 Task: Look for space in Buenaventura Lakes, United States from 8th August, 2023 to 15th August, 2023 for 9 adults in price range Rs.10000 to Rs.14000. Place can be shared room with 5 bedrooms having 9 beds and 5 bathrooms. Property type can be house, flat, guest house. Amenities needed are: wifi, TV, free parkinig on premises, gym, breakfast. Booking option can be shelf check-in. Required host language is English.
Action: Mouse moved to (427, 94)
Screenshot: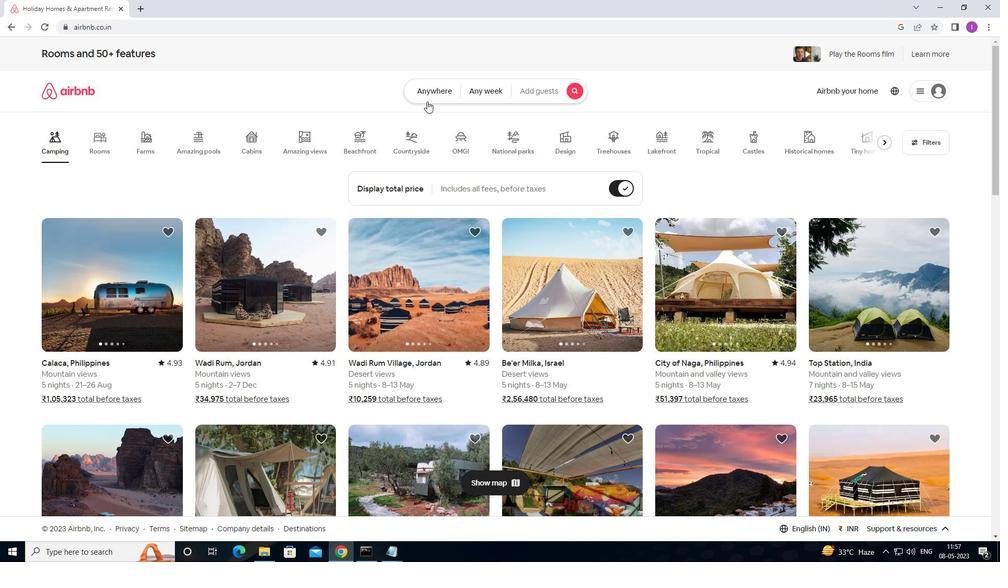 
Action: Mouse pressed left at (427, 94)
Screenshot: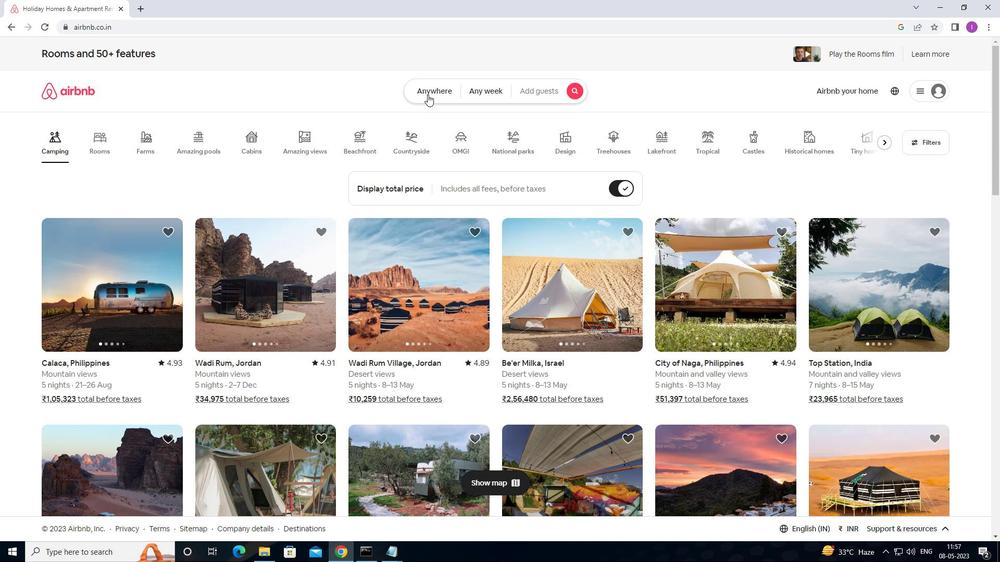 
Action: Mouse moved to (302, 127)
Screenshot: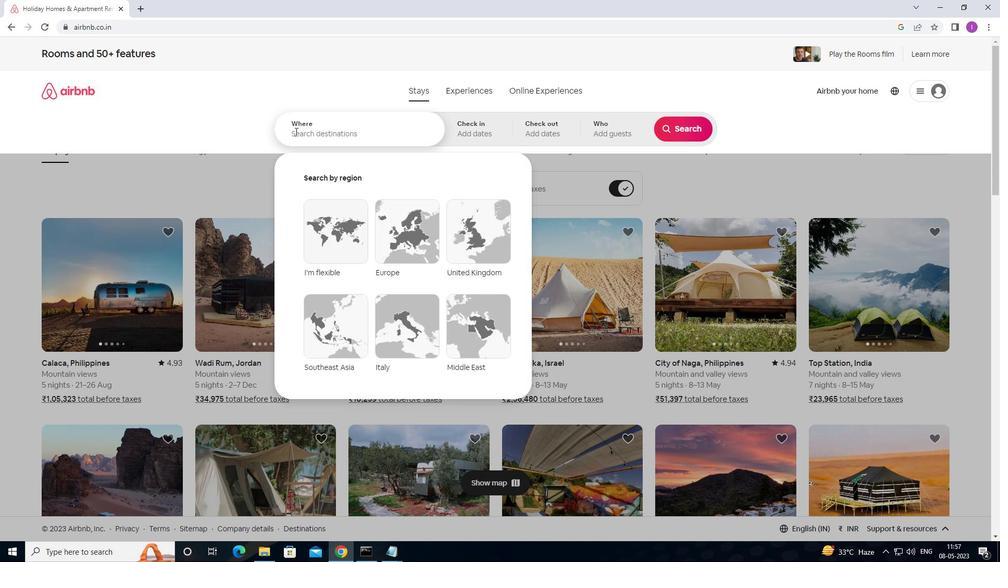 
Action: Mouse pressed left at (302, 127)
Screenshot: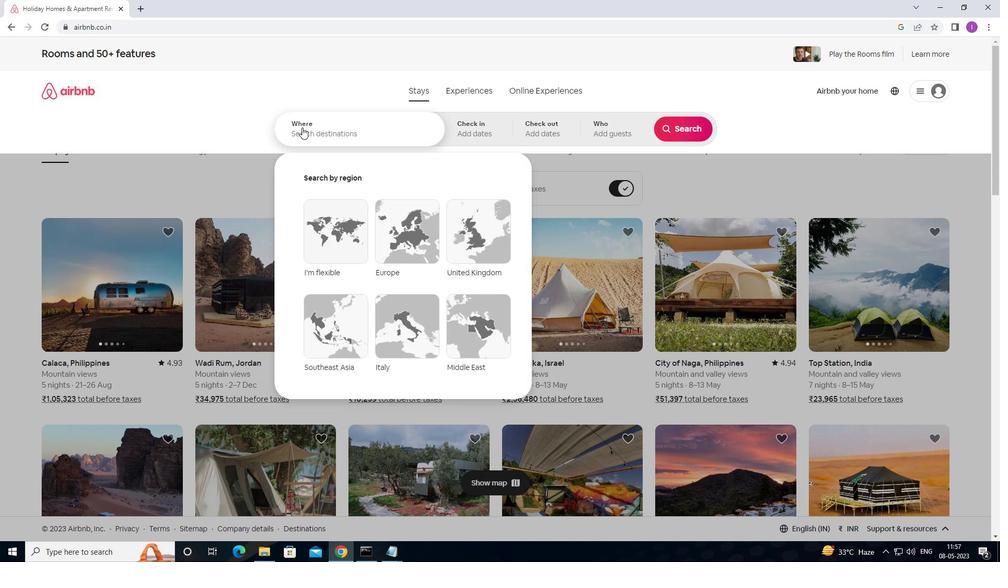 
Action: Mouse moved to (301, 151)
Screenshot: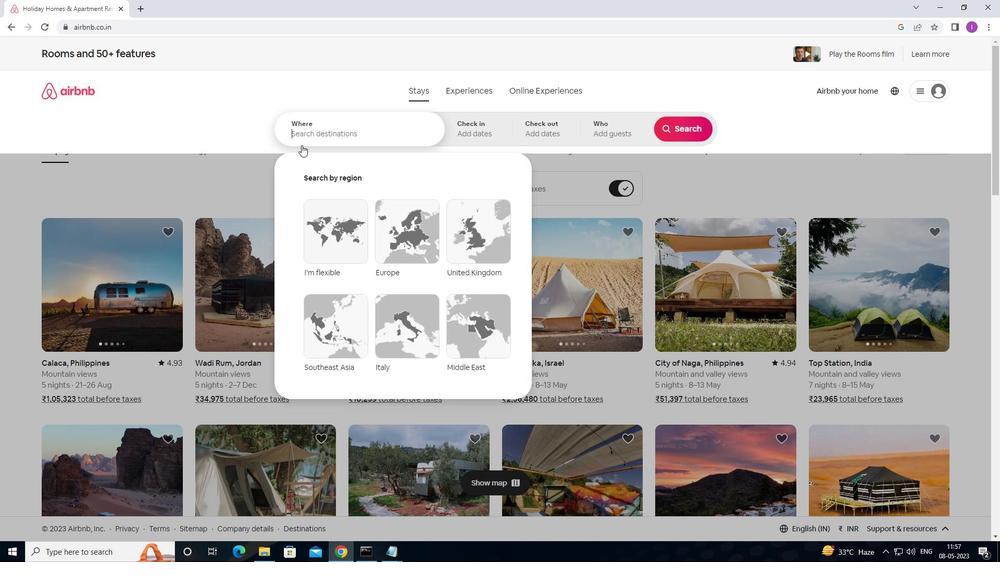 
Action: Key pressed <Key.shift><Key.shift><Key.shift><Key.shift><Key.shift>BUENAVENTURA,<Key.shift>UNITED<Key.space>STATES
Screenshot: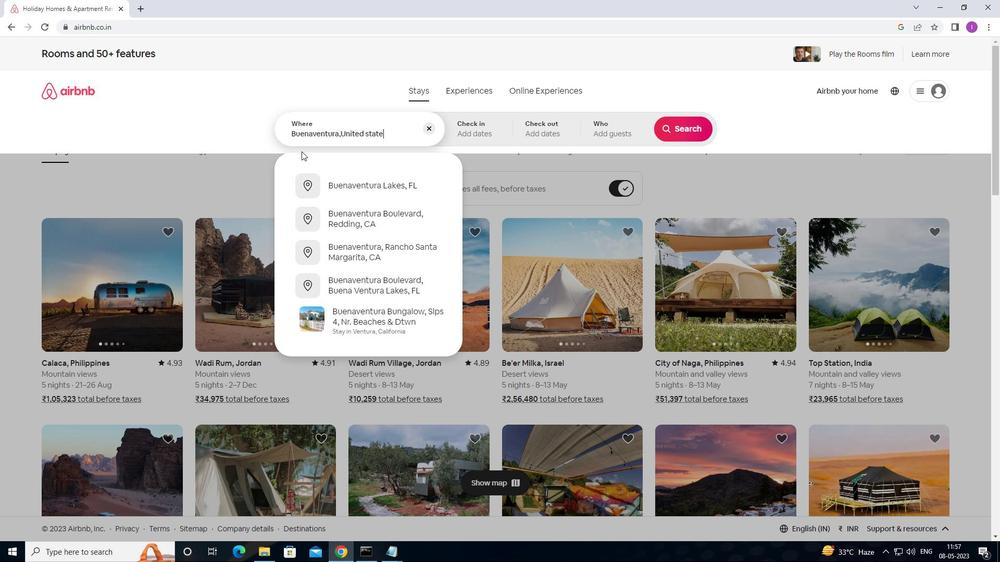 
Action: Mouse moved to (474, 123)
Screenshot: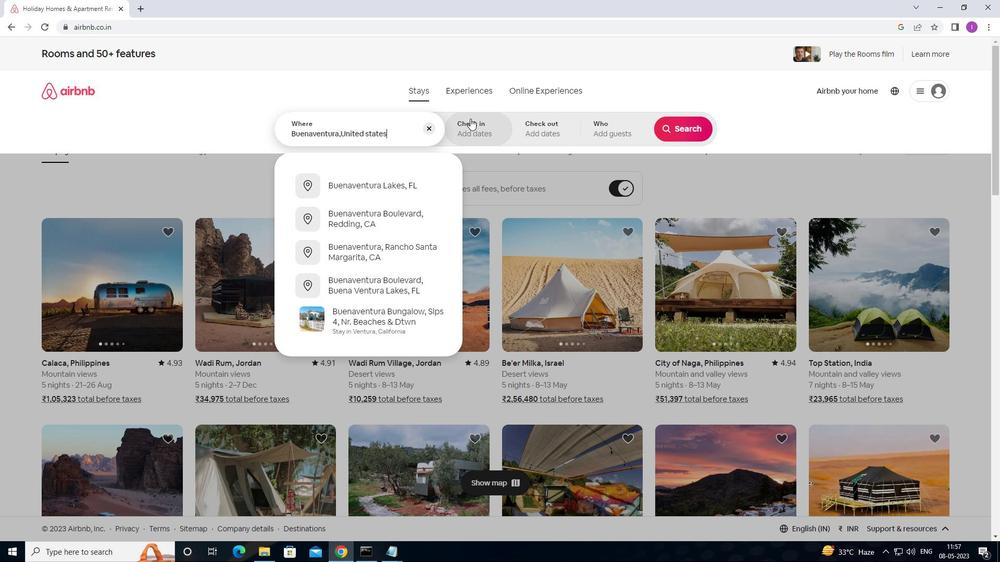 
Action: Mouse pressed left at (474, 123)
Screenshot: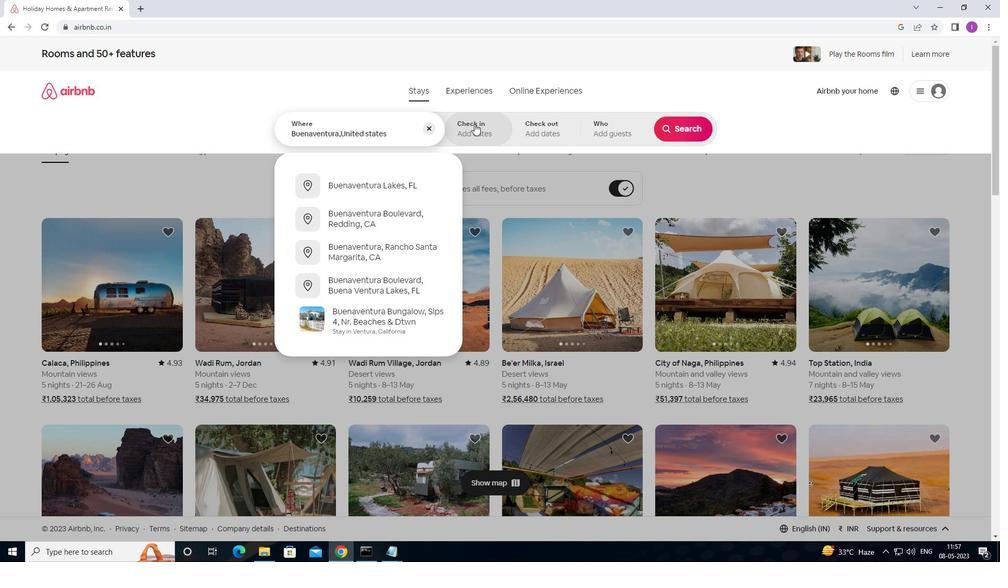 
Action: Mouse moved to (684, 208)
Screenshot: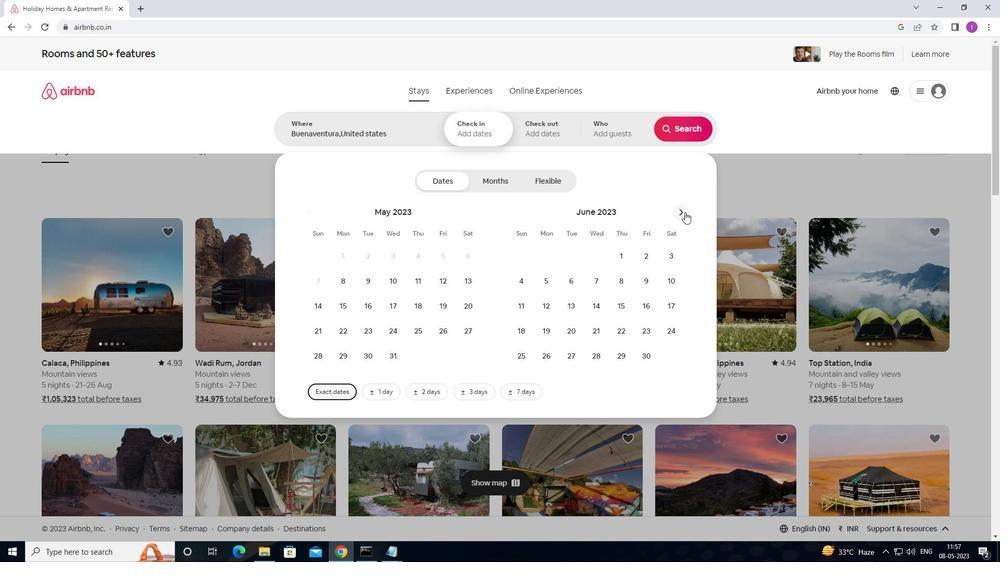 
Action: Mouse pressed left at (684, 208)
Screenshot: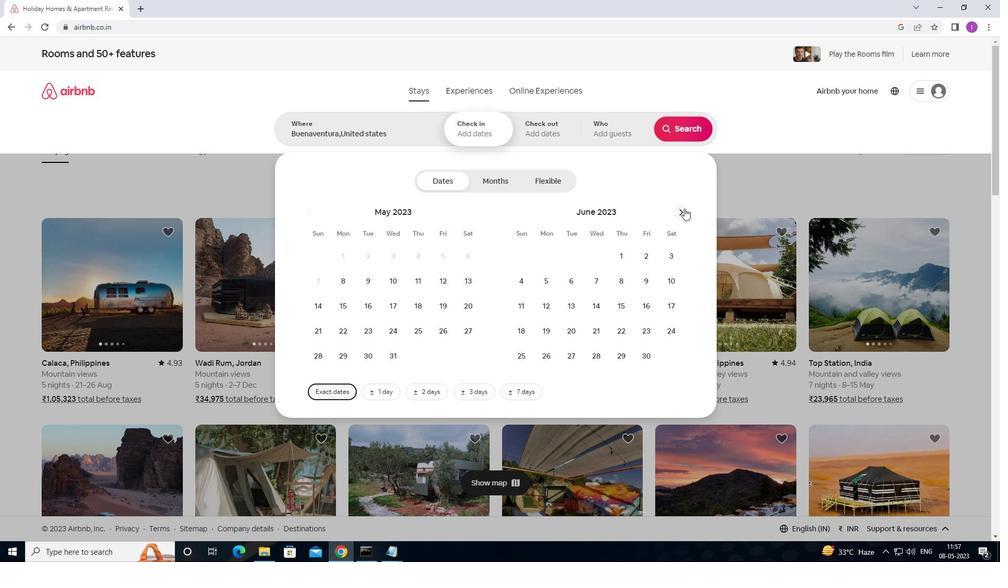 
Action: Mouse pressed left at (684, 208)
Screenshot: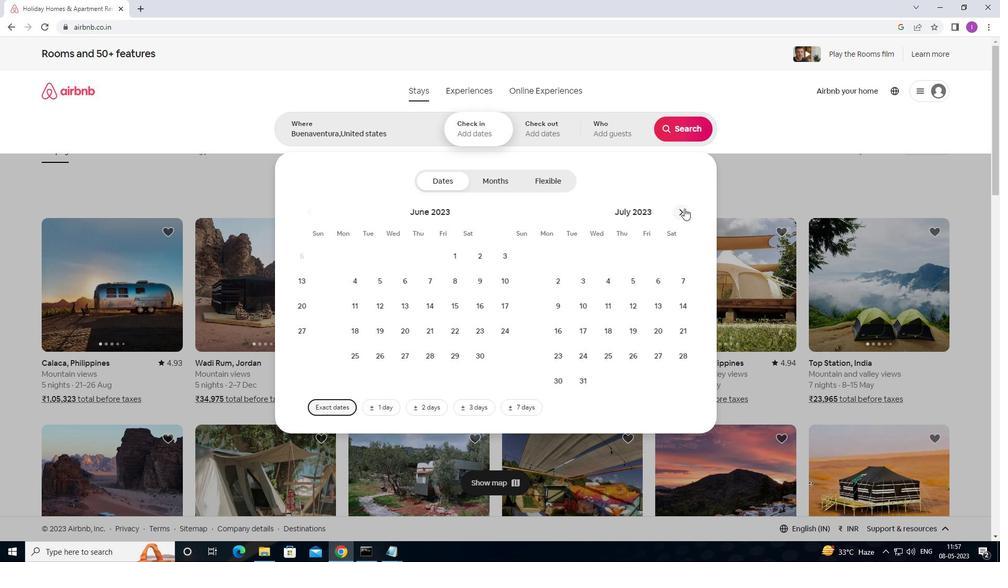 
Action: Mouse moved to (567, 280)
Screenshot: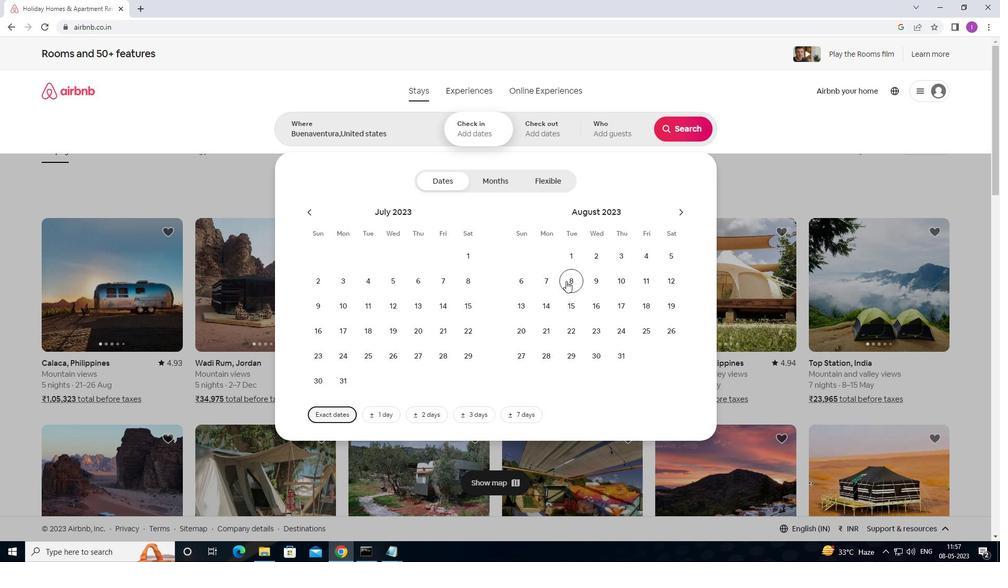 
Action: Mouse pressed left at (567, 280)
Screenshot: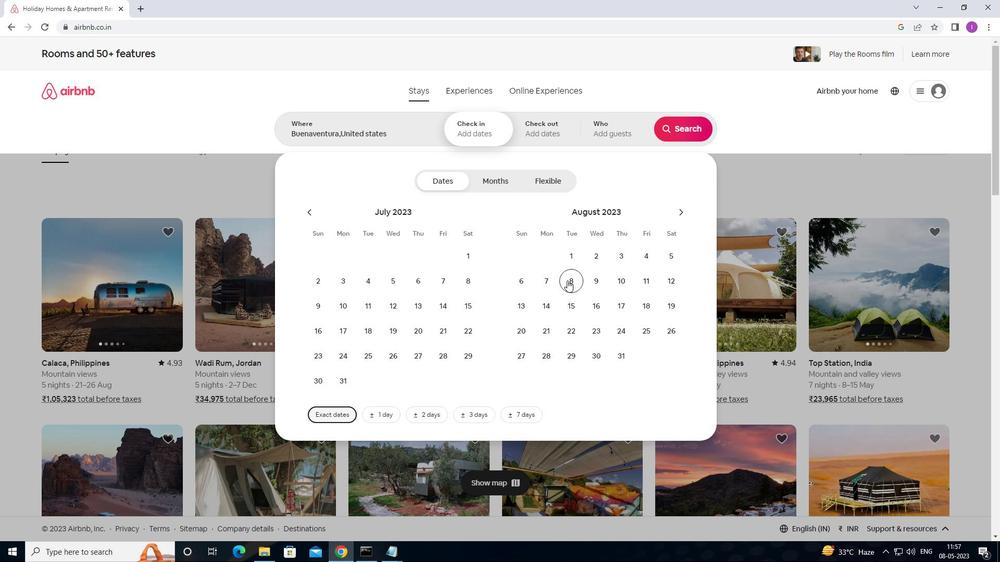
Action: Mouse moved to (571, 300)
Screenshot: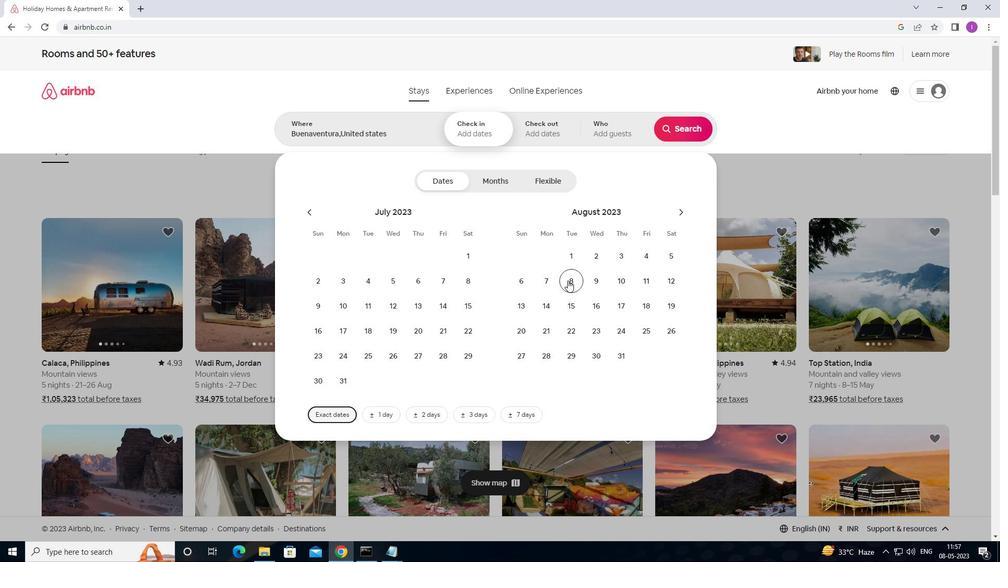 
Action: Mouse pressed left at (571, 300)
Screenshot: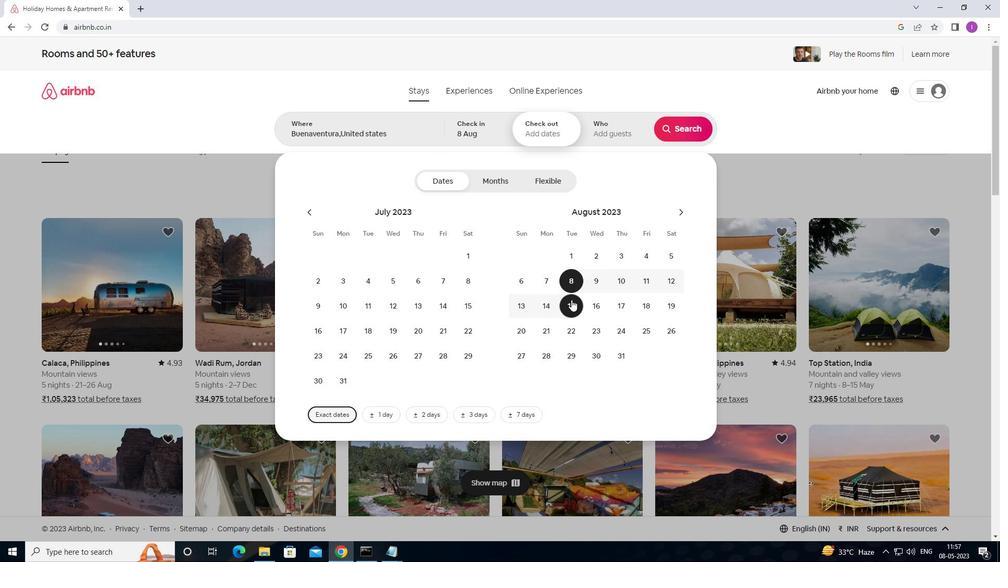 
Action: Mouse moved to (597, 131)
Screenshot: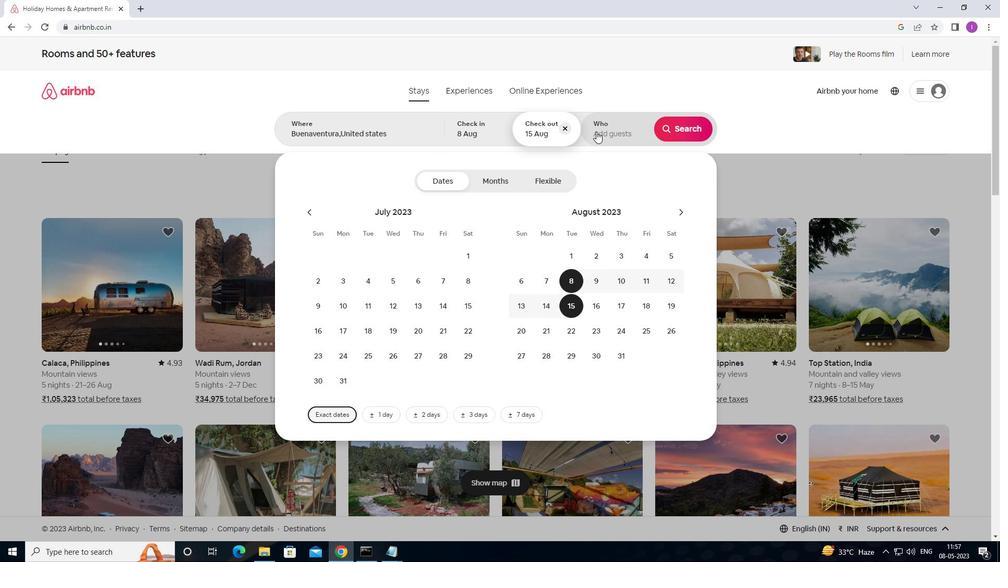 
Action: Mouse pressed left at (597, 131)
Screenshot: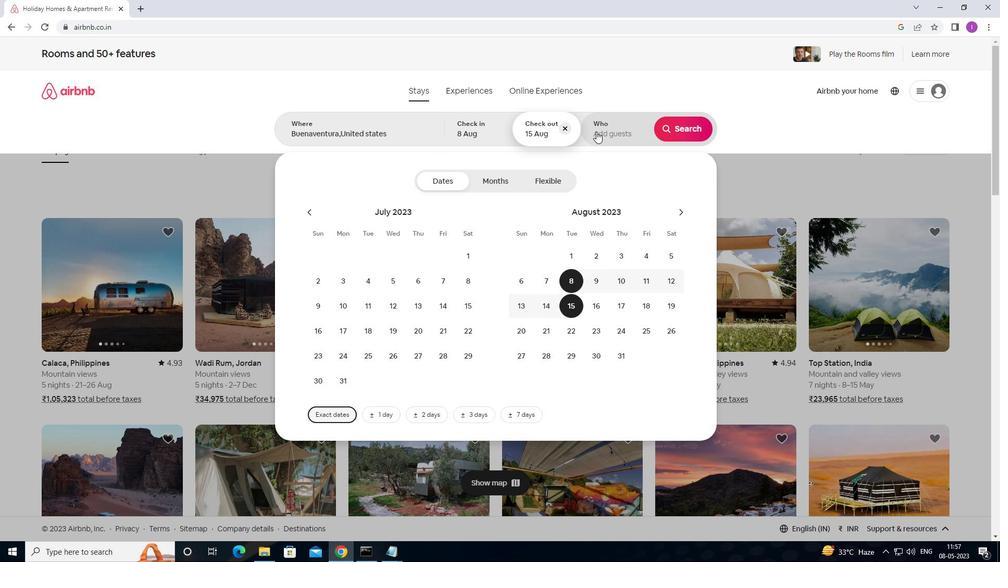 
Action: Mouse moved to (687, 178)
Screenshot: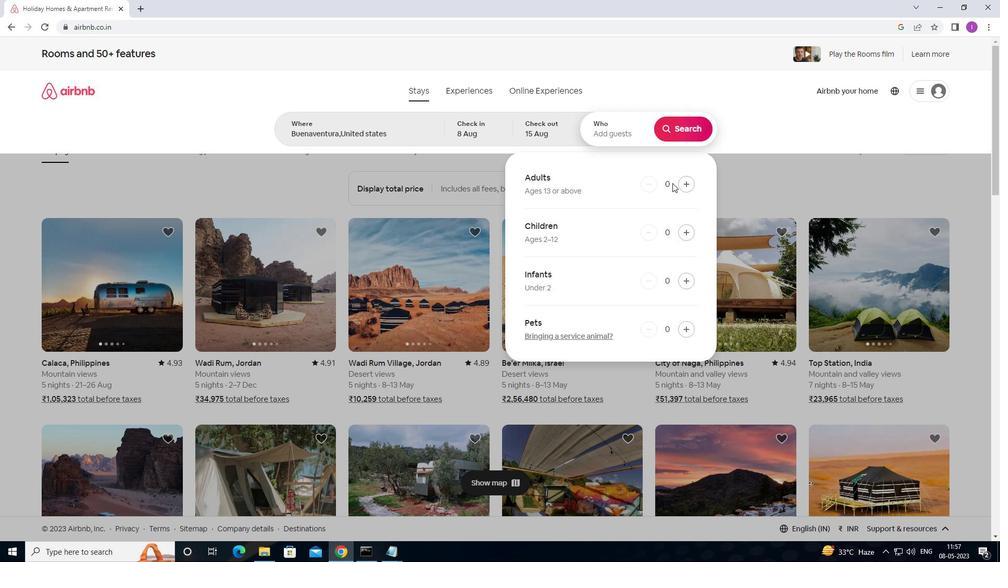 
Action: Mouse pressed left at (687, 178)
Screenshot: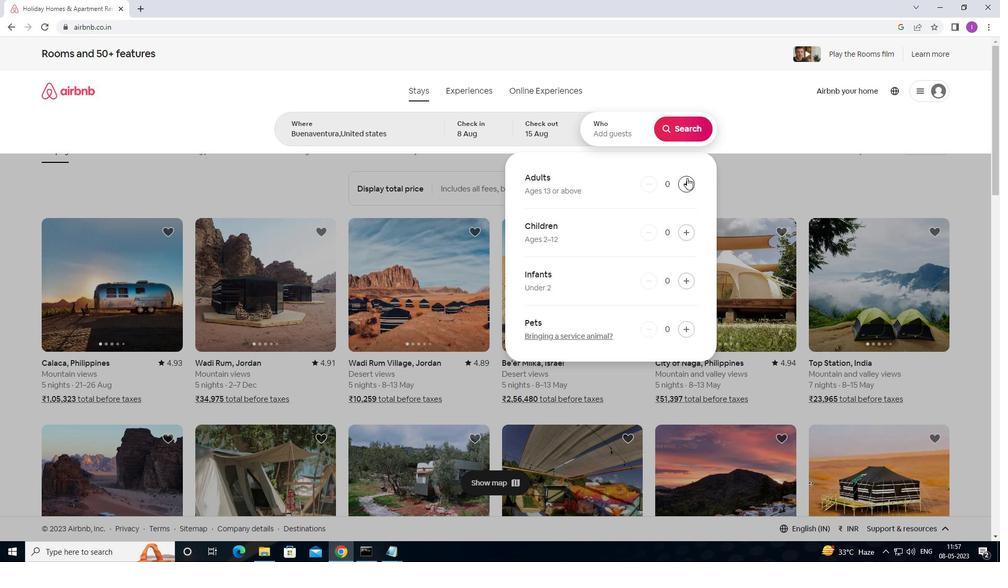
Action: Mouse pressed left at (687, 178)
Screenshot: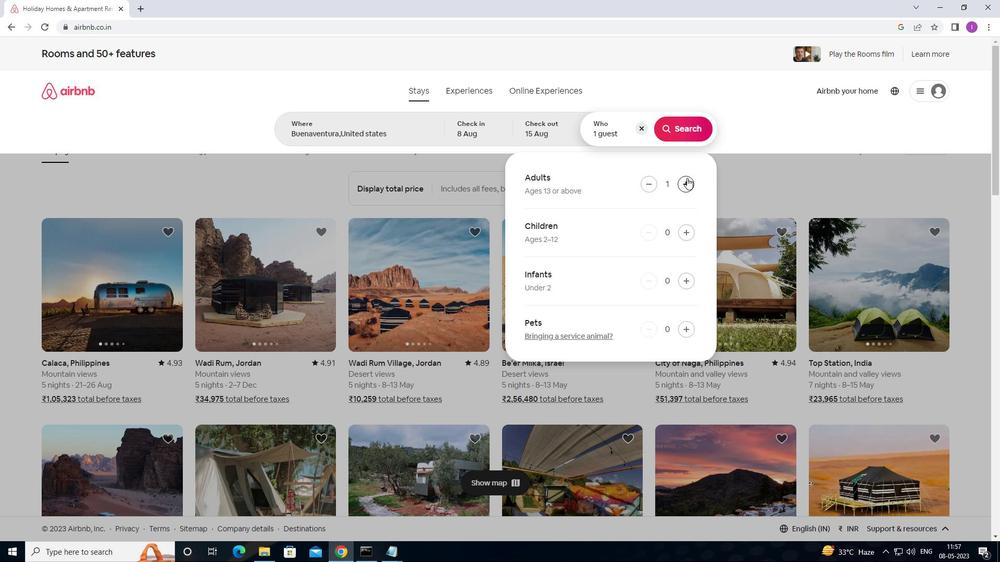 
Action: Mouse moved to (687, 178)
Screenshot: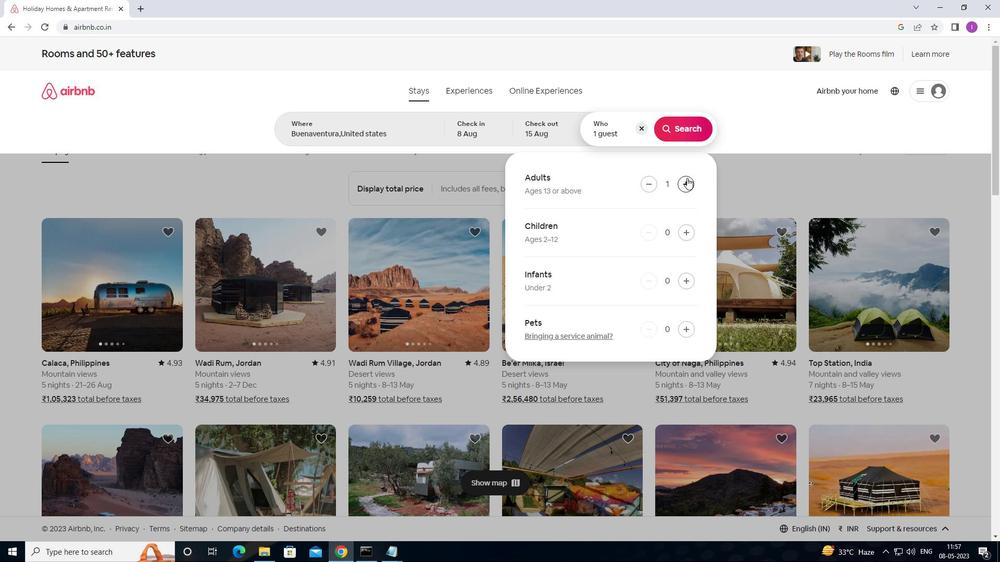 
Action: Mouse pressed left at (687, 178)
Screenshot: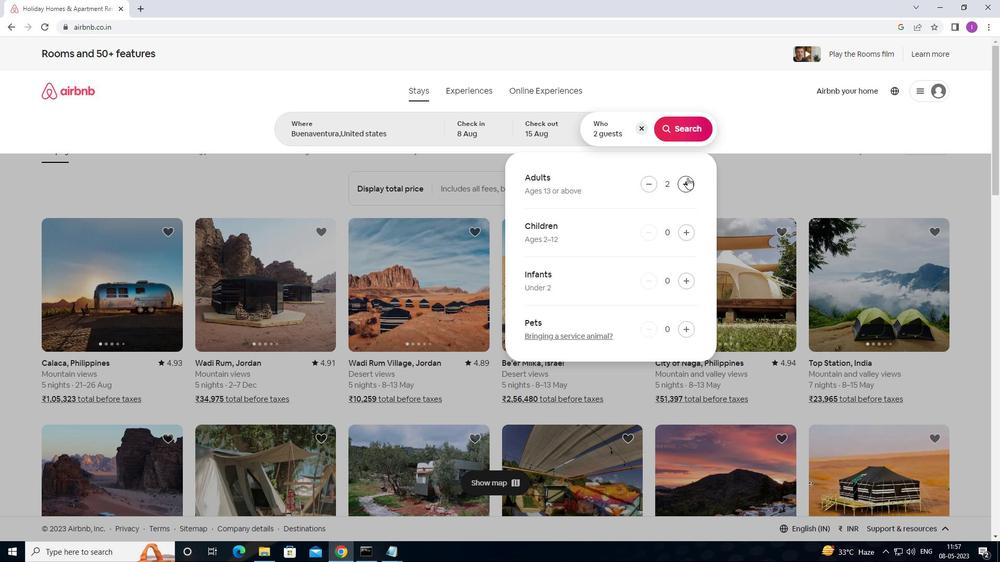 
Action: Mouse pressed left at (687, 178)
Screenshot: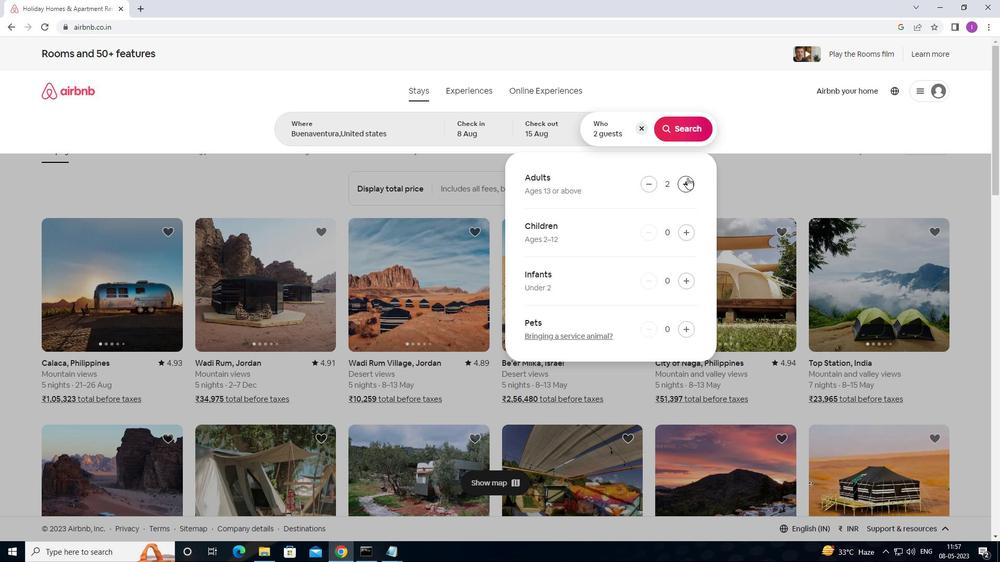 
Action: Mouse pressed left at (687, 178)
Screenshot: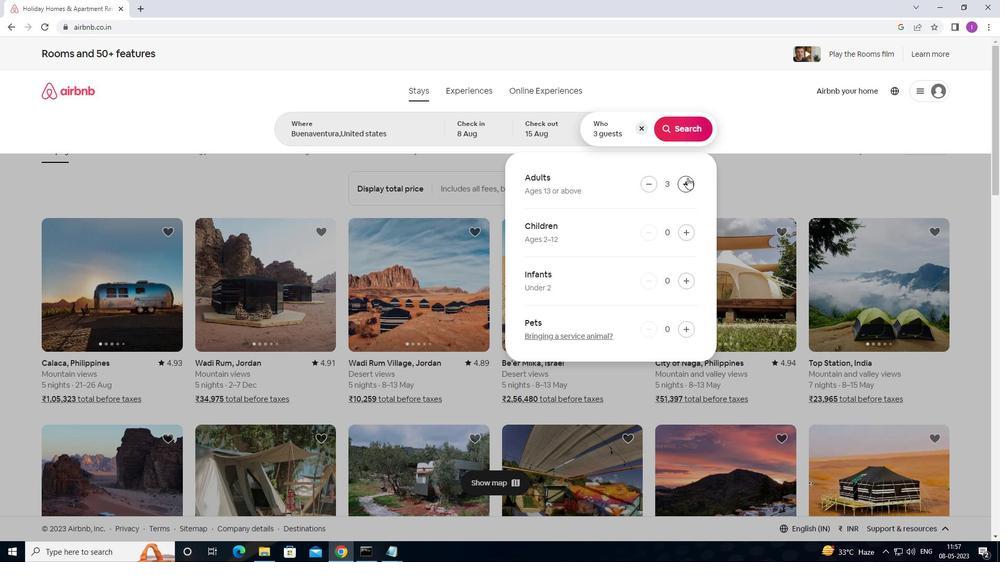 
Action: Mouse pressed left at (687, 178)
Screenshot: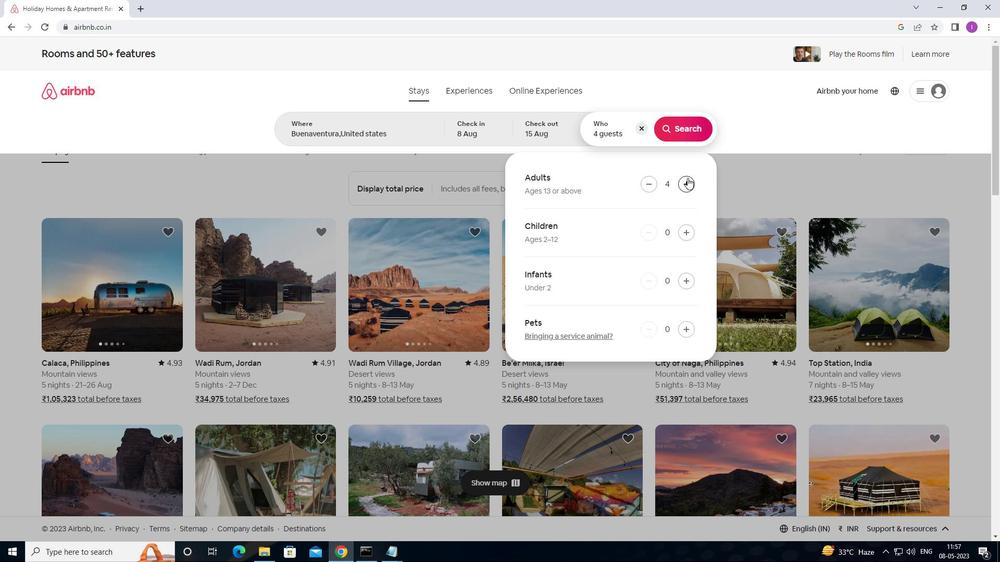 
Action: Mouse pressed left at (687, 178)
Screenshot: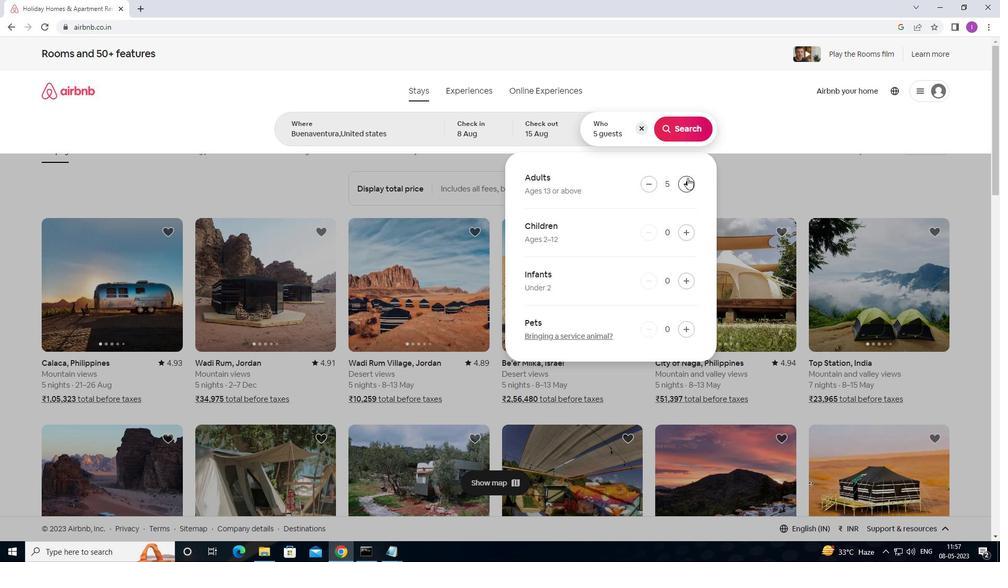 
Action: Mouse pressed left at (687, 178)
Screenshot: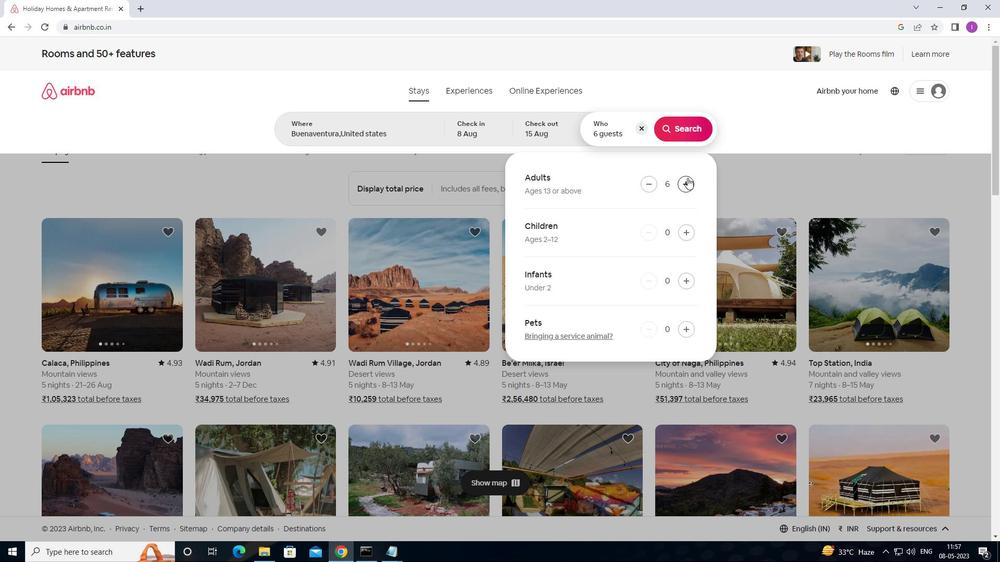 
Action: Mouse pressed left at (687, 178)
Screenshot: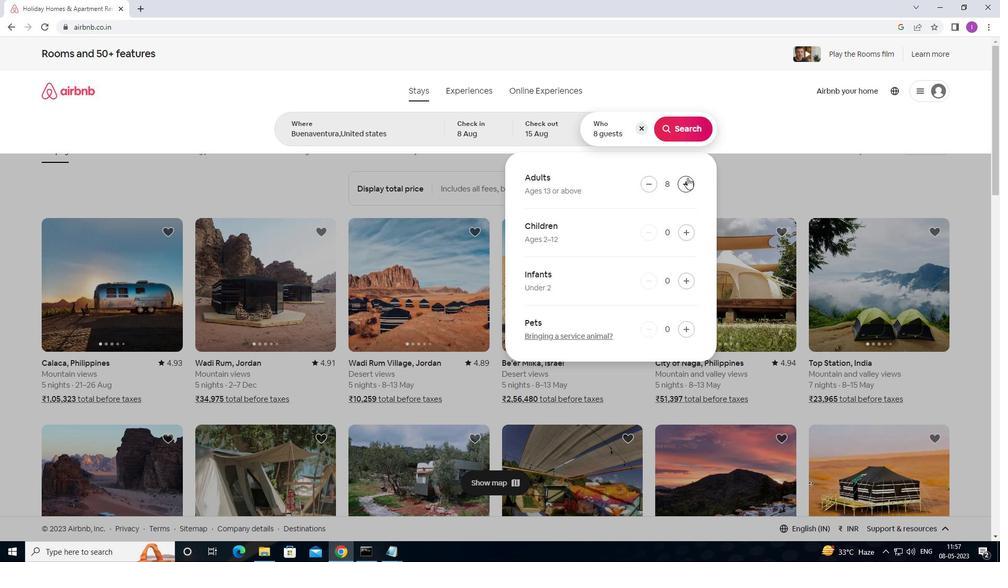 
Action: Mouse moved to (690, 130)
Screenshot: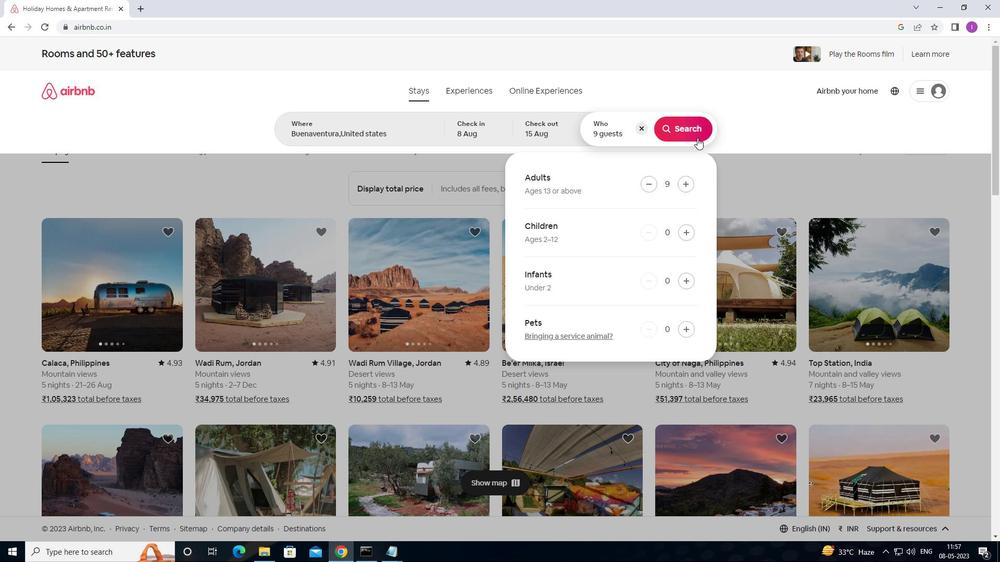 
Action: Mouse pressed left at (690, 130)
Screenshot: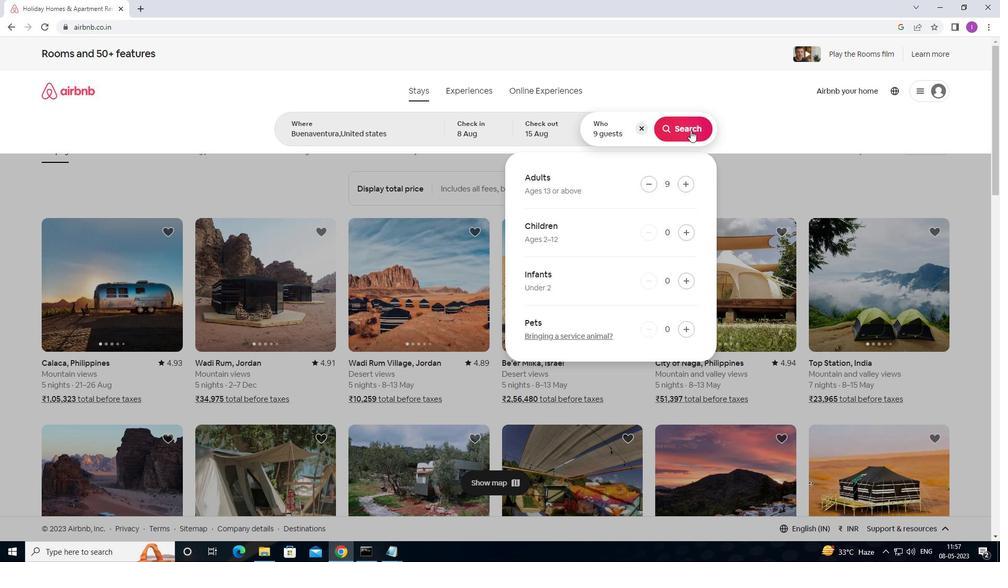 
Action: Mouse moved to (946, 102)
Screenshot: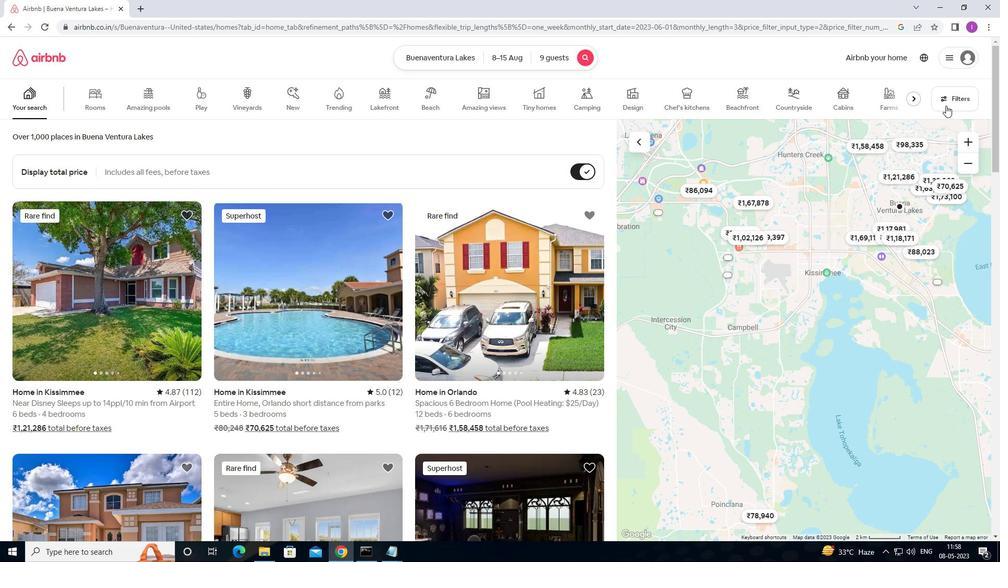 
Action: Mouse pressed left at (946, 102)
Screenshot: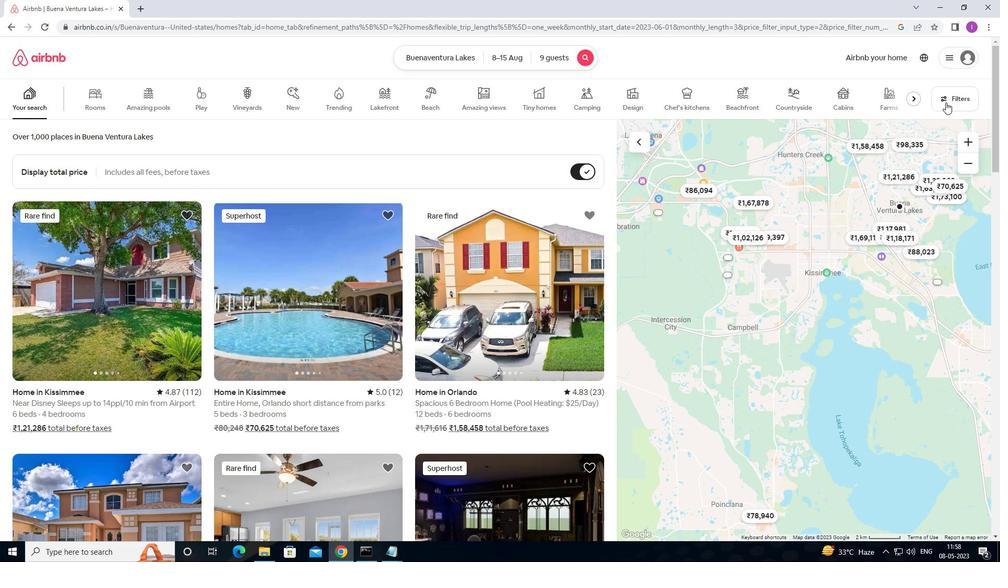
Action: Mouse moved to (374, 354)
Screenshot: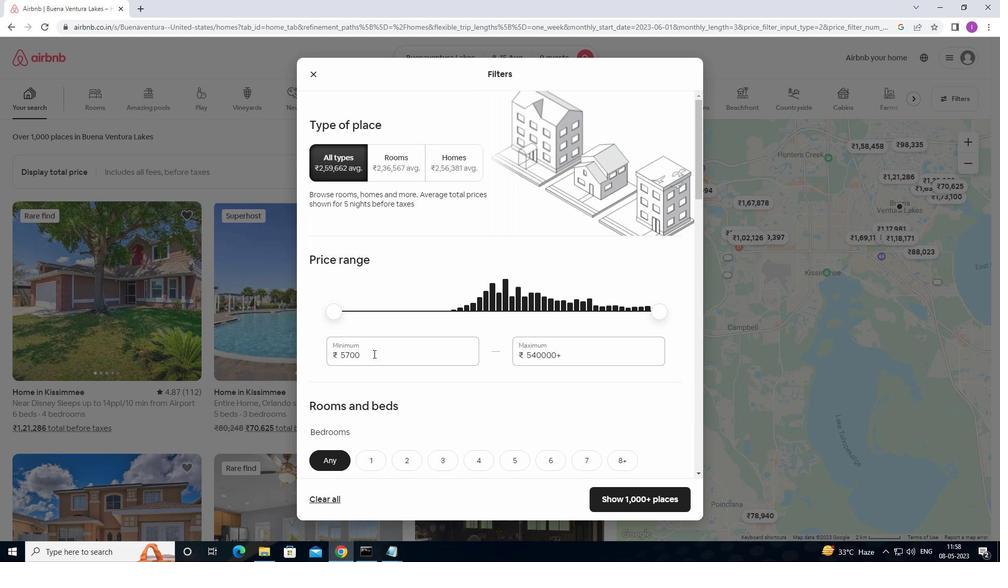 
Action: Mouse pressed left at (374, 354)
Screenshot: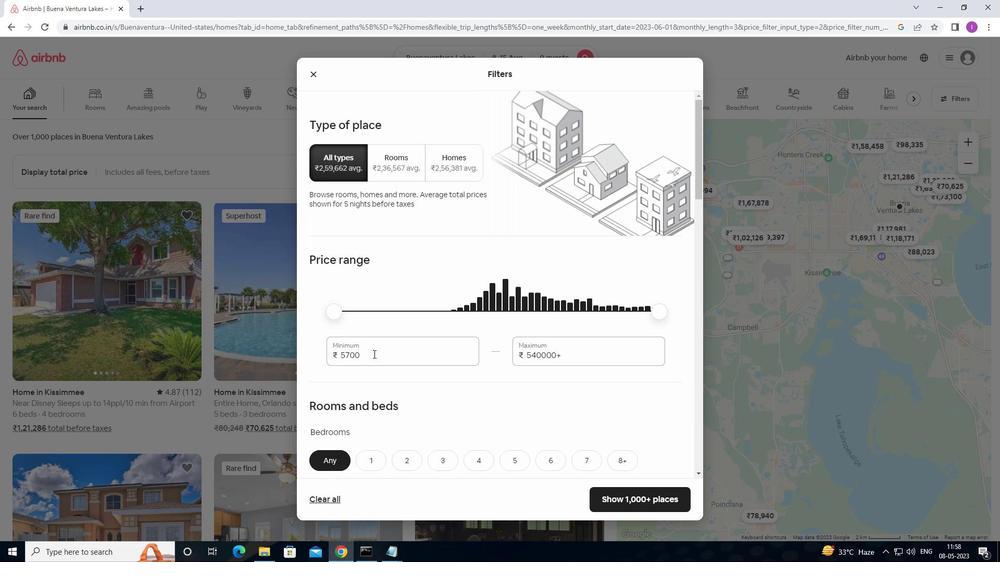 
Action: Mouse moved to (324, 362)
Screenshot: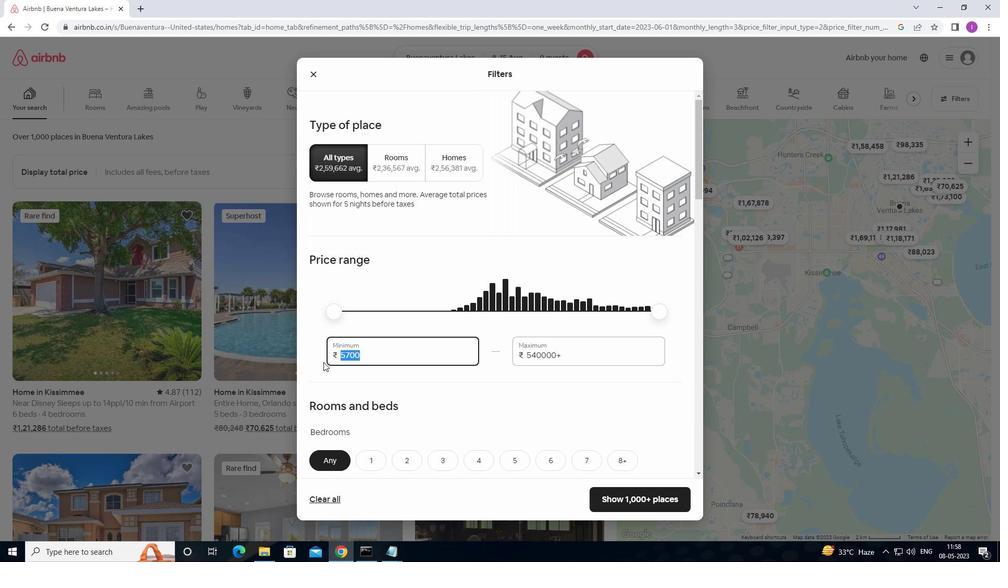 
Action: Key pressed 1
Screenshot: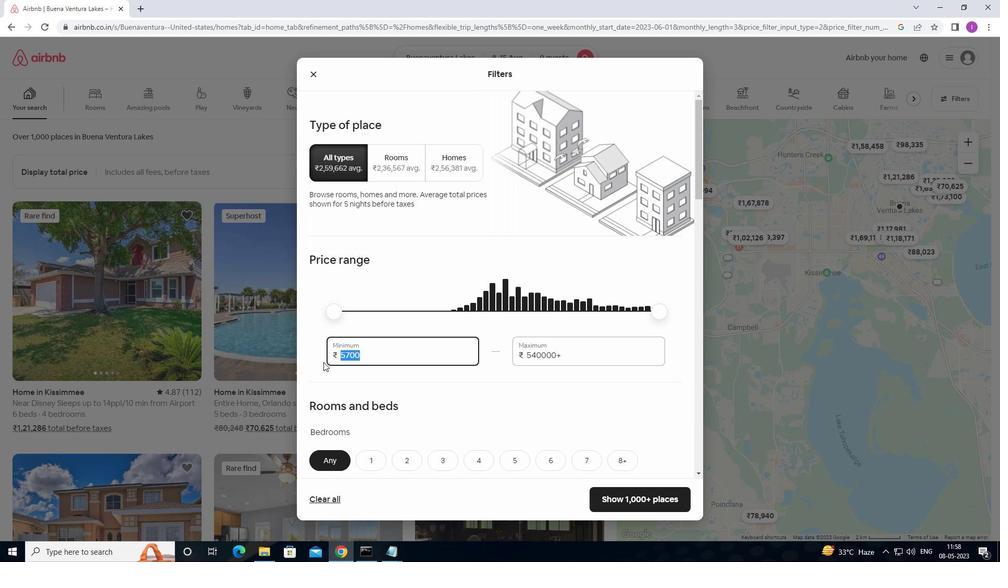 
Action: Mouse moved to (324, 362)
Screenshot: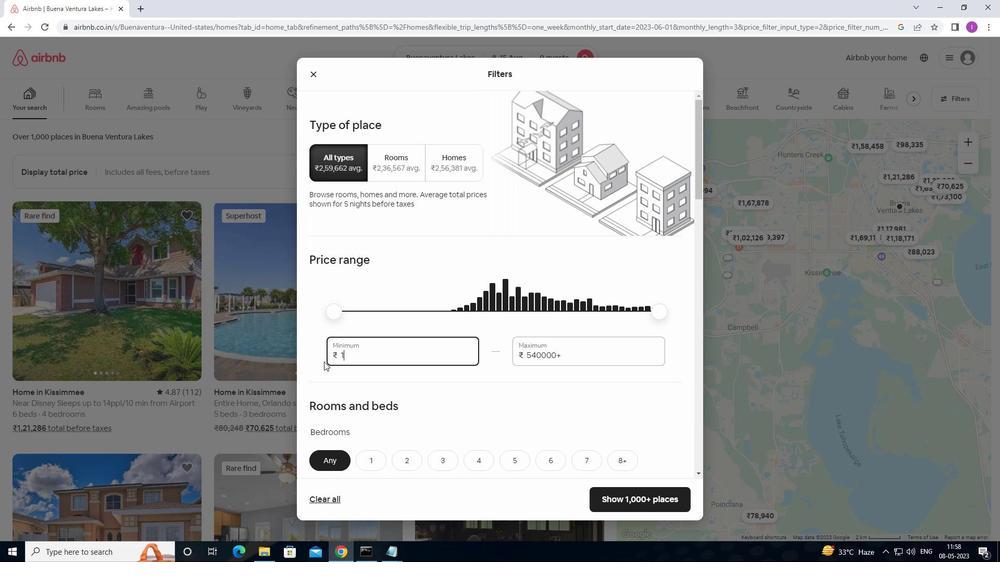 
Action: Key pressed 0
Screenshot: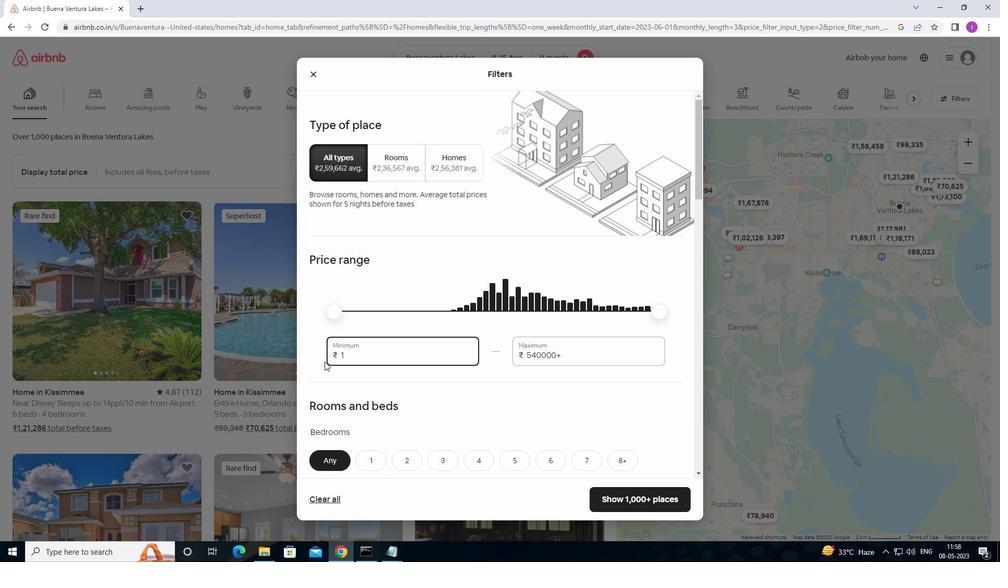 
Action: Mouse moved to (324, 361)
Screenshot: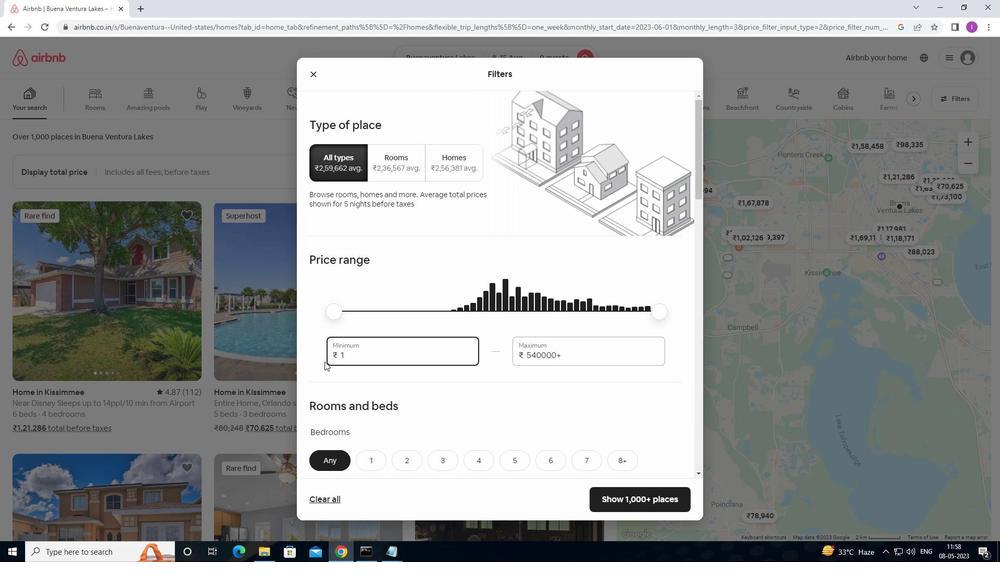 
Action: Key pressed 0
Screenshot: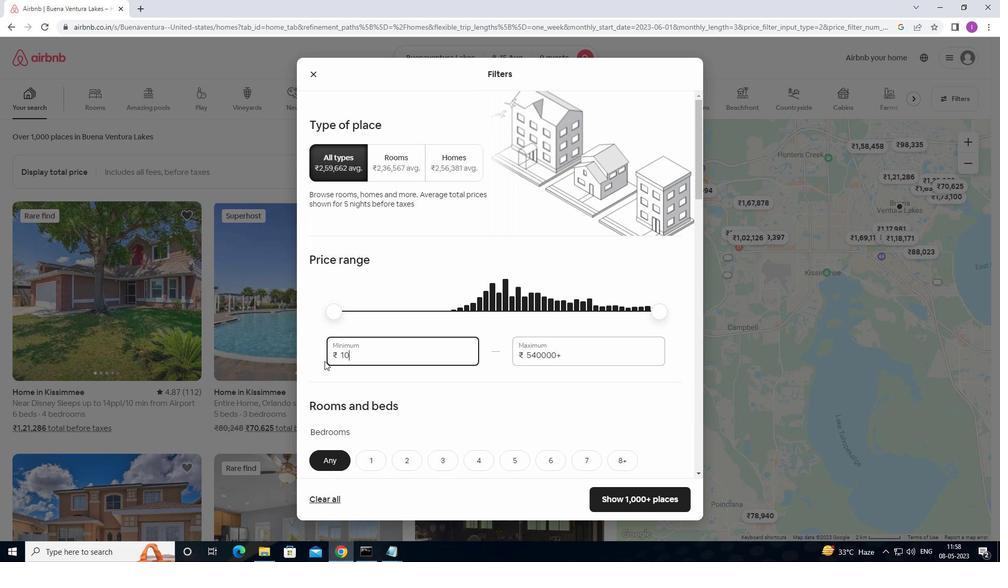 
Action: Mouse moved to (325, 361)
Screenshot: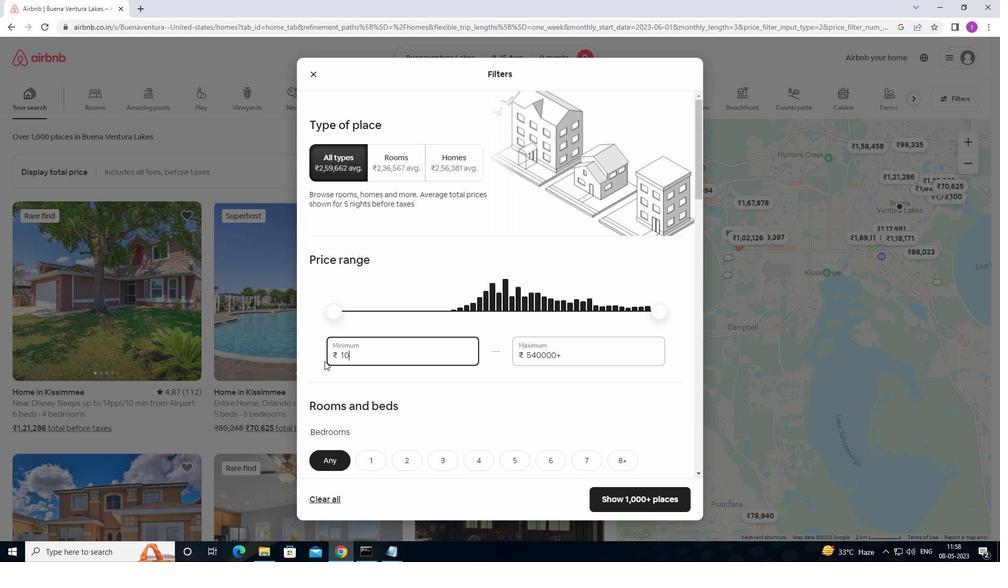 
Action: Key pressed 0
Screenshot: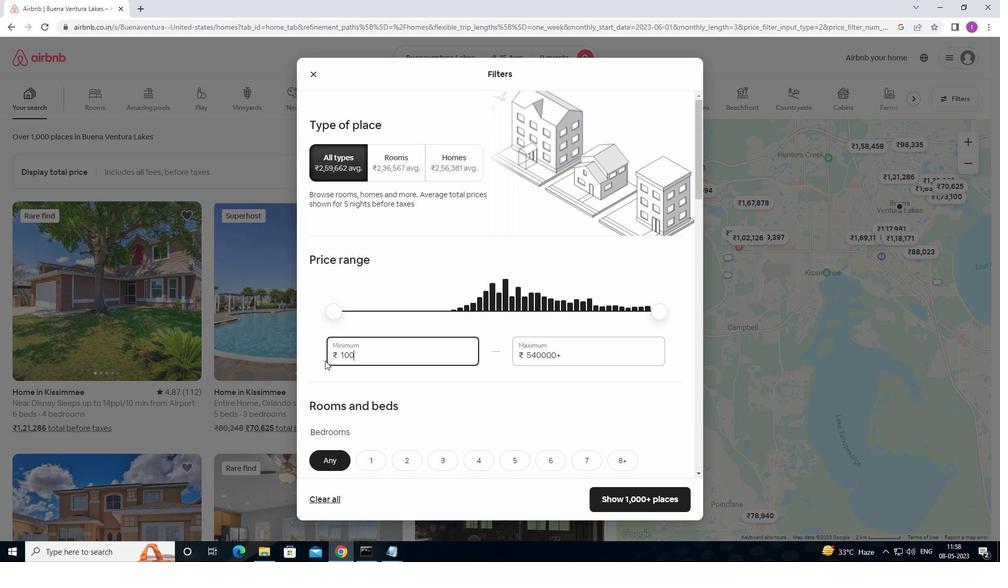 
Action: Mouse moved to (325, 360)
Screenshot: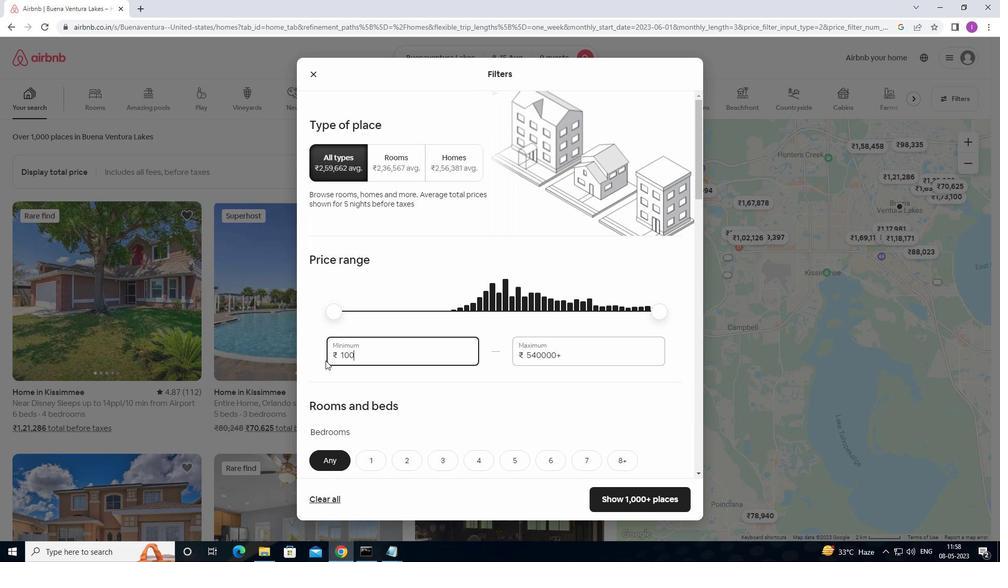 
Action: Key pressed 0
Screenshot: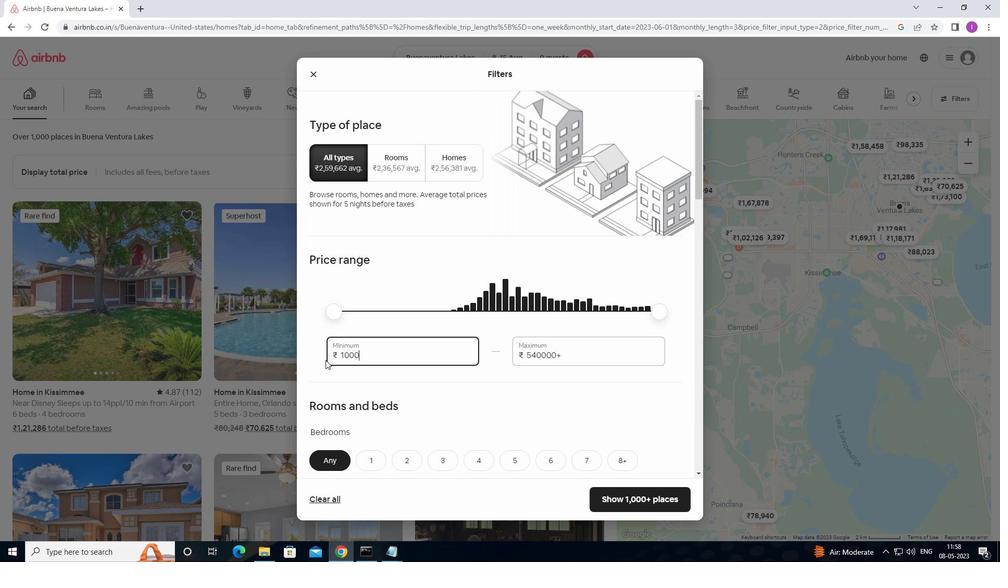 
Action: Mouse moved to (592, 355)
Screenshot: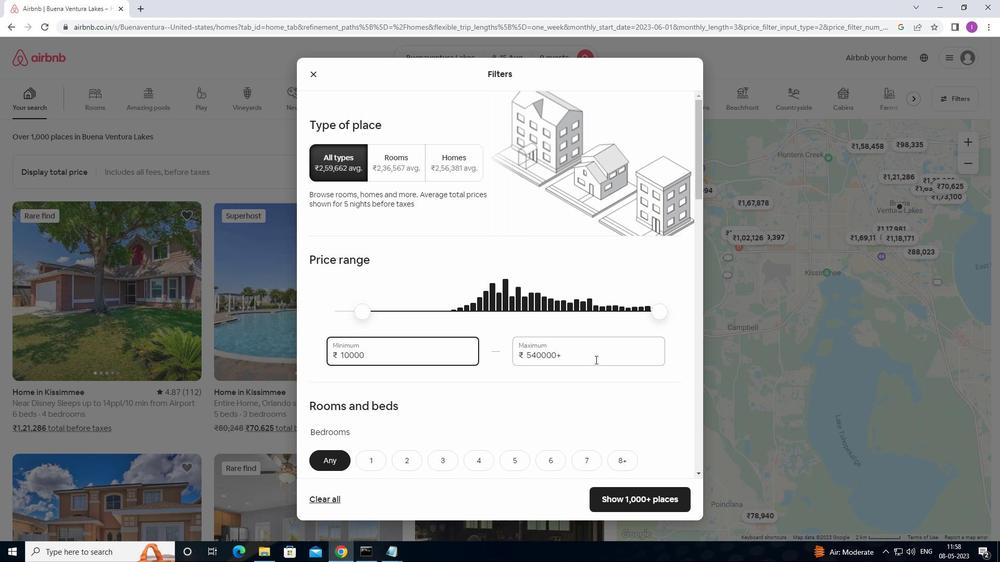 
Action: Mouse pressed left at (592, 355)
Screenshot: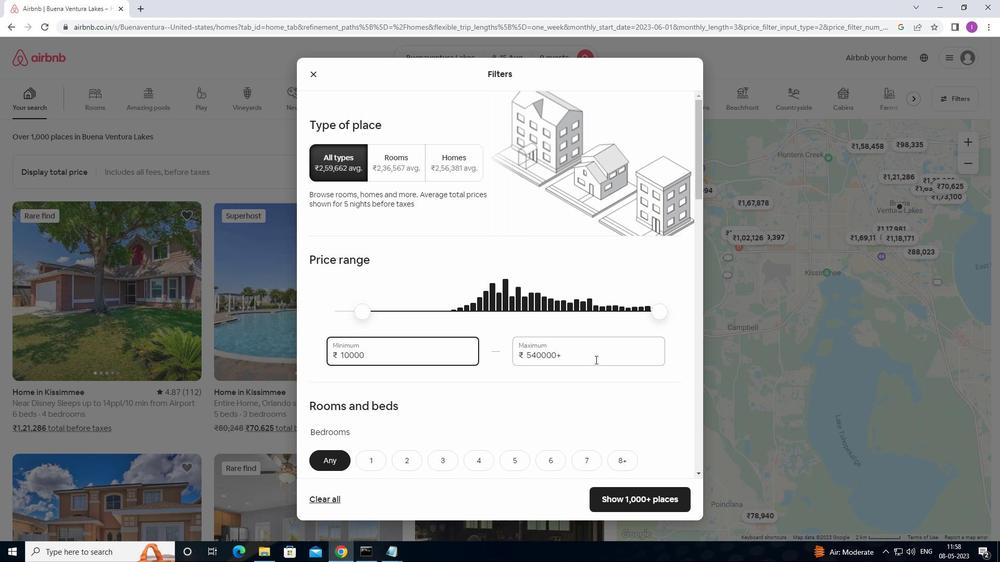 
Action: Mouse moved to (507, 367)
Screenshot: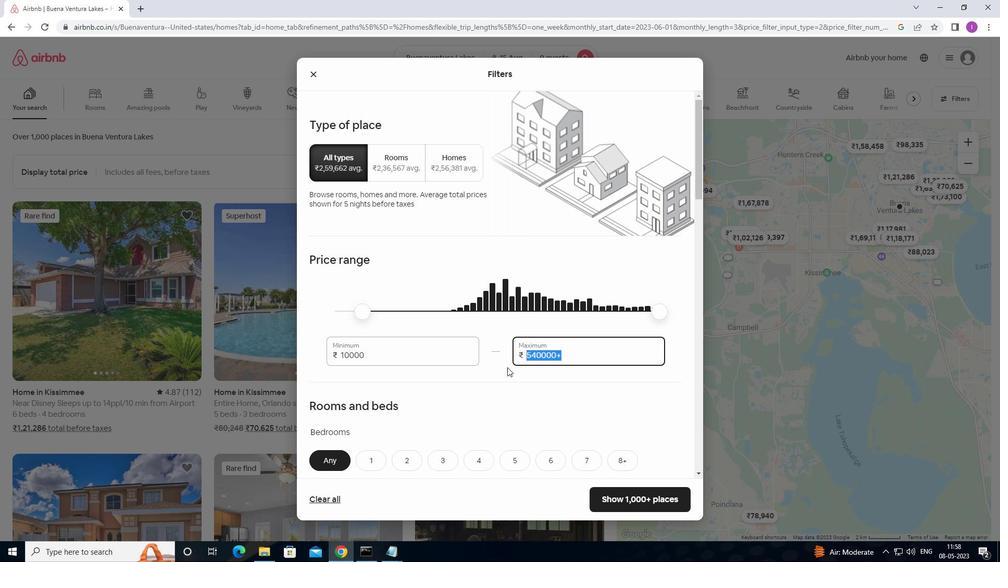 
Action: Key pressed 14000
Screenshot: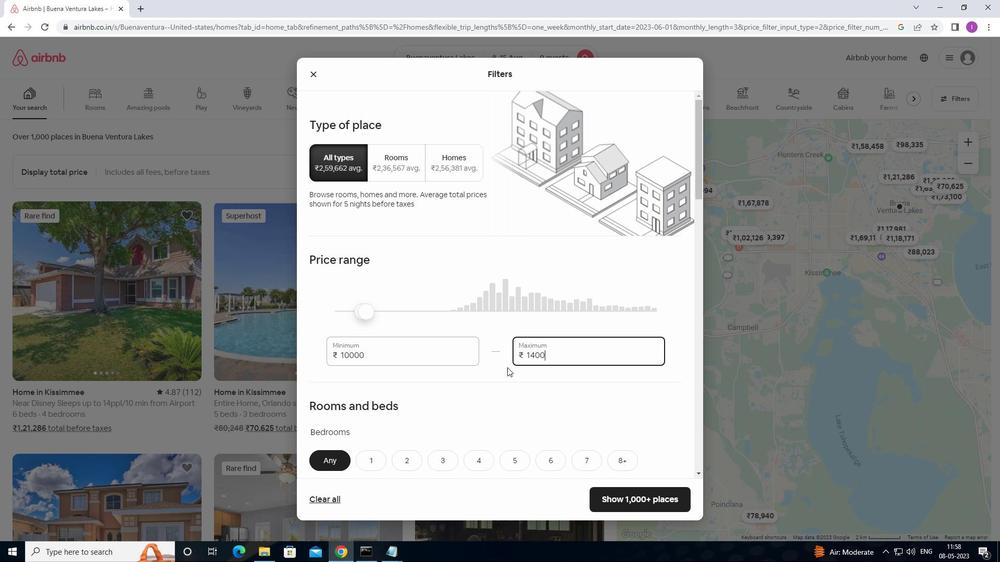 
Action: Mouse moved to (501, 371)
Screenshot: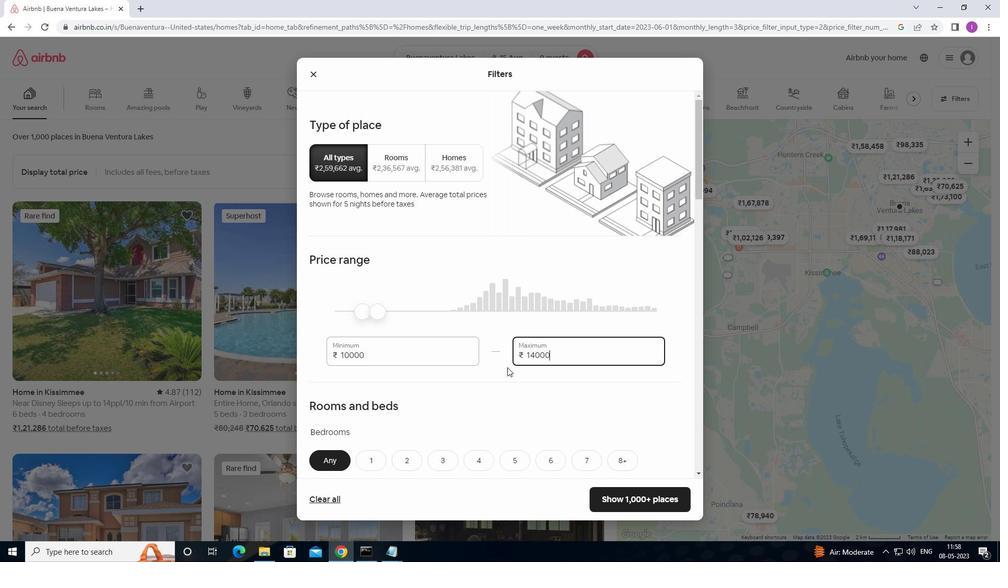
Action: Mouse scrolled (501, 370) with delta (0, 0)
Screenshot: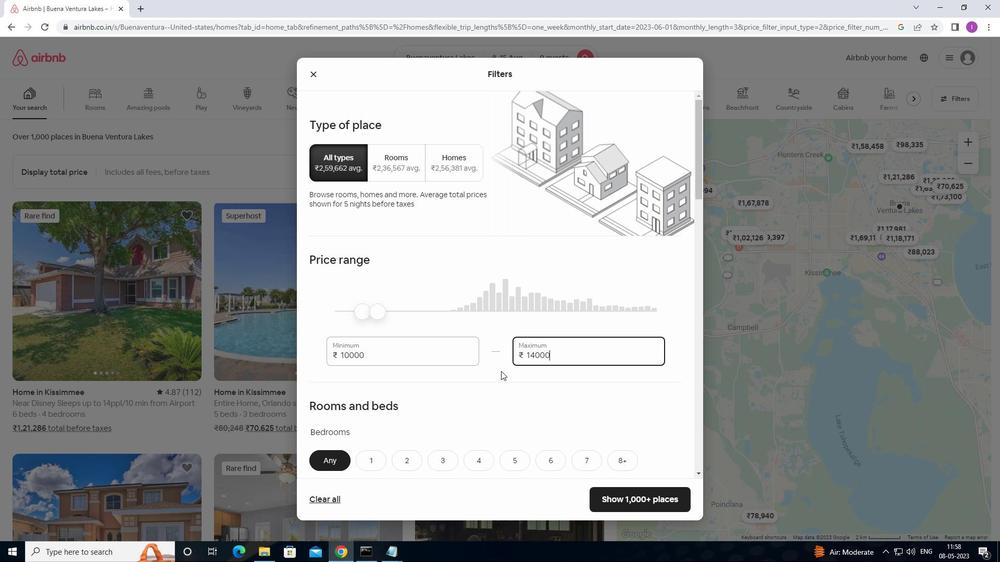 
Action: Mouse scrolled (501, 370) with delta (0, 0)
Screenshot: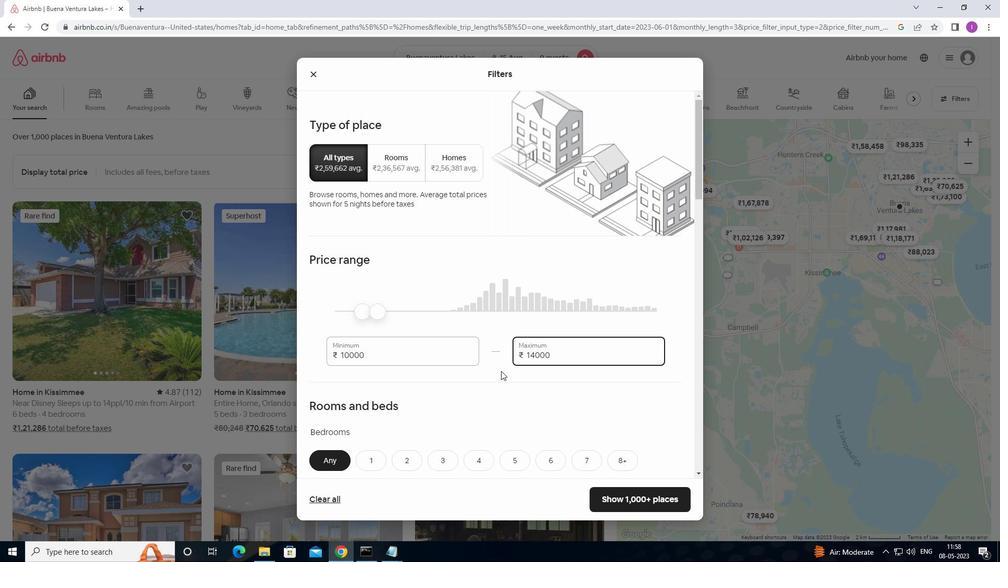 
Action: Mouse scrolled (501, 370) with delta (0, 0)
Screenshot: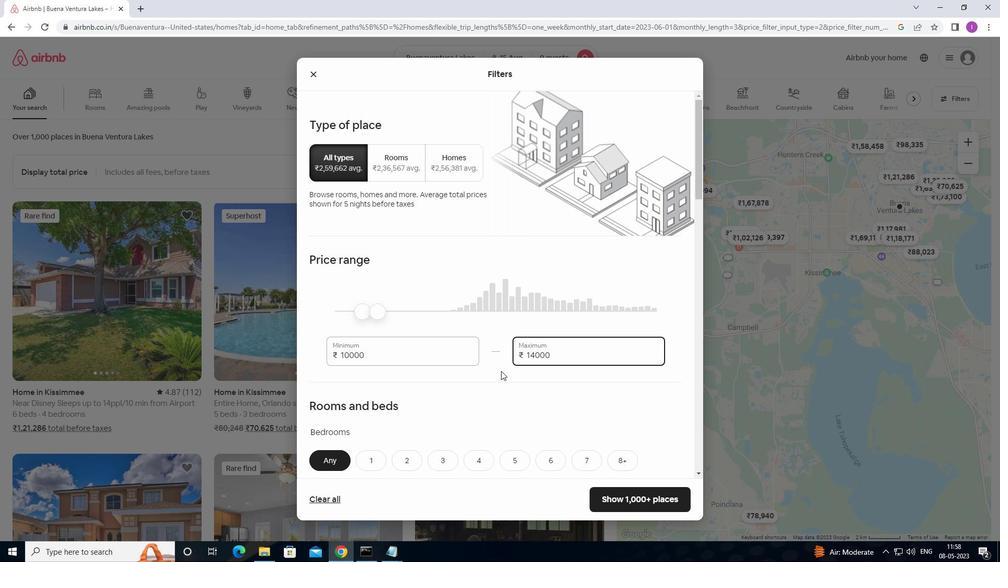
Action: Mouse moved to (500, 371)
Screenshot: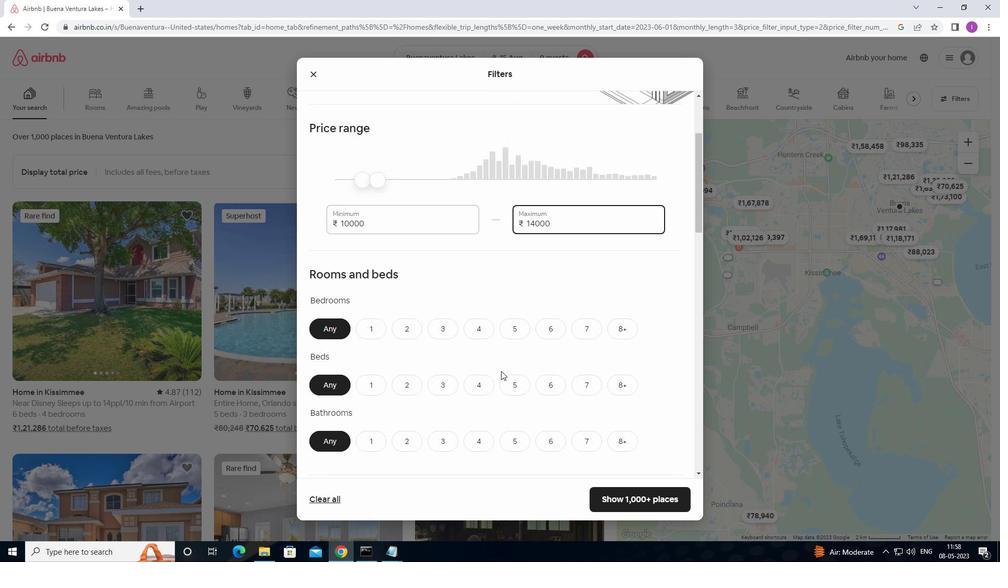 
Action: Mouse scrolled (500, 371) with delta (0, 0)
Screenshot: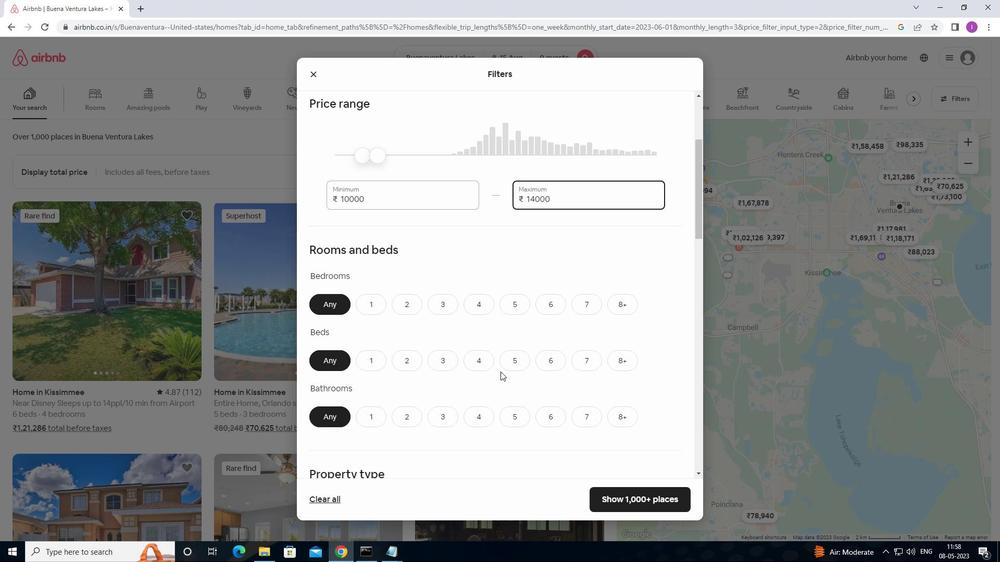 
Action: Mouse moved to (513, 253)
Screenshot: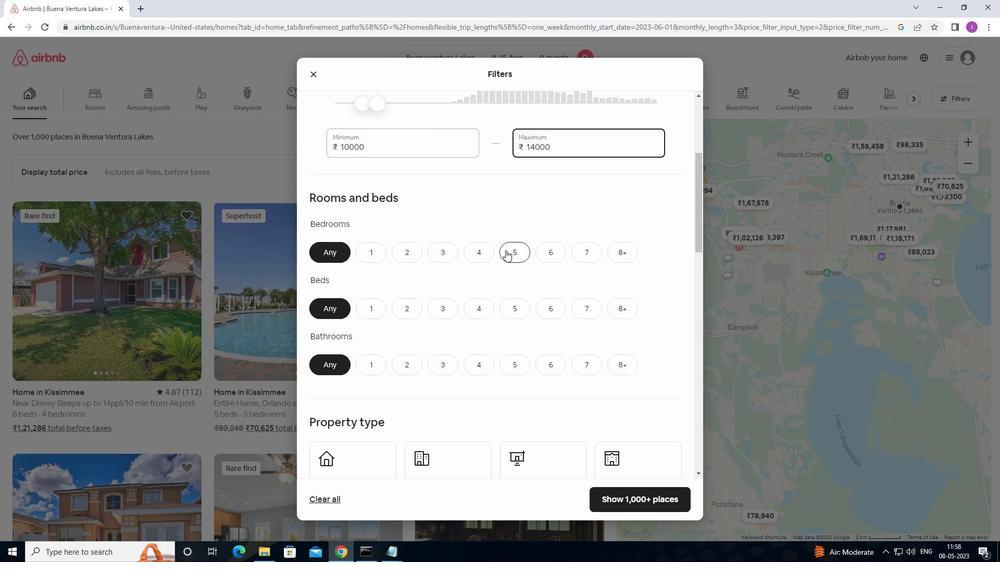 
Action: Mouse pressed left at (513, 253)
Screenshot: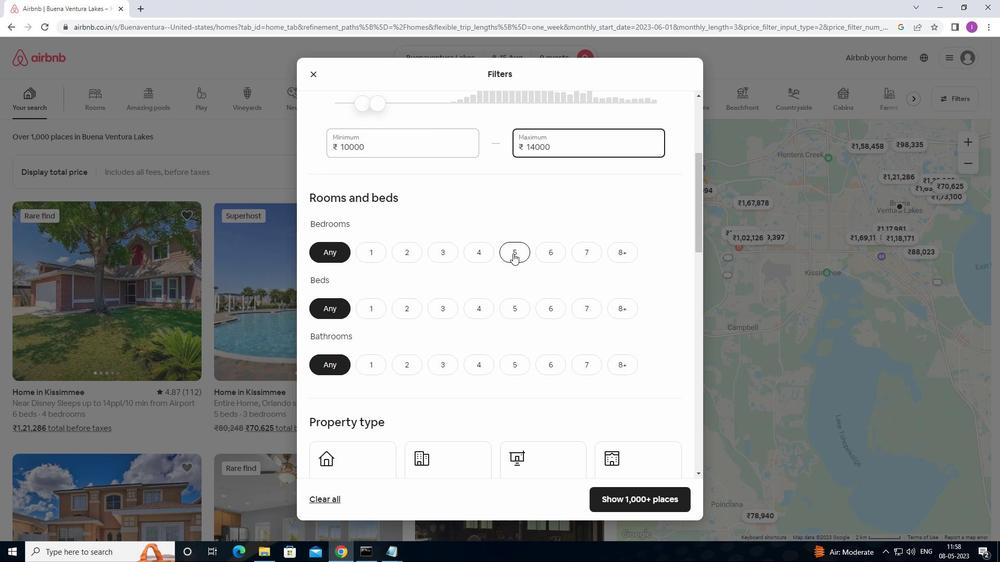 
Action: Mouse moved to (631, 310)
Screenshot: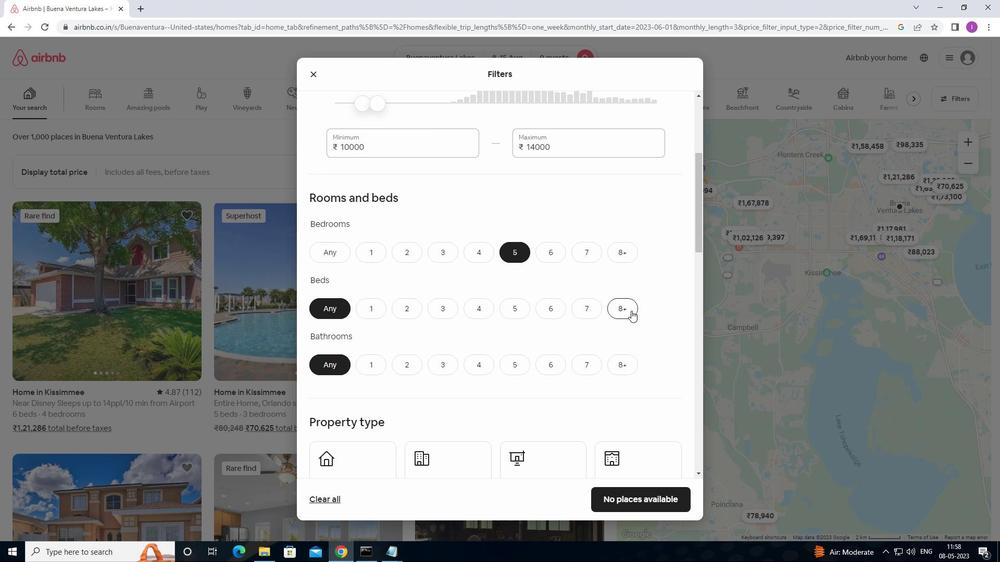 
Action: Mouse pressed left at (631, 310)
Screenshot: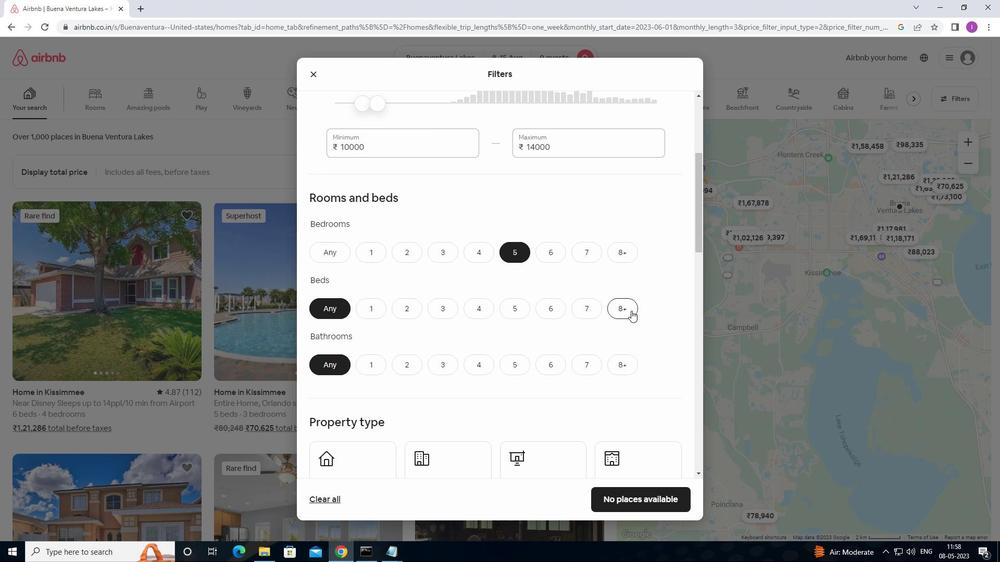 
Action: Mouse moved to (512, 366)
Screenshot: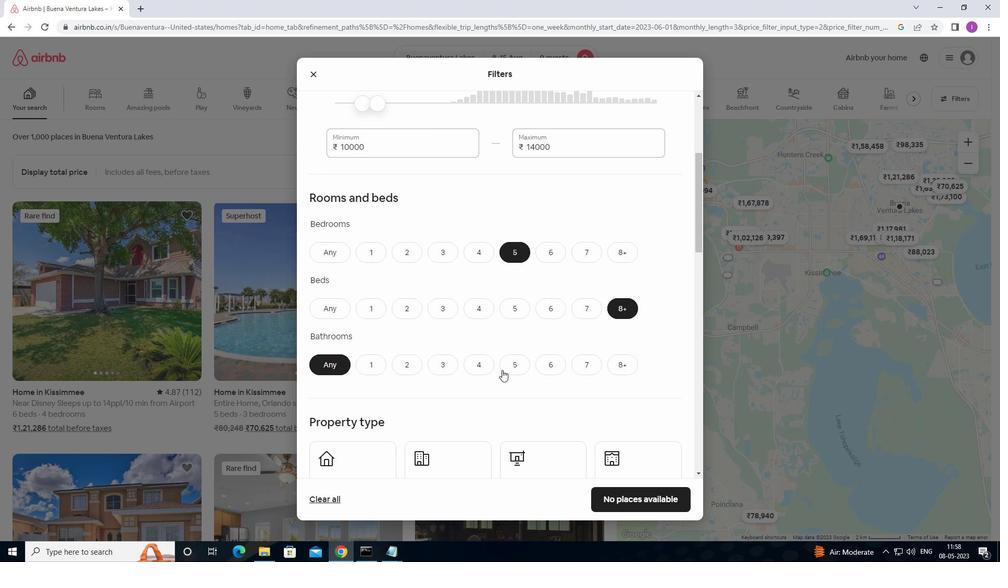 
Action: Mouse pressed left at (512, 366)
Screenshot: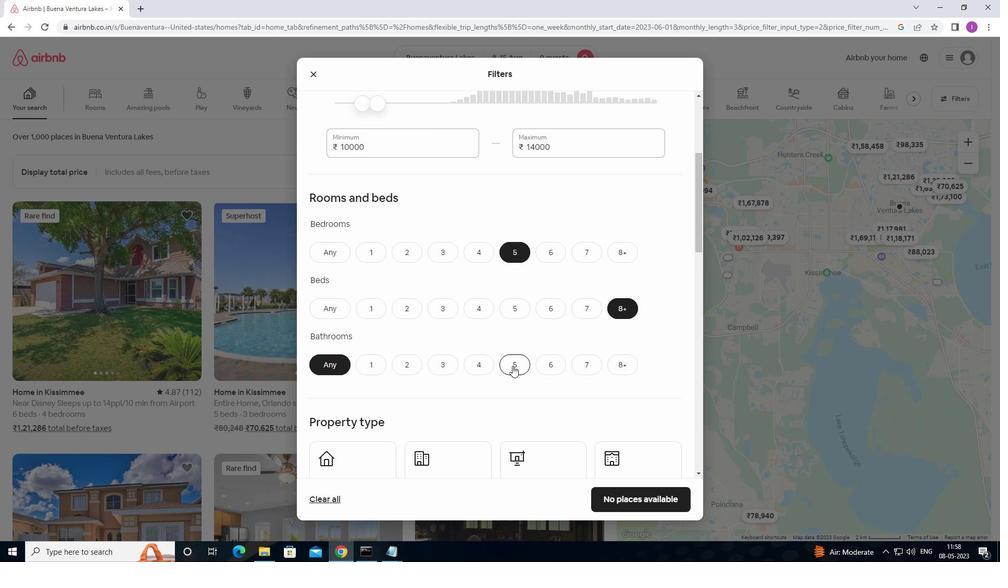 
Action: Mouse scrolled (512, 365) with delta (0, 0)
Screenshot: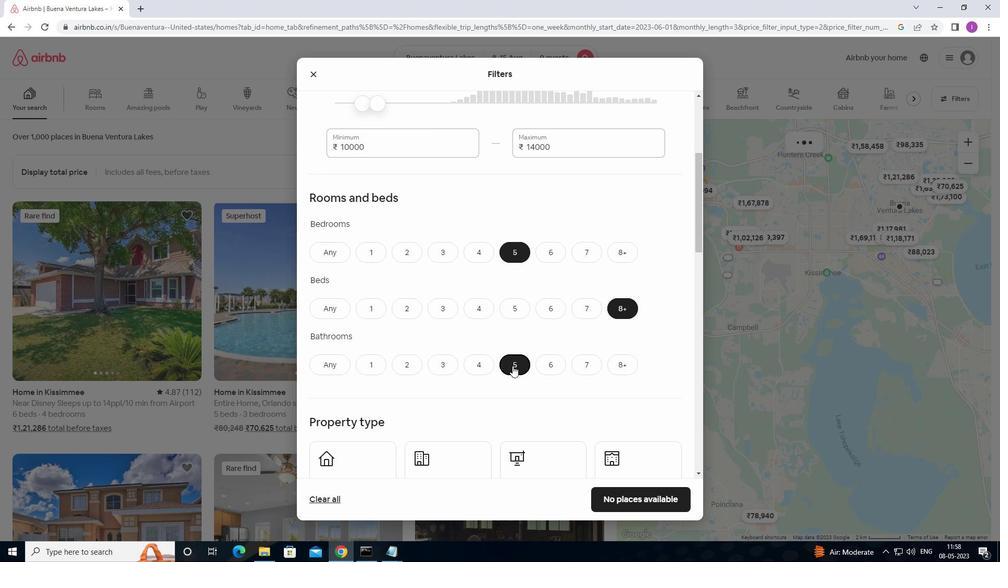 
Action: Mouse scrolled (512, 365) with delta (0, 0)
Screenshot: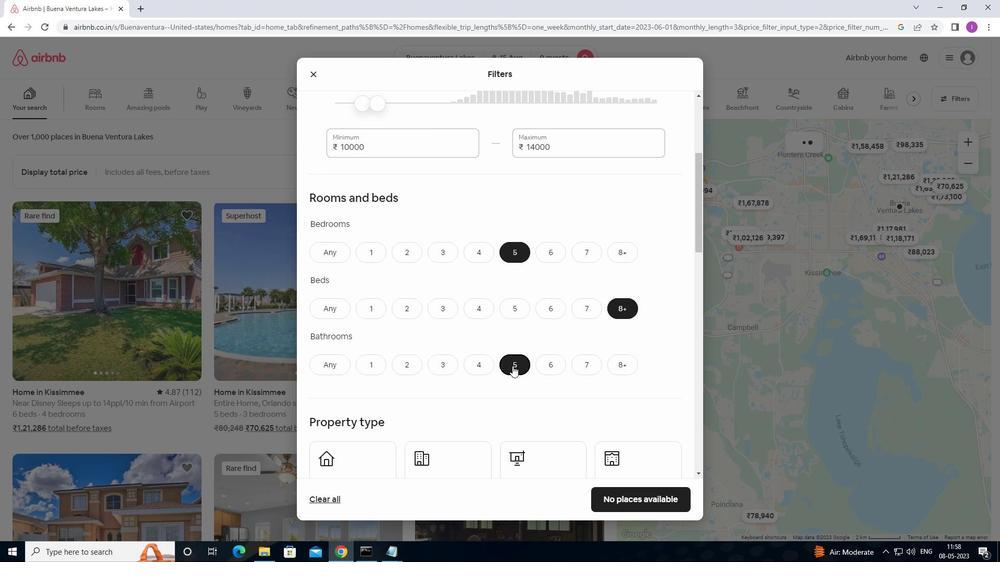 
Action: Mouse scrolled (512, 365) with delta (0, 0)
Screenshot: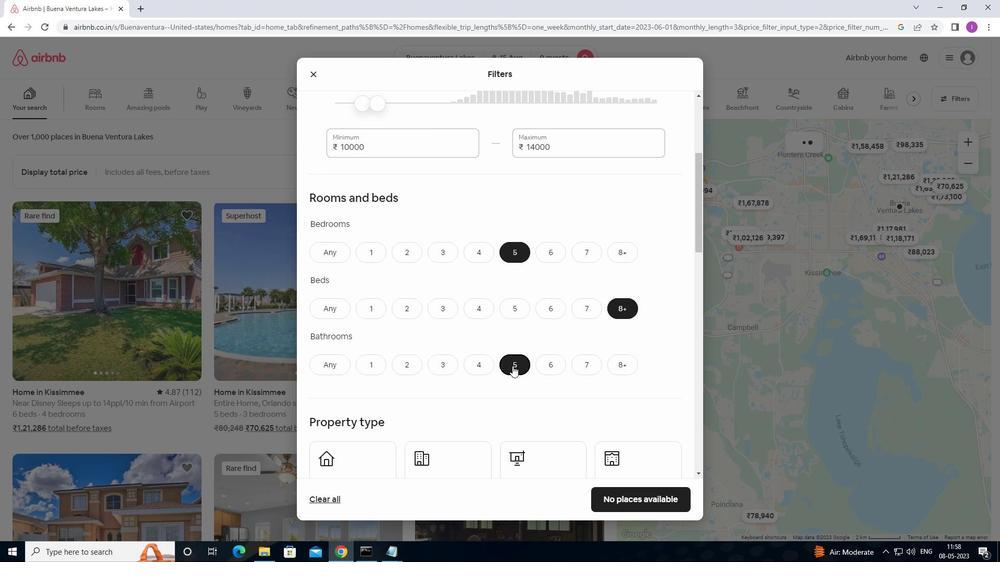 
Action: Mouse moved to (350, 328)
Screenshot: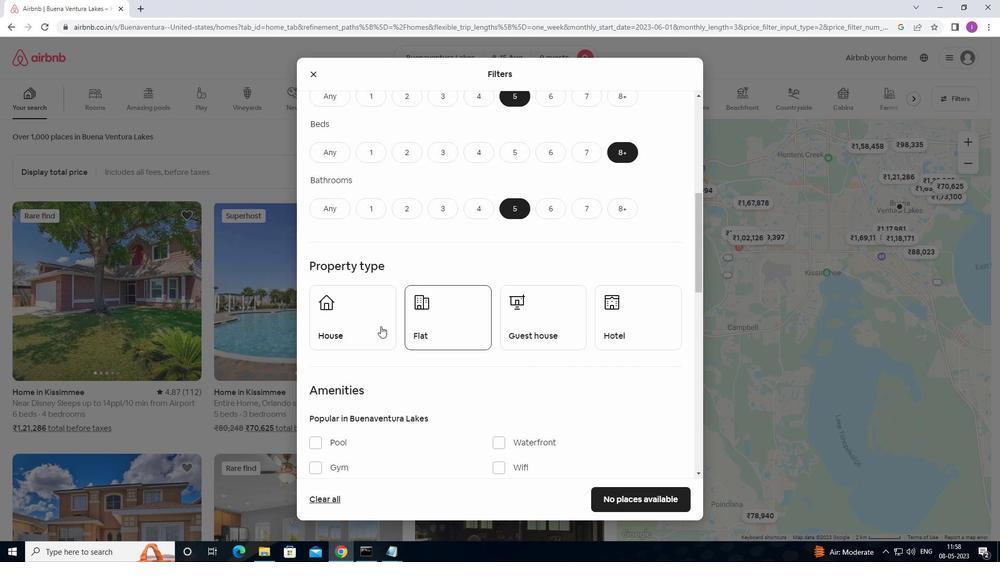 
Action: Mouse pressed left at (350, 328)
Screenshot: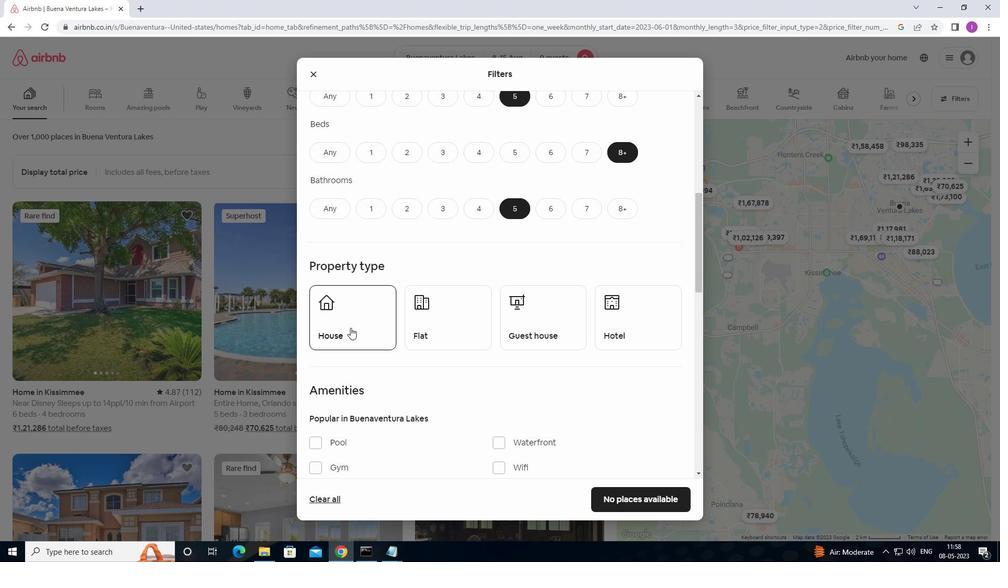 
Action: Mouse moved to (447, 328)
Screenshot: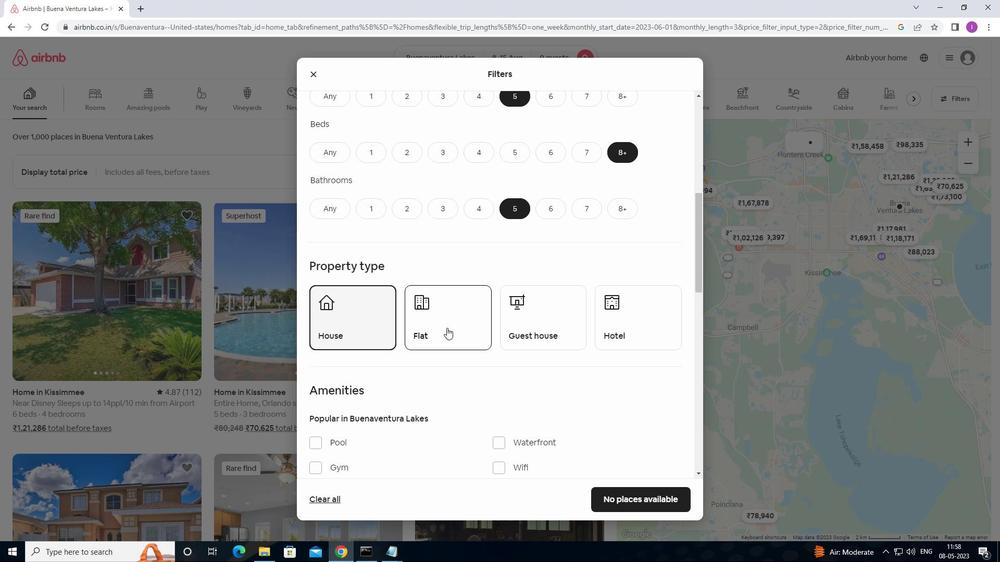 
Action: Mouse pressed left at (447, 328)
Screenshot: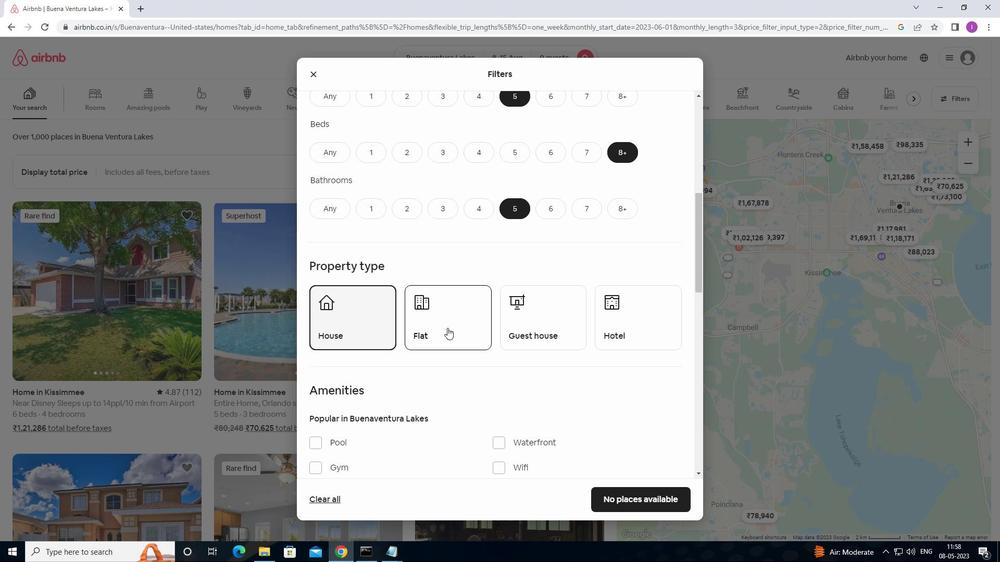 
Action: Mouse moved to (552, 324)
Screenshot: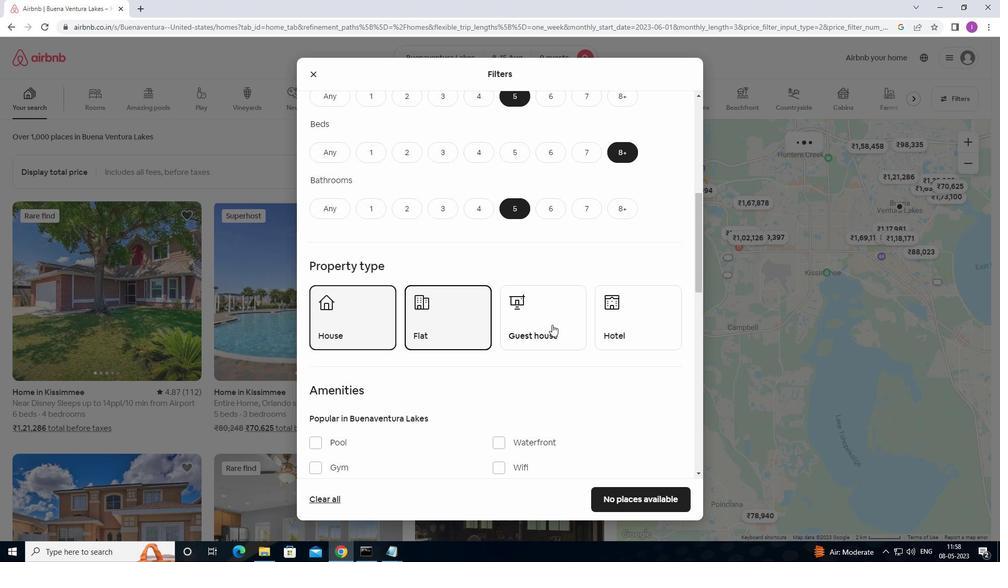 
Action: Mouse pressed left at (552, 324)
Screenshot: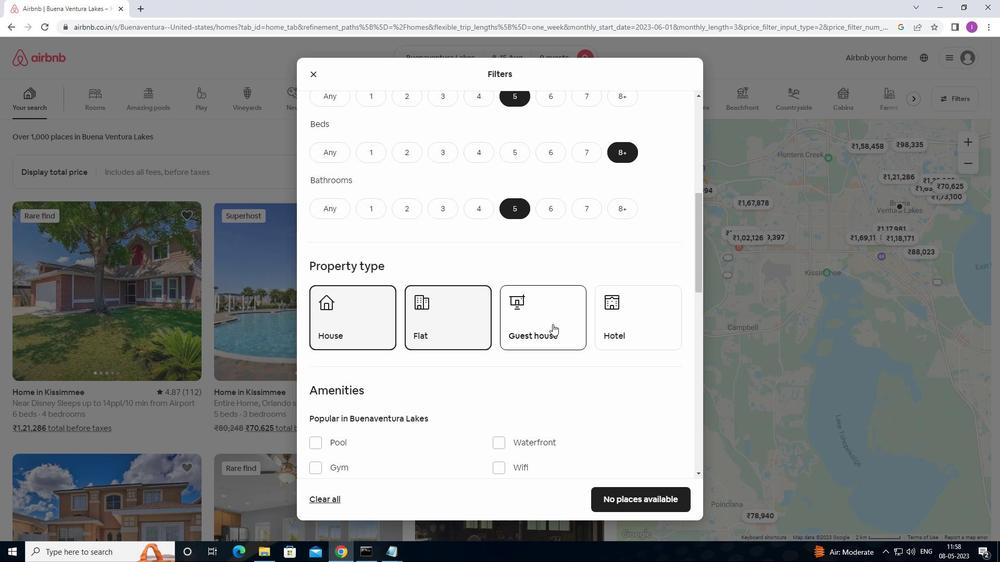 
Action: Mouse moved to (417, 429)
Screenshot: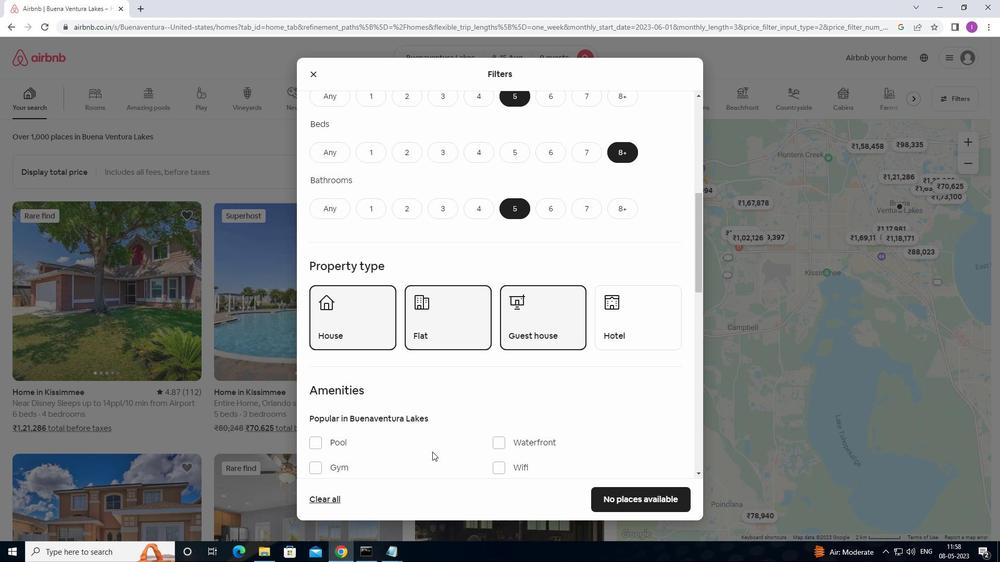 
Action: Mouse scrolled (417, 429) with delta (0, 0)
Screenshot: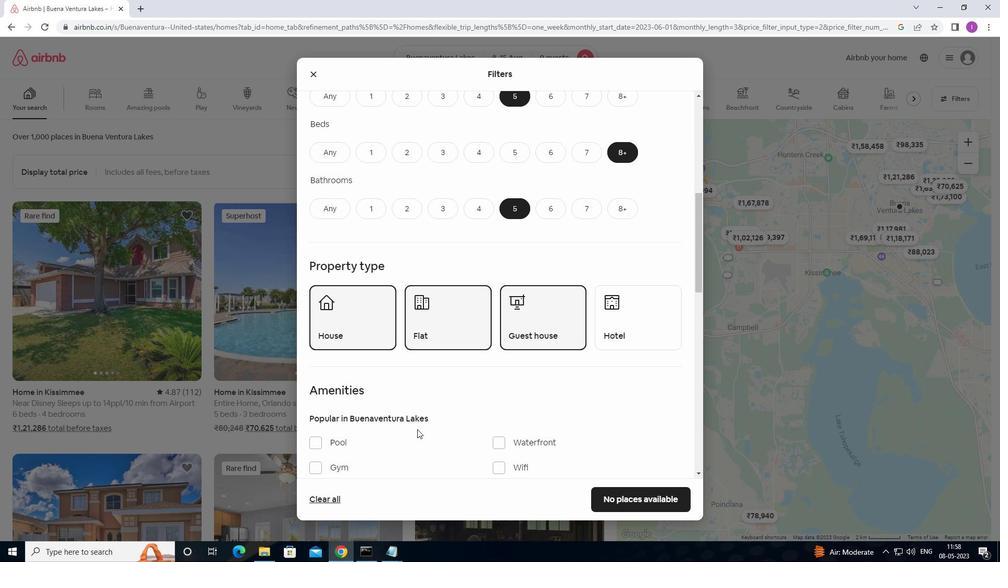 
Action: Mouse scrolled (417, 429) with delta (0, 0)
Screenshot: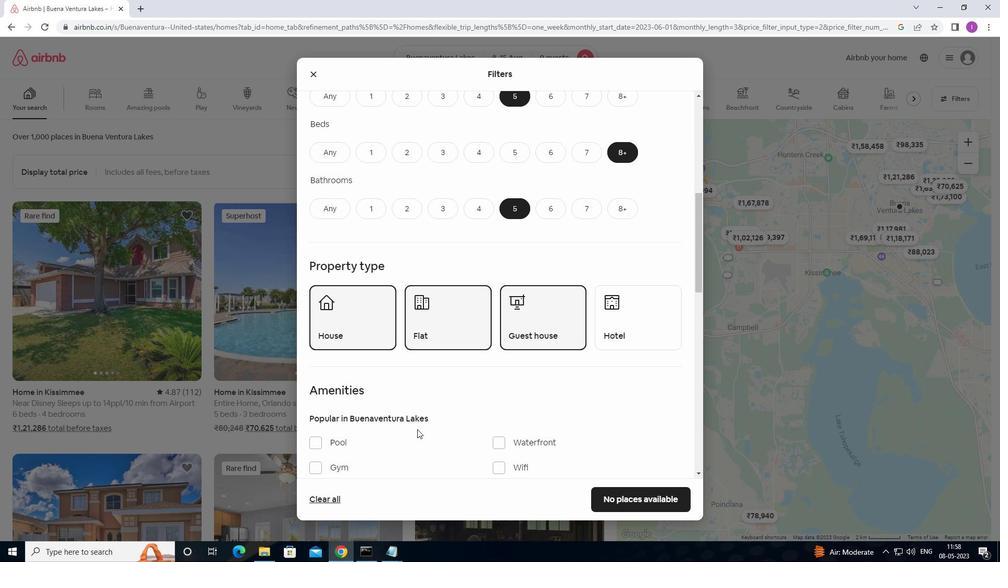 
Action: Mouse moved to (319, 366)
Screenshot: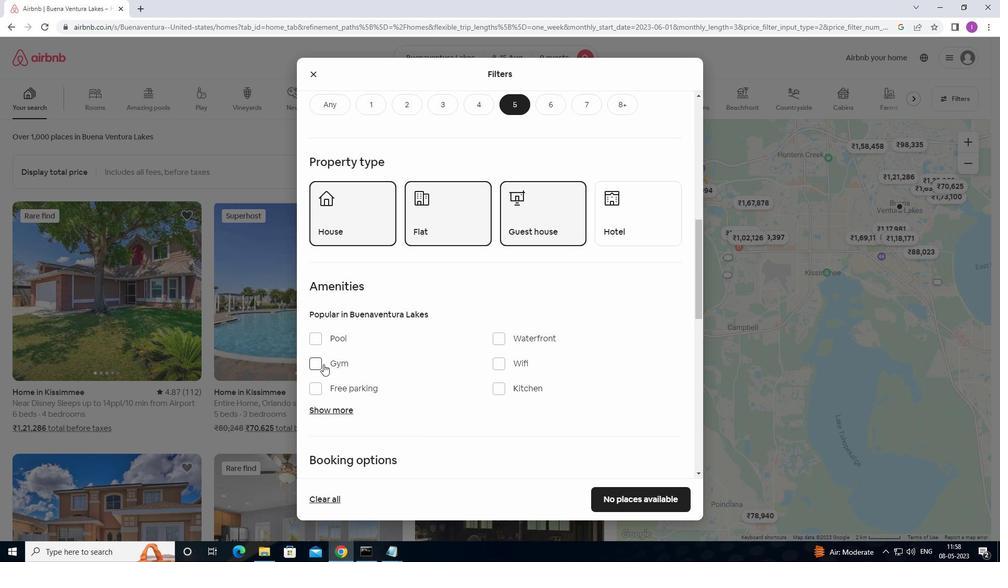 
Action: Mouse pressed left at (319, 366)
Screenshot: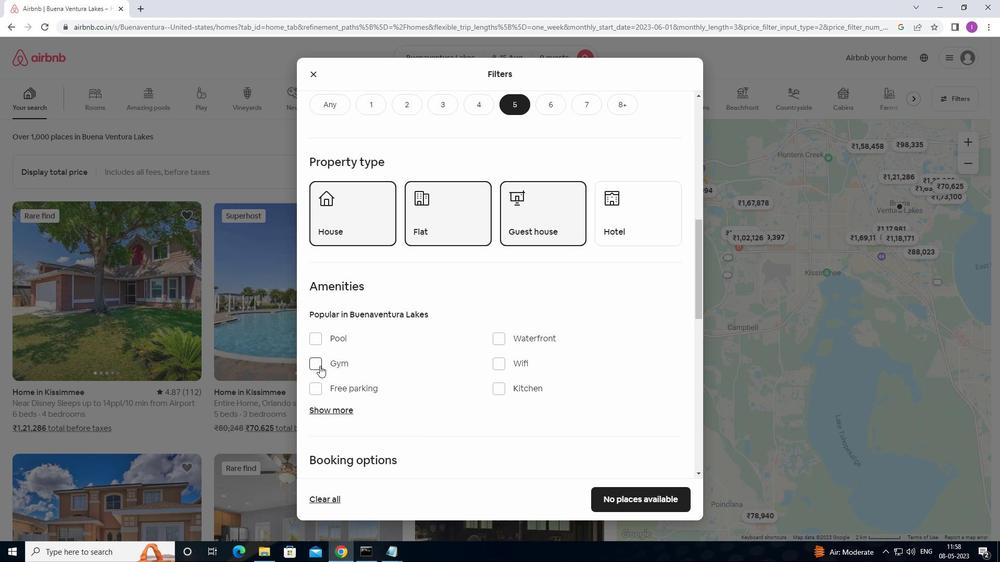 
Action: Mouse moved to (503, 363)
Screenshot: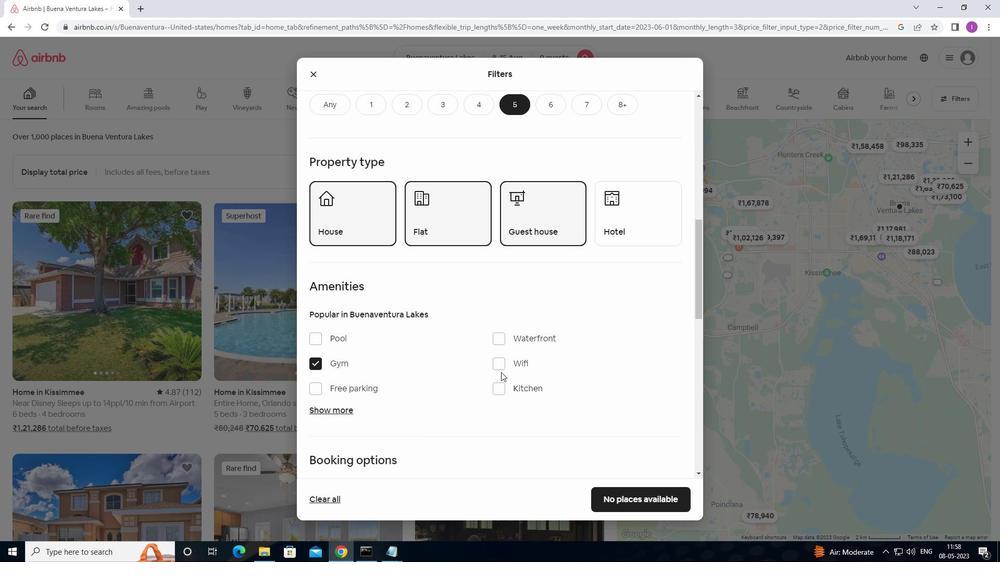 
Action: Mouse pressed left at (503, 363)
Screenshot: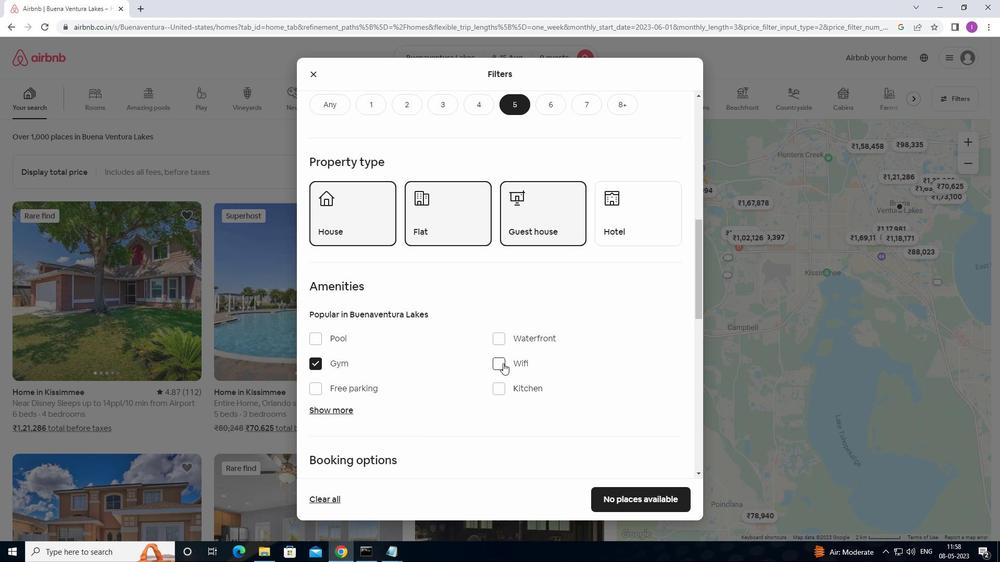 
Action: Mouse moved to (315, 387)
Screenshot: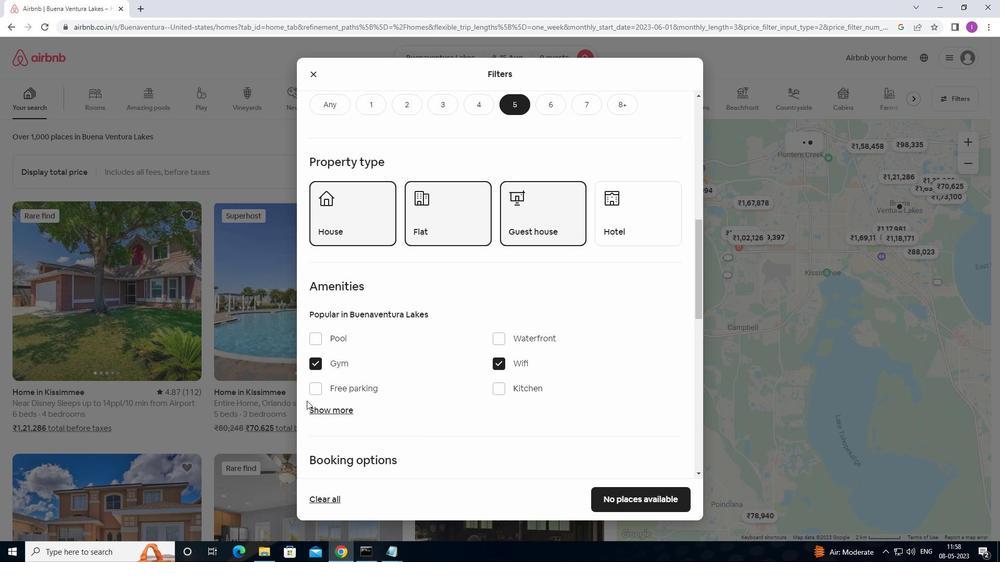 
Action: Mouse pressed left at (315, 387)
Screenshot: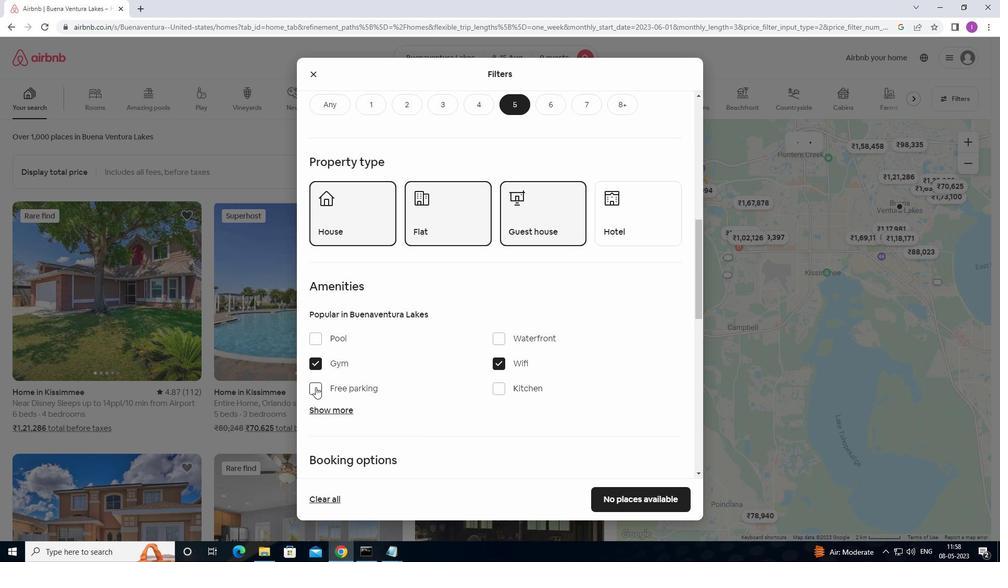 
Action: Mouse moved to (336, 408)
Screenshot: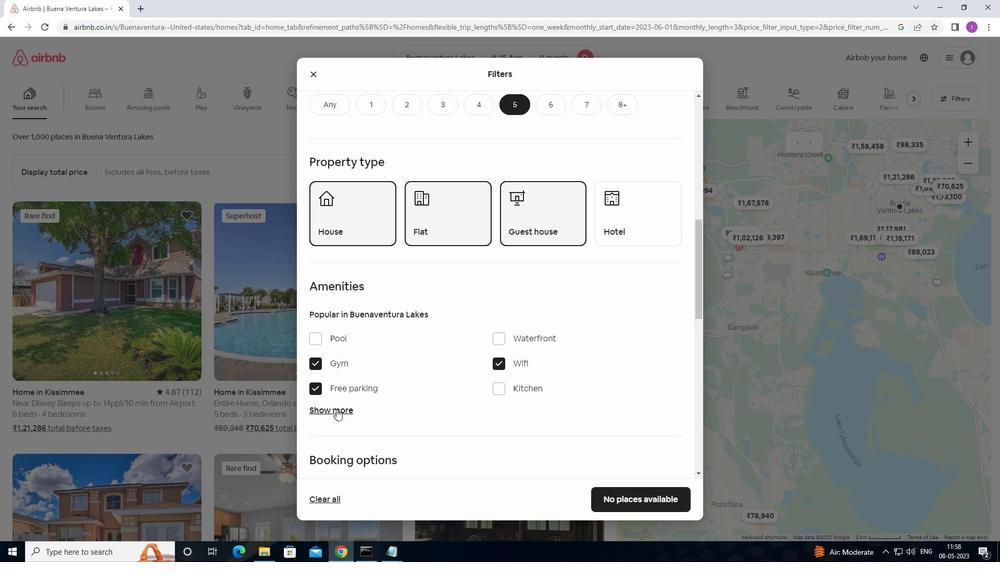 
Action: Mouse pressed left at (336, 408)
Screenshot: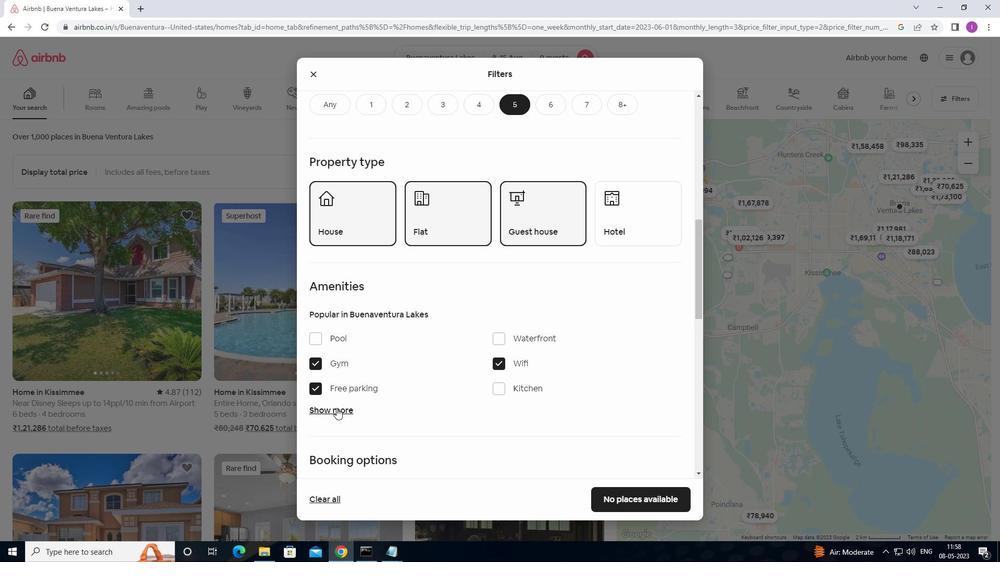 
Action: Mouse moved to (373, 432)
Screenshot: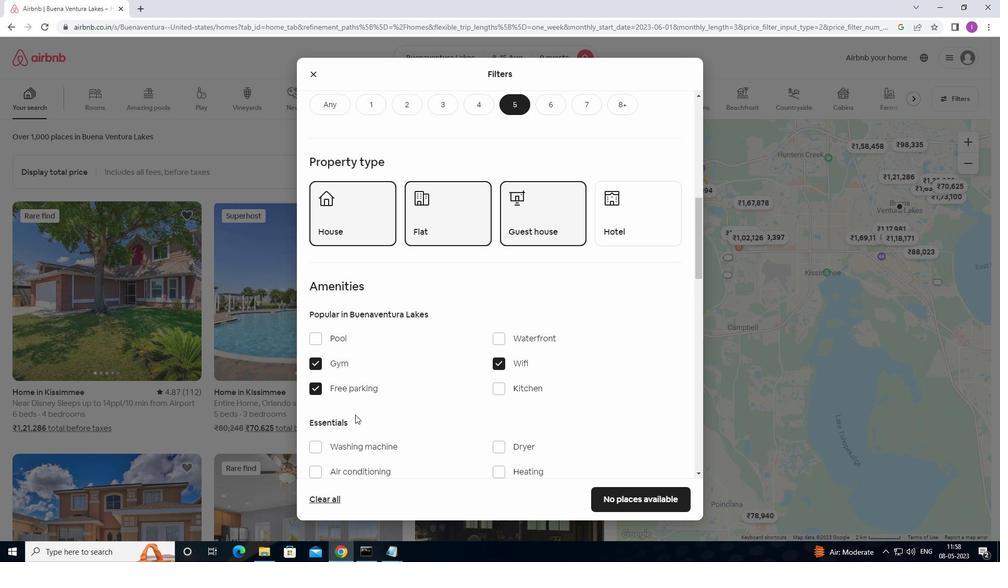 
Action: Mouse scrolled (373, 432) with delta (0, 0)
Screenshot: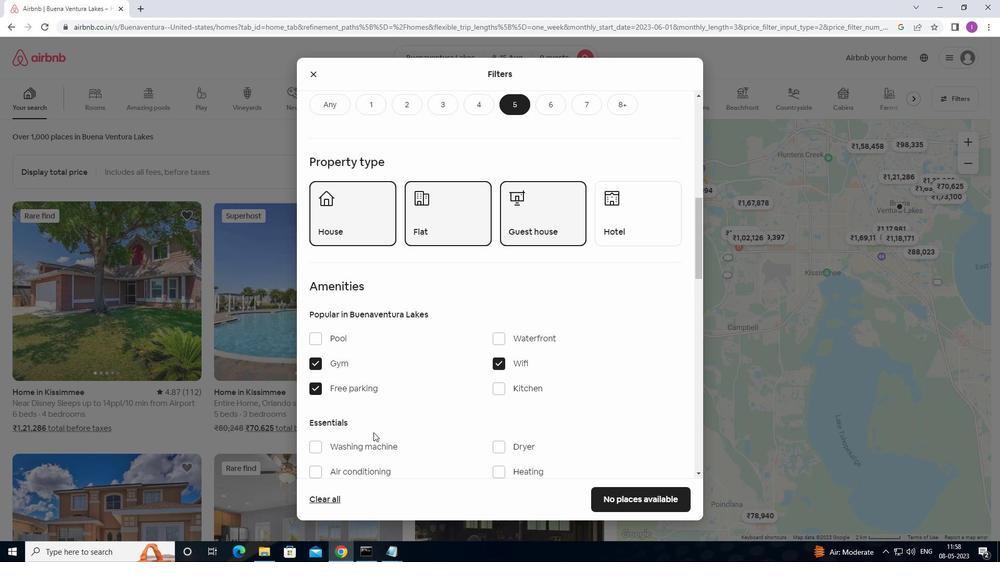 
Action: Mouse scrolled (373, 432) with delta (0, 0)
Screenshot: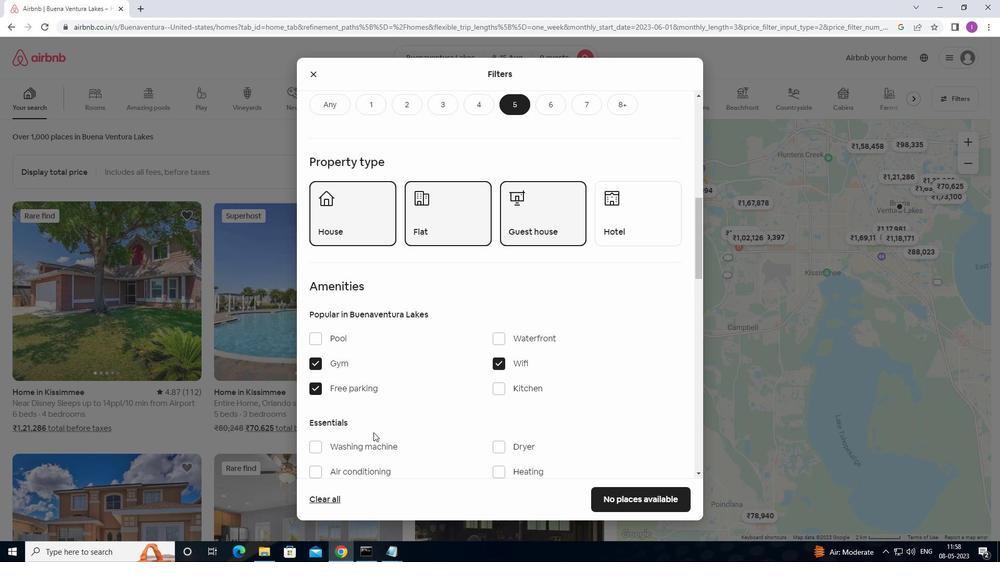 
Action: Mouse moved to (443, 384)
Screenshot: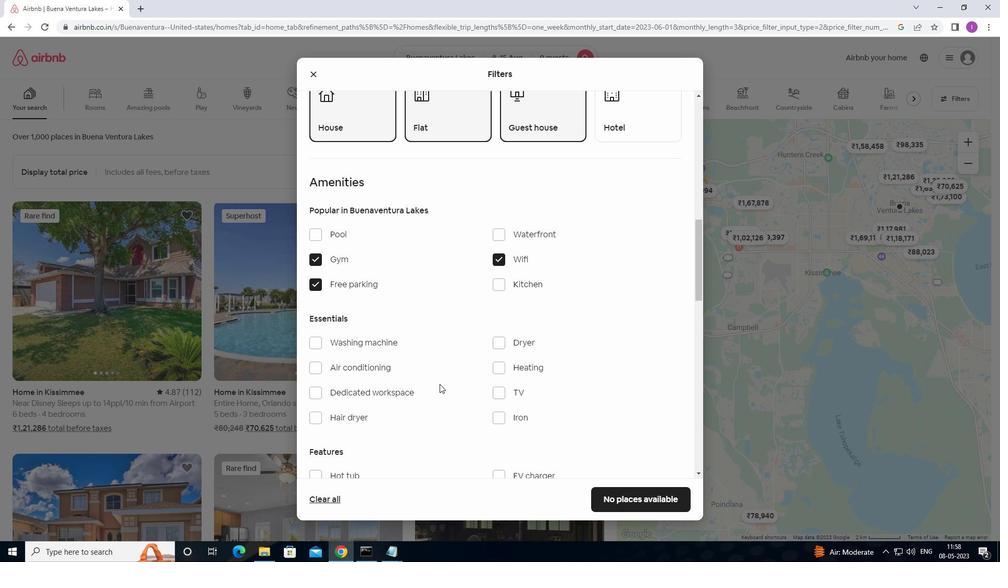 
Action: Mouse scrolled (443, 383) with delta (0, 0)
Screenshot: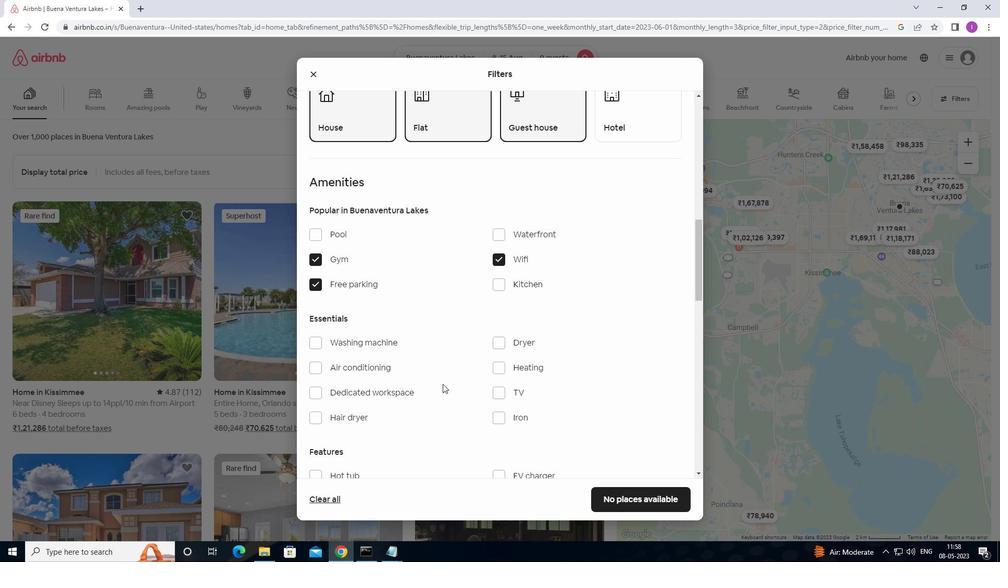 
Action: Mouse moved to (503, 339)
Screenshot: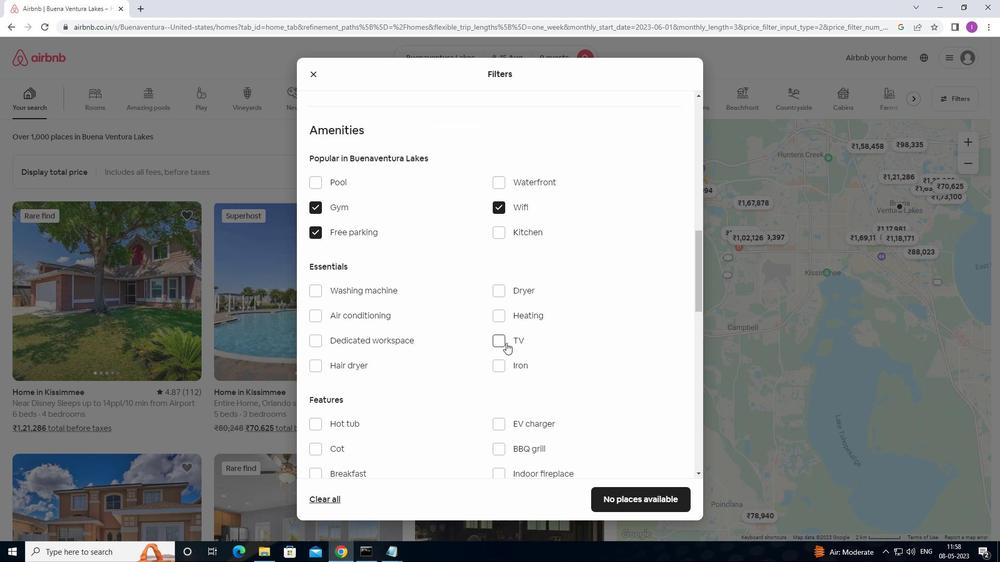 
Action: Mouse pressed left at (503, 339)
Screenshot: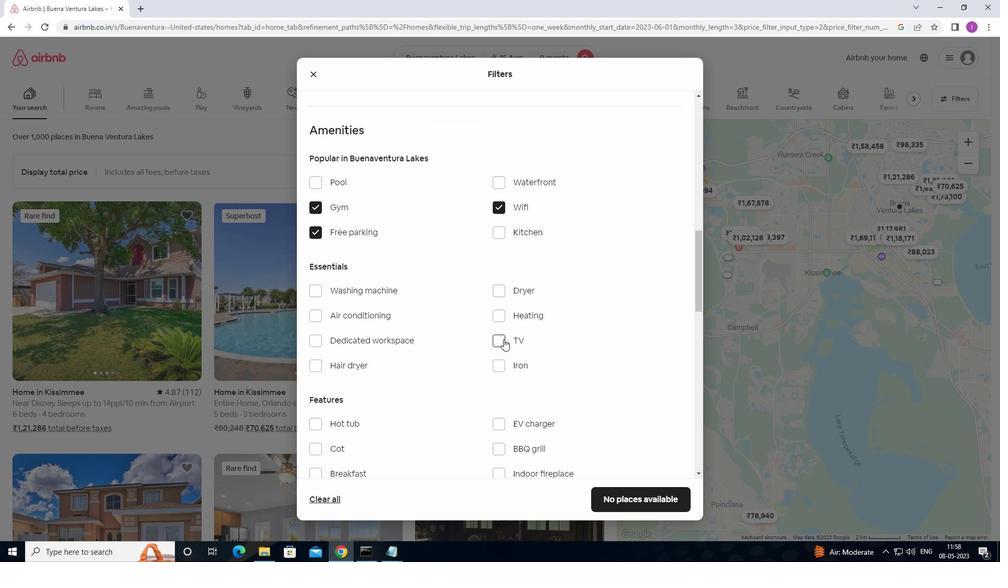 
Action: Mouse moved to (432, 388)
Screenshot: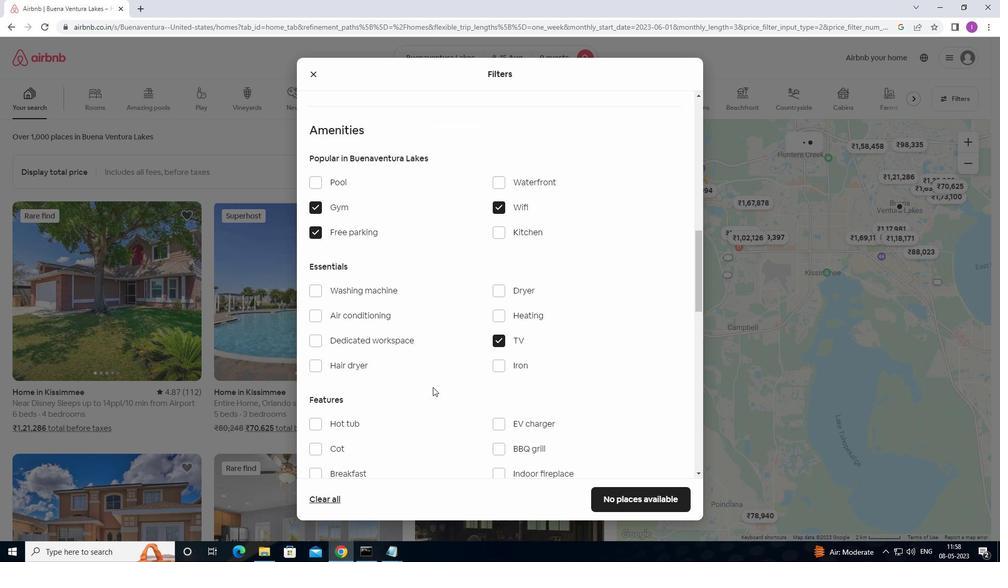 
Action: Mouse scrolled (432, 387) with delta (0, 0)
Screenshot: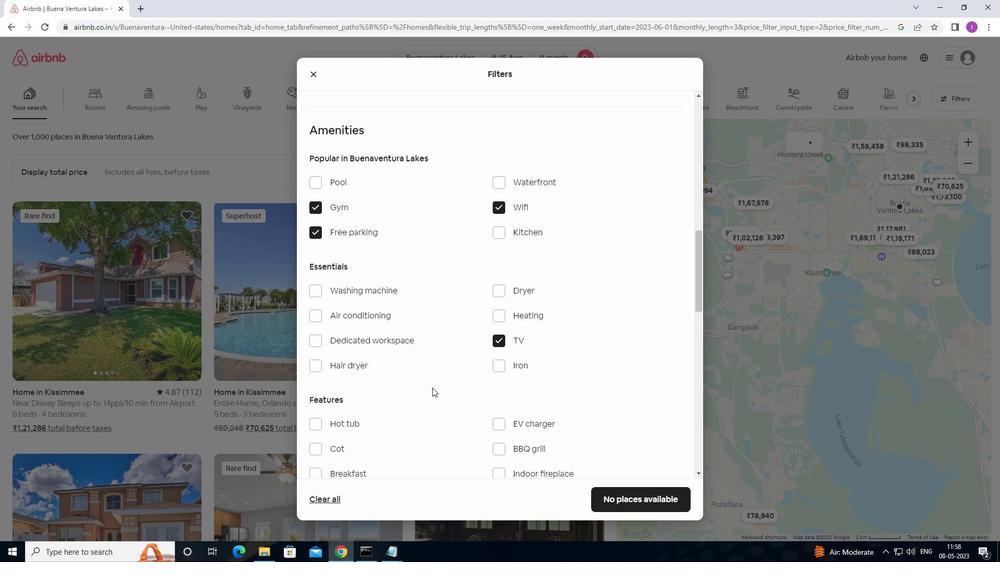 
Action: Mouse moved to (318, 423)
Screenshot: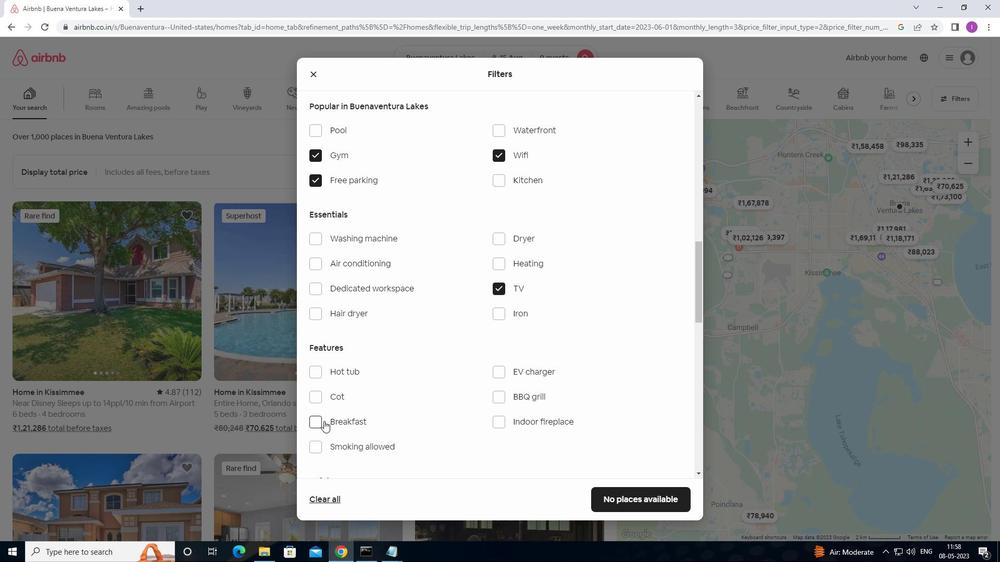
Action: Mouse pressed left at (318, 423)
Screenshot: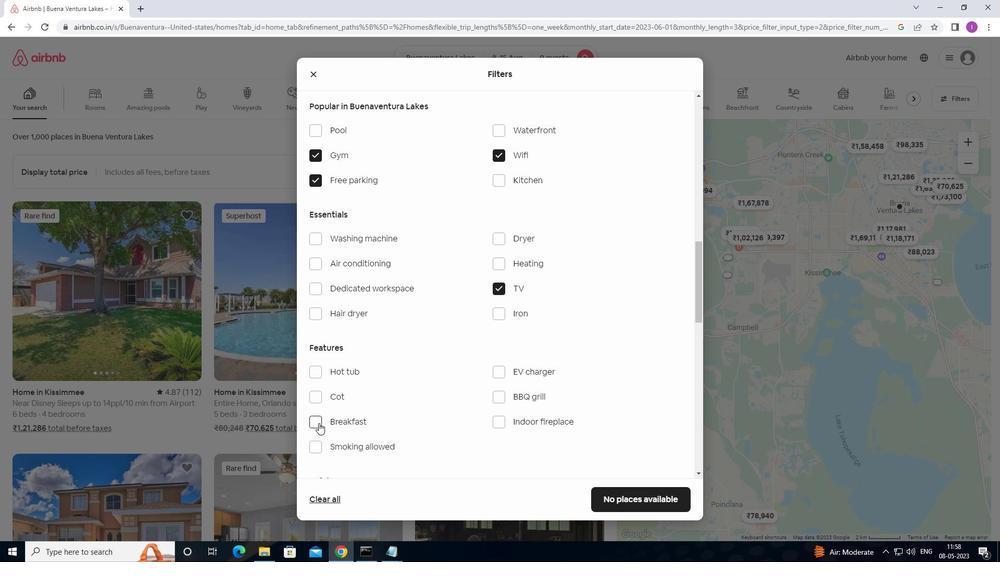 
Action: Mouse moved to (405, 404)
Screenshot: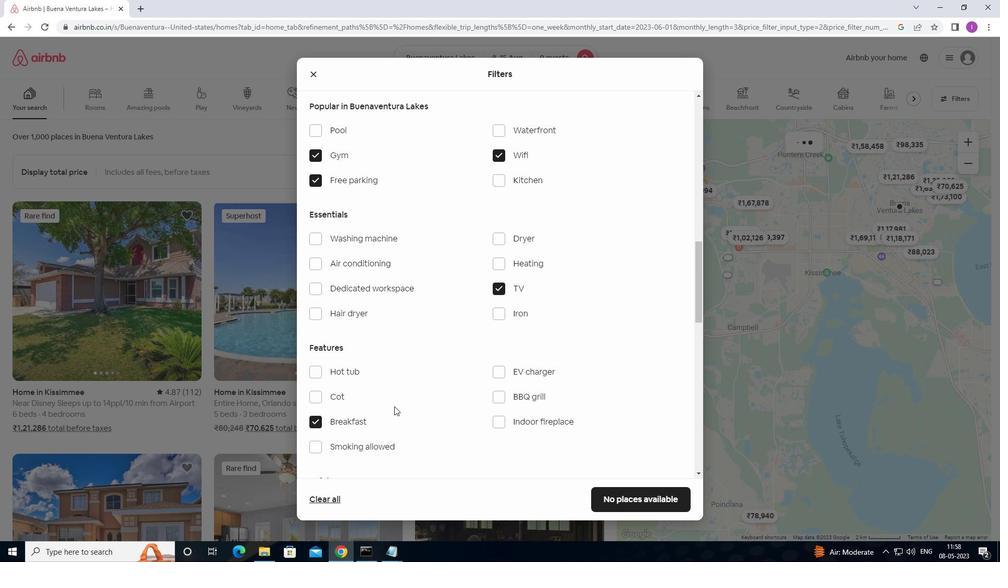 
Action: Mouse scrolled (405, 404) with delta (0, 0)
Screenshot: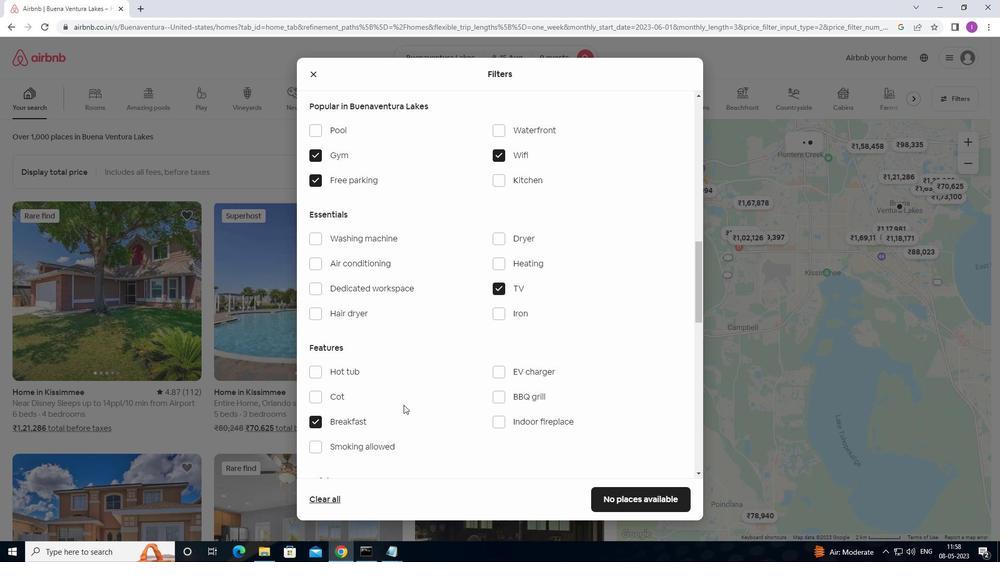 
Action: Mouse scrolled (405, 404) with delta (0, 0)
Screenshot: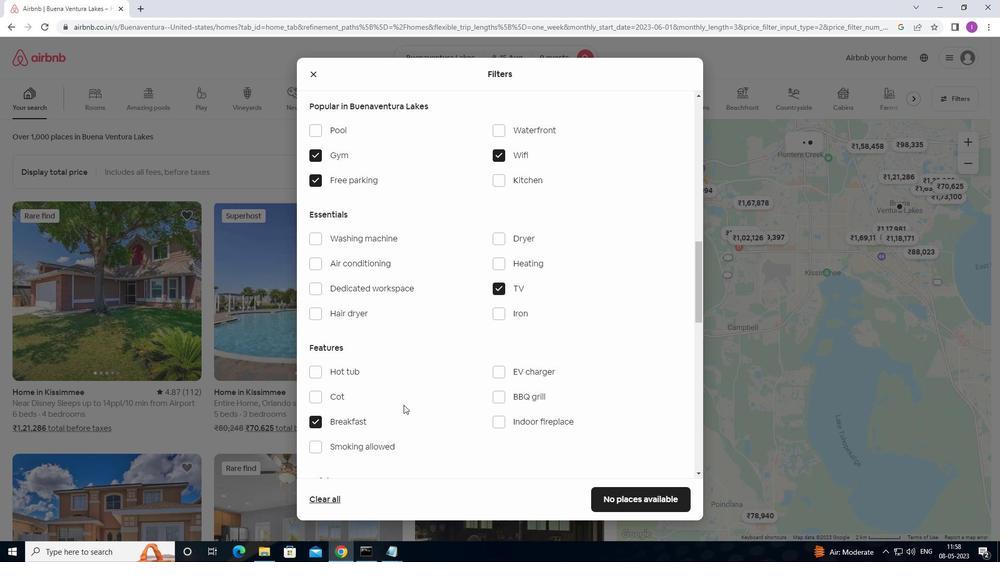 
Action: Mouse scrolled (405, 404) with delta (0, 0)
Screenshot: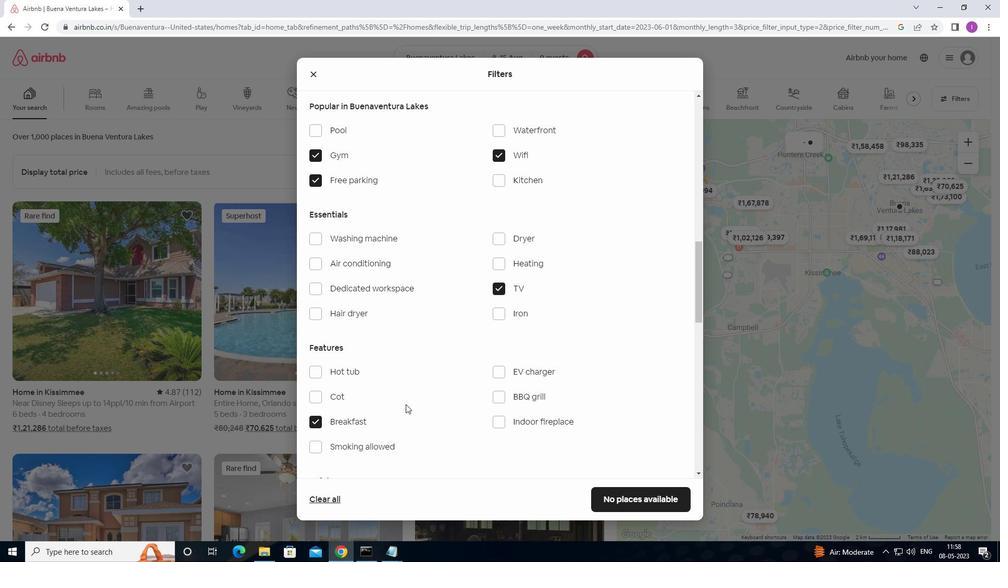 
Action: Mouse moved to (492, 438)
Screenshot: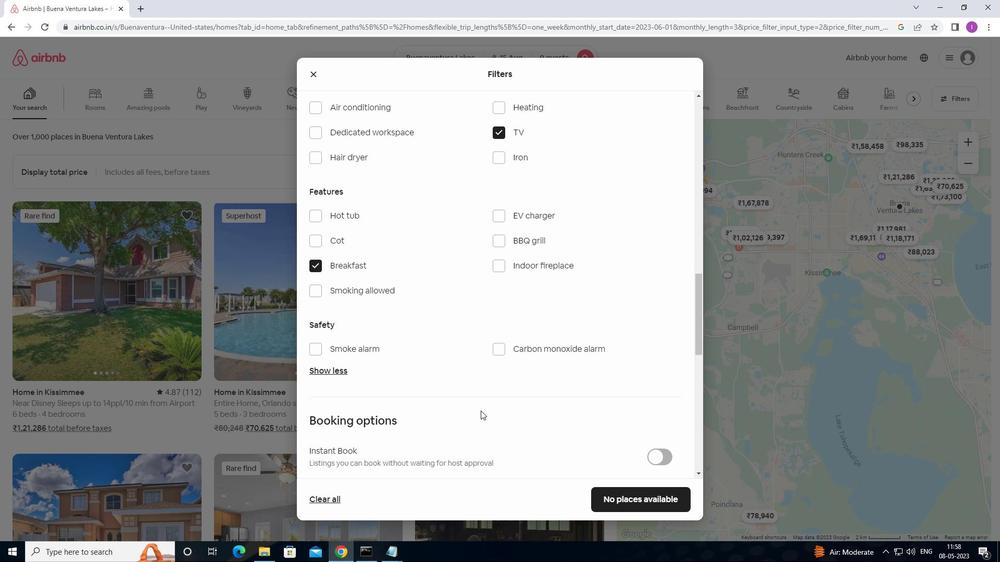 
Action: Mouse scrolled (492, 438) with delta (0, 0)
Screenshot: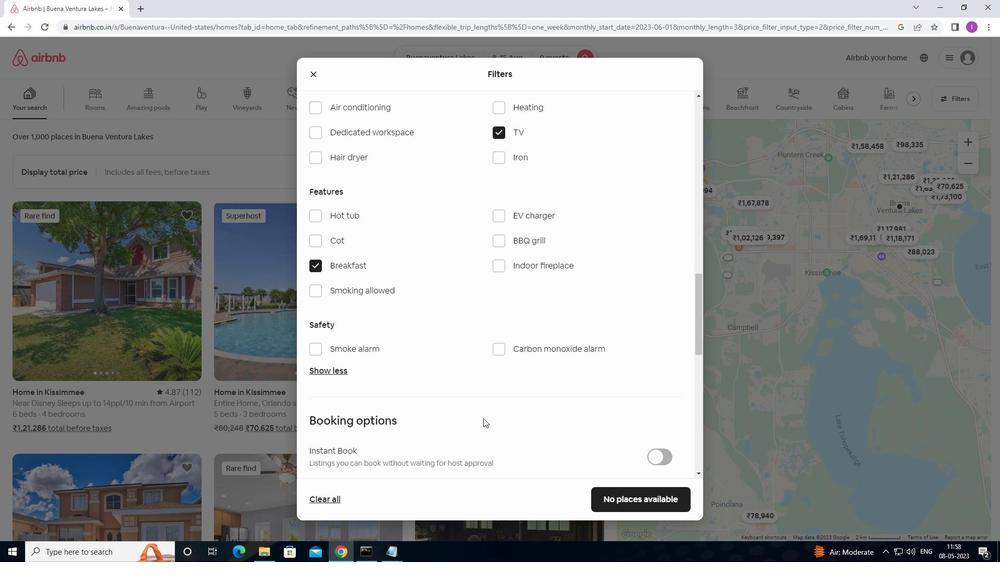 
Action: Mouse moved to (494, 444)
Screenshot: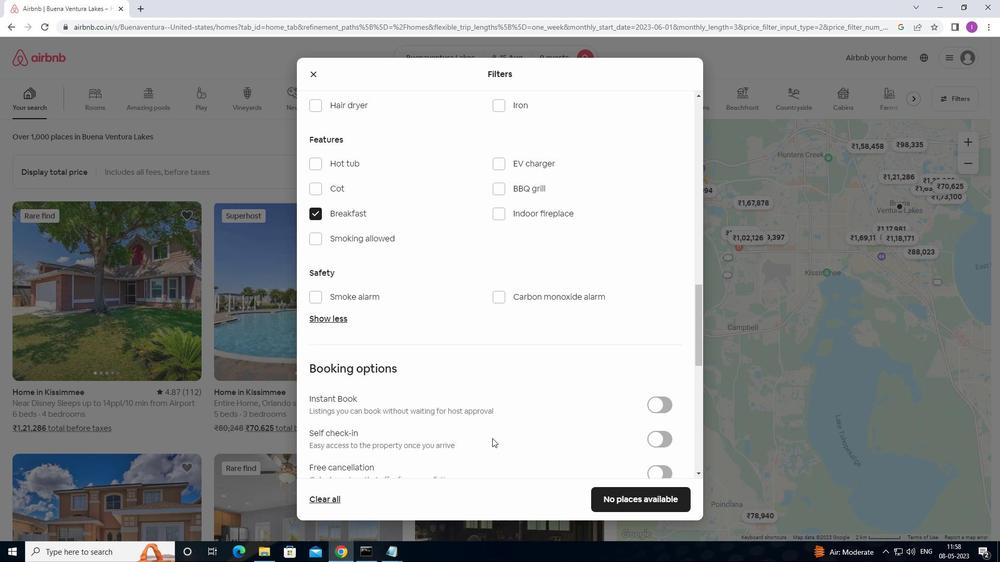 
Action: Mouse scrolled (494, 444) with delta (0, 0)
Screenshot: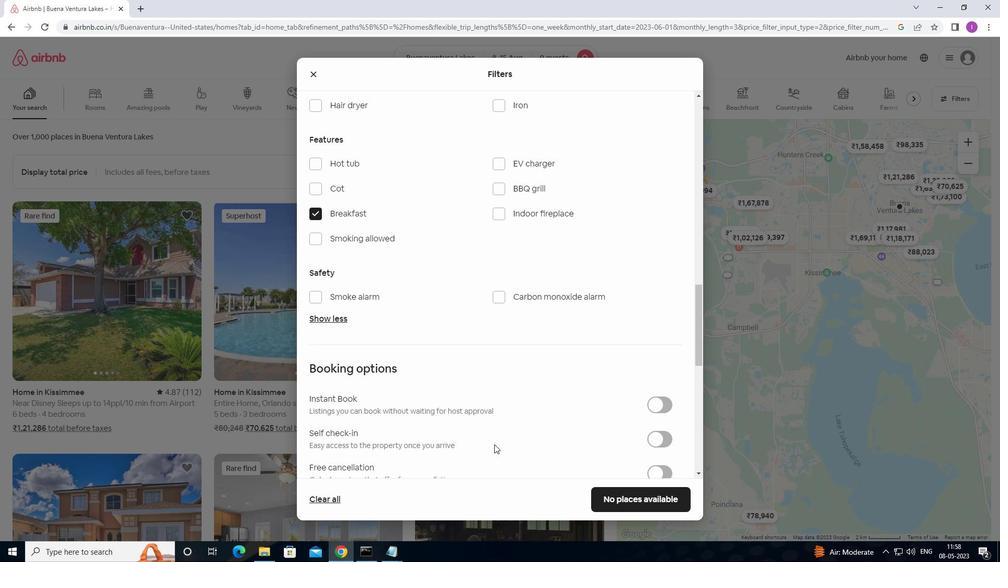 
Action: Mouse moved to (661, 384)
Screenshot: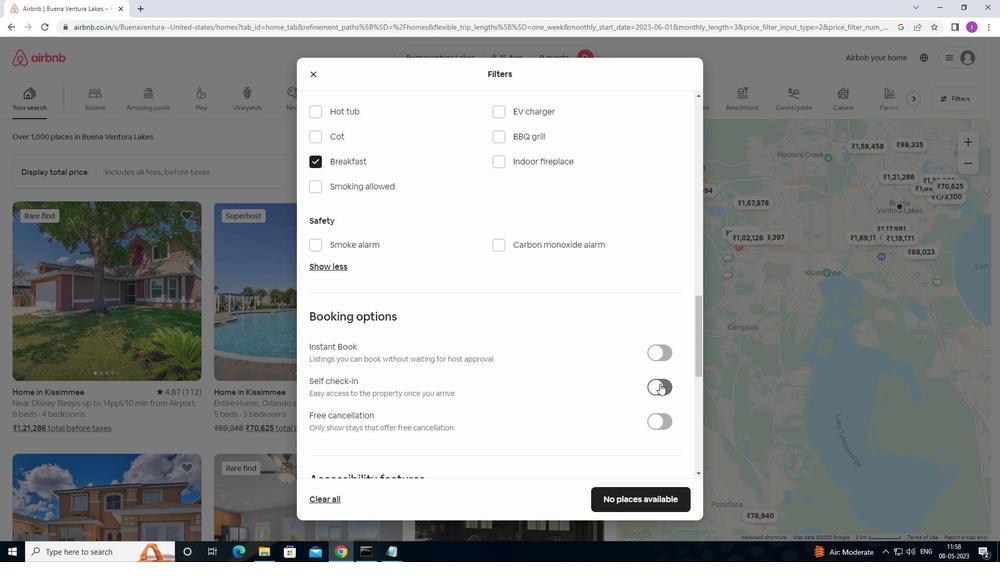
Action: Mouse pressed left at (661, 384)
Screenshot: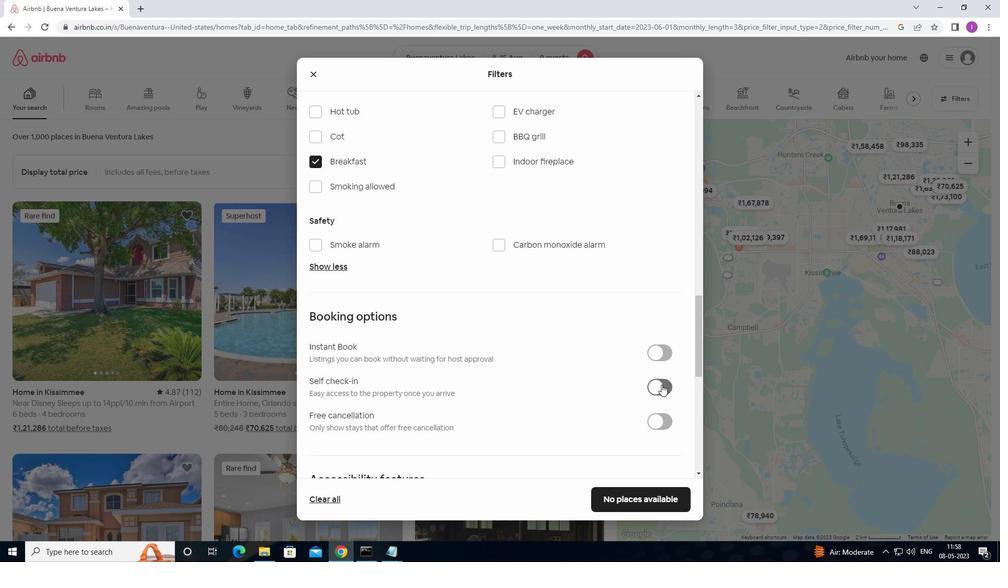 
Action: Mouse moved to (521, 420)
Screenshot: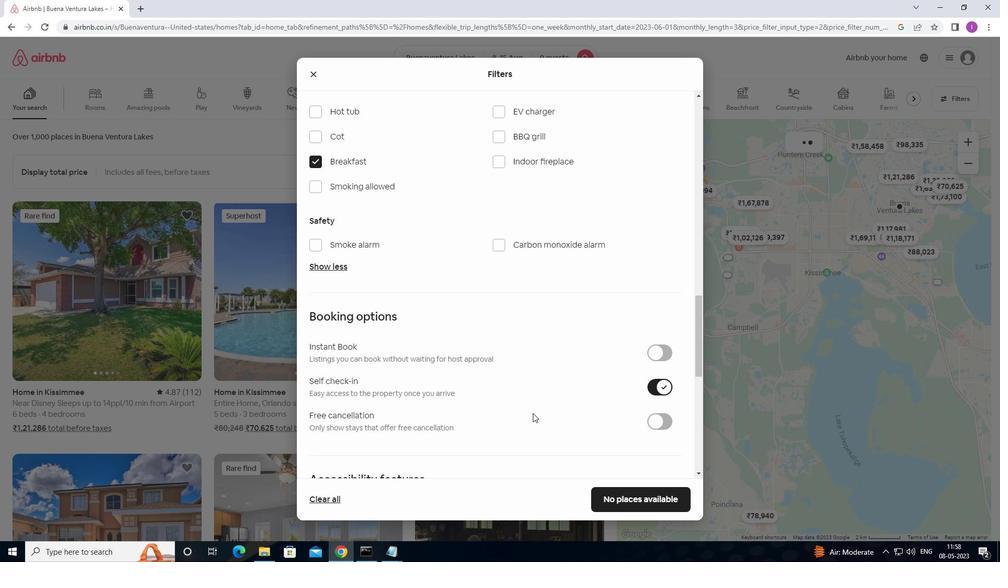 
Action: Mouse scrolled (521, 420) with delta (0, 0)
Screenshot: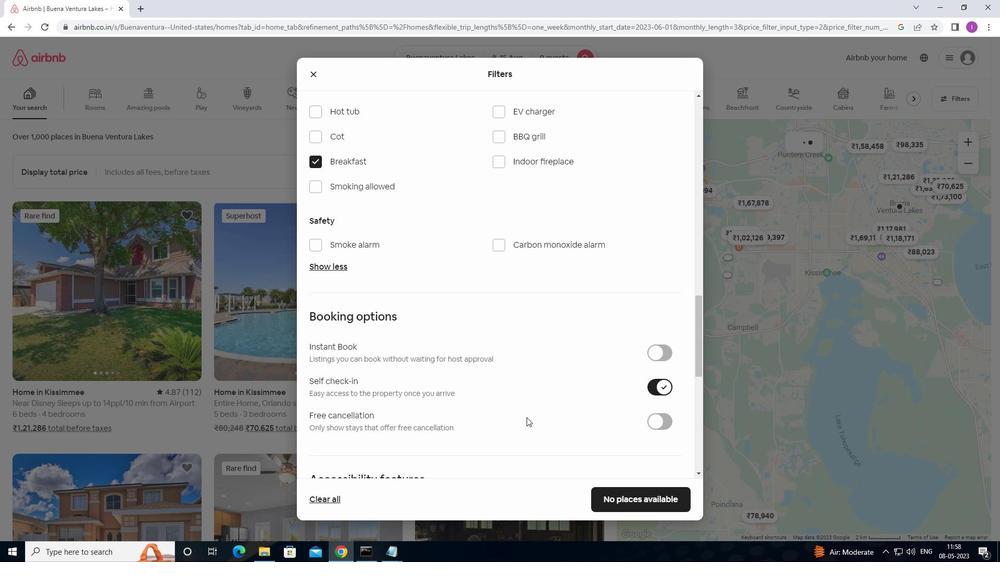 
Action: Mouse scrolled (521, 420) with delta (0, 0)
Screenshot: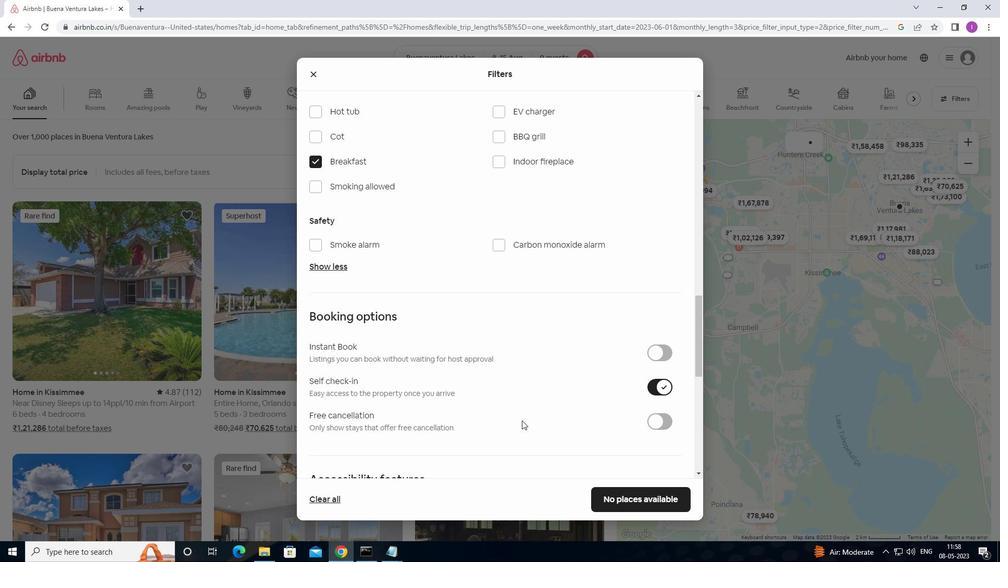 
Action: Mouse scrolled (521, 420) with delta (0, 0)
Screenshot: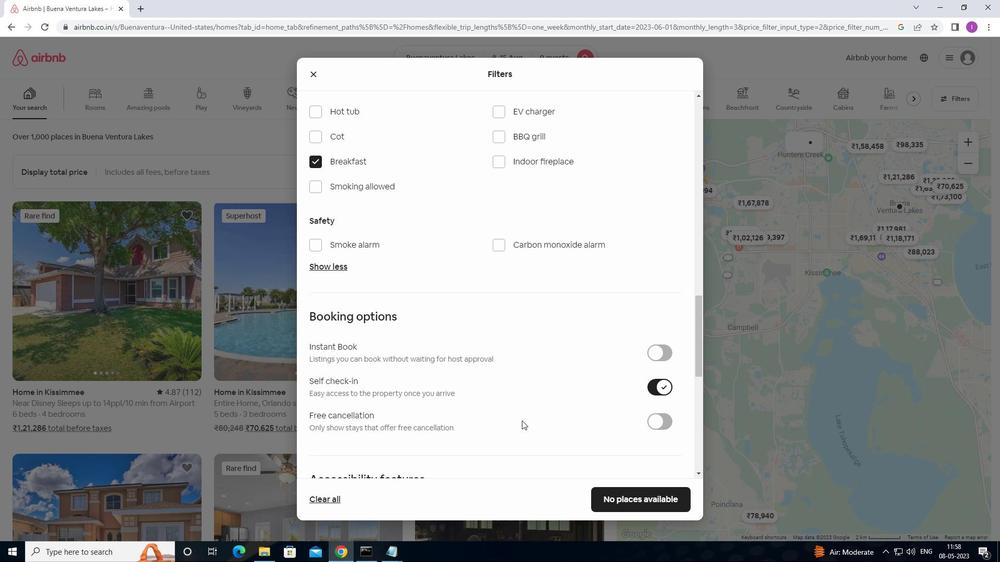 
Action: Mouse scrolled (521, 420) with delta (0, 0)
Screenshot: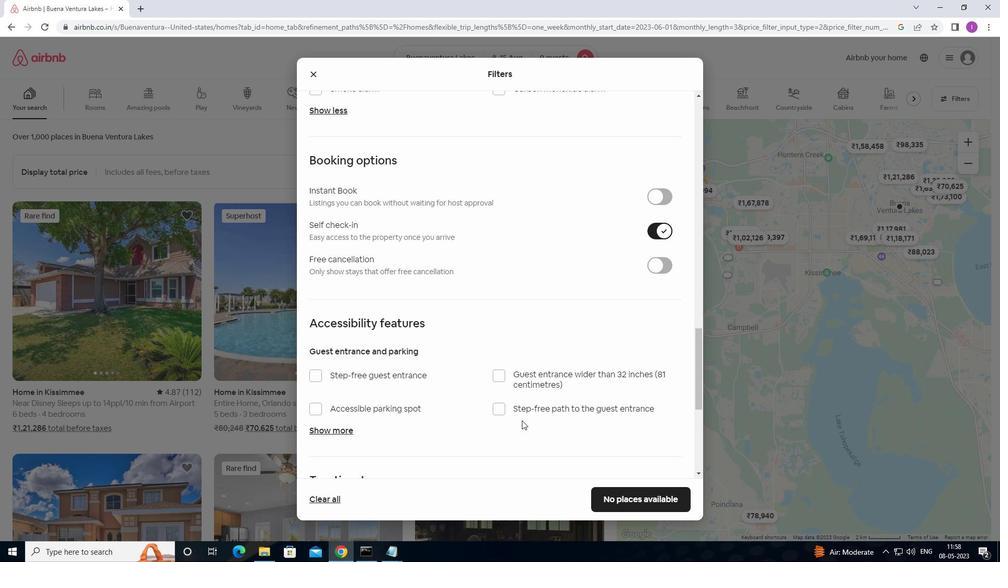 
Action: Mouse moved to (526, 415)
Screenshot: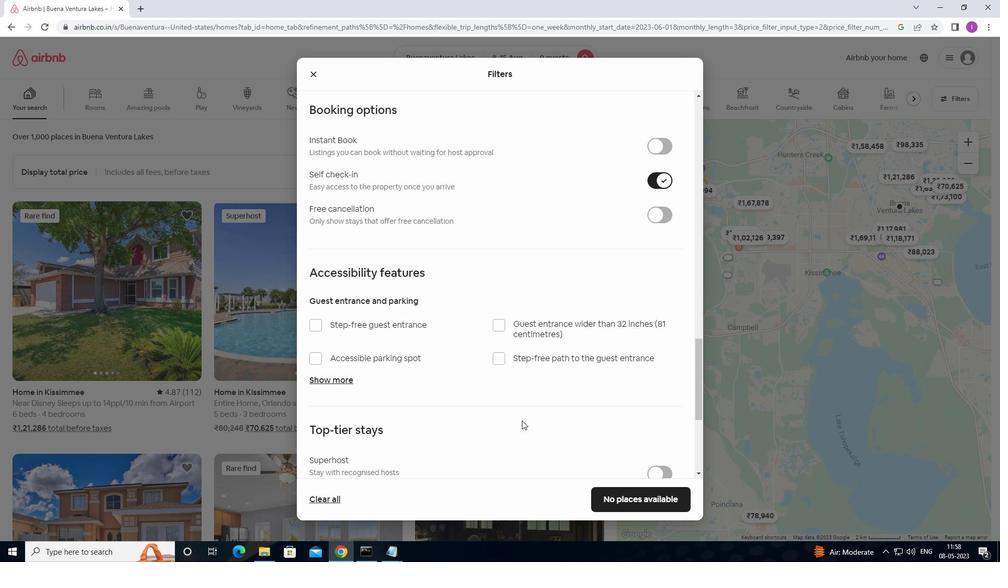 
Action: Mouse scrolled (526, 415) with delta (0, 0)
Screenshot: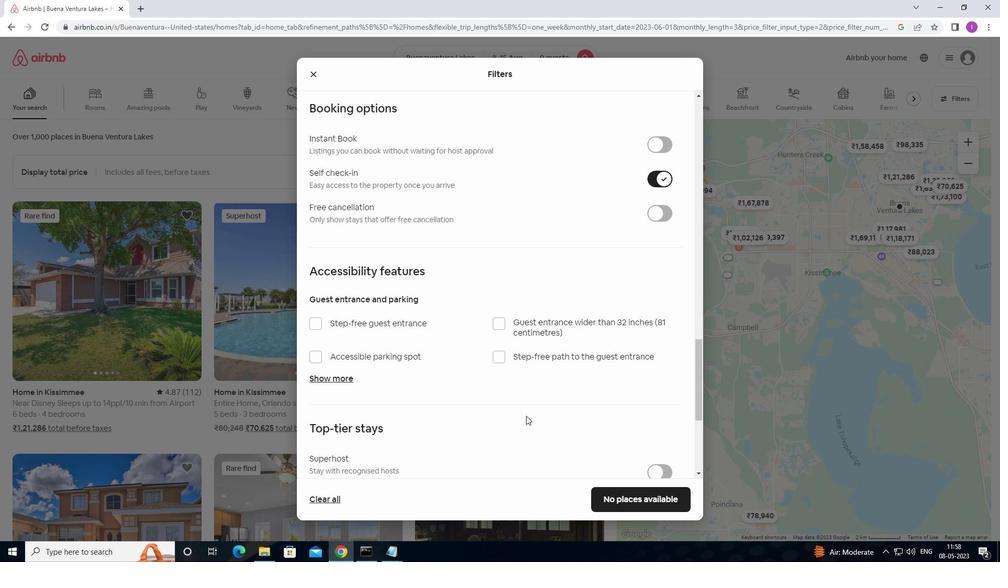 
Action: Mouse scrolled (526, 415) with delta (0, 0)
Screenshot: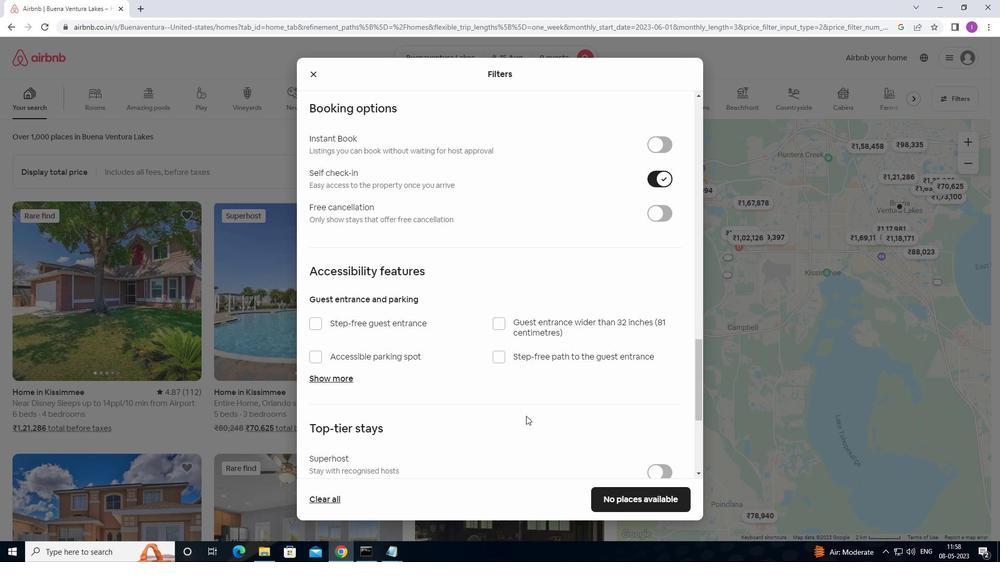 
Action: Mouse scrolled (526, 415) with delta (0, 0)
Screenshot: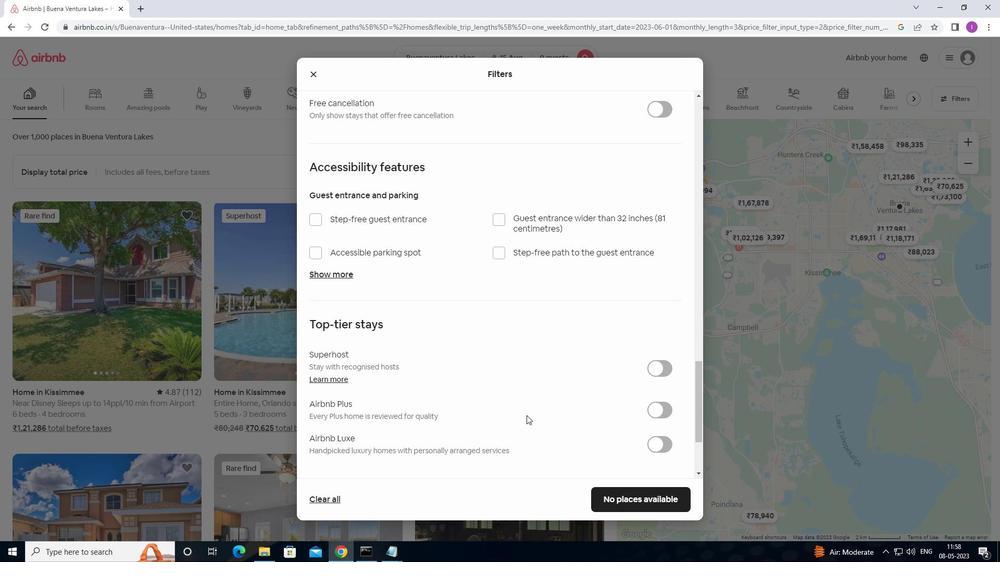 
Action: Mouse scrolled (526, 415) with delta (0, 0)
Screenshot: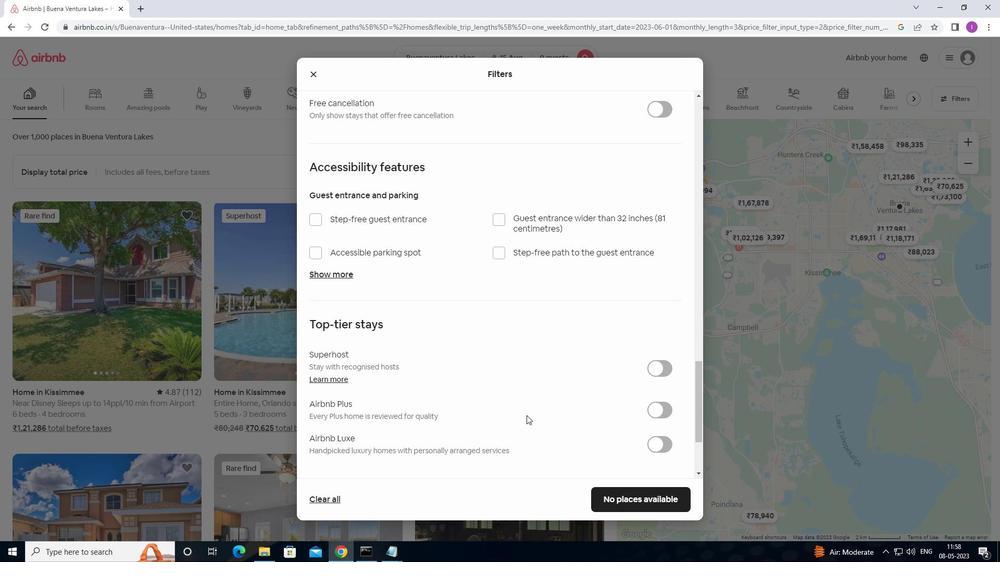 
Action: Mouse moved to (317, 430)
Screenshot: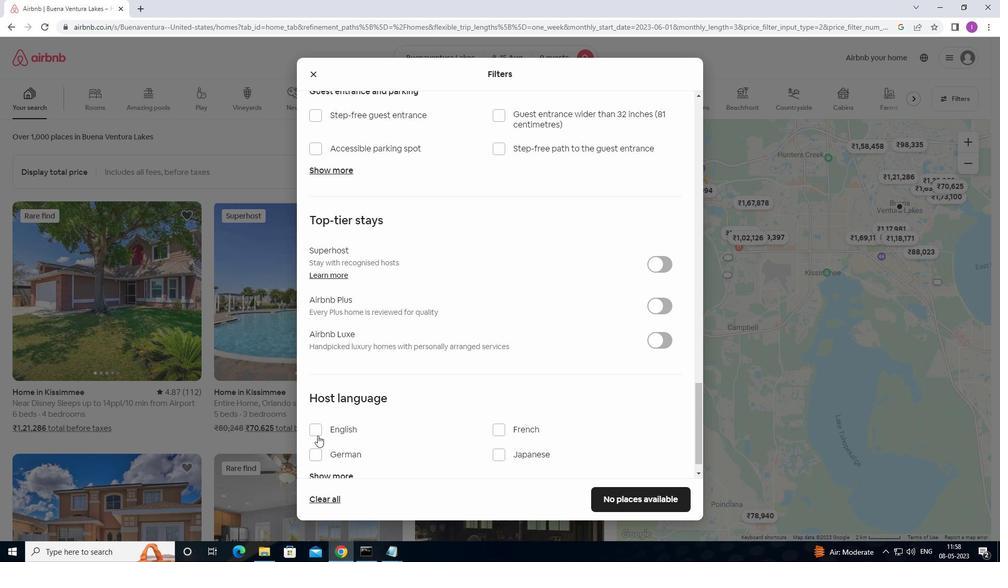 
Action: Mouse pressed left at (317, 430)
Screenshot: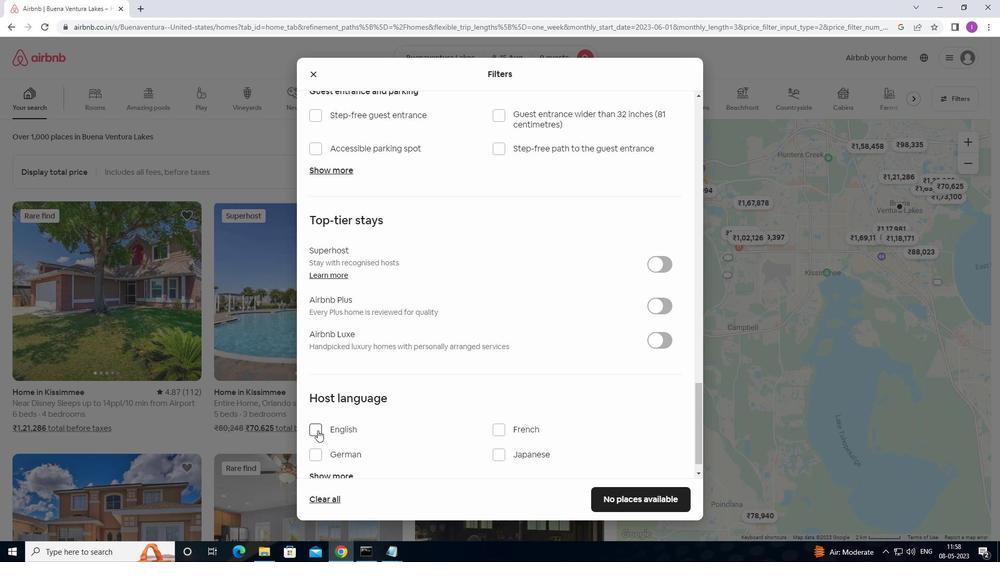 
Action: Mouse moved to (396, 408)
Screenshot: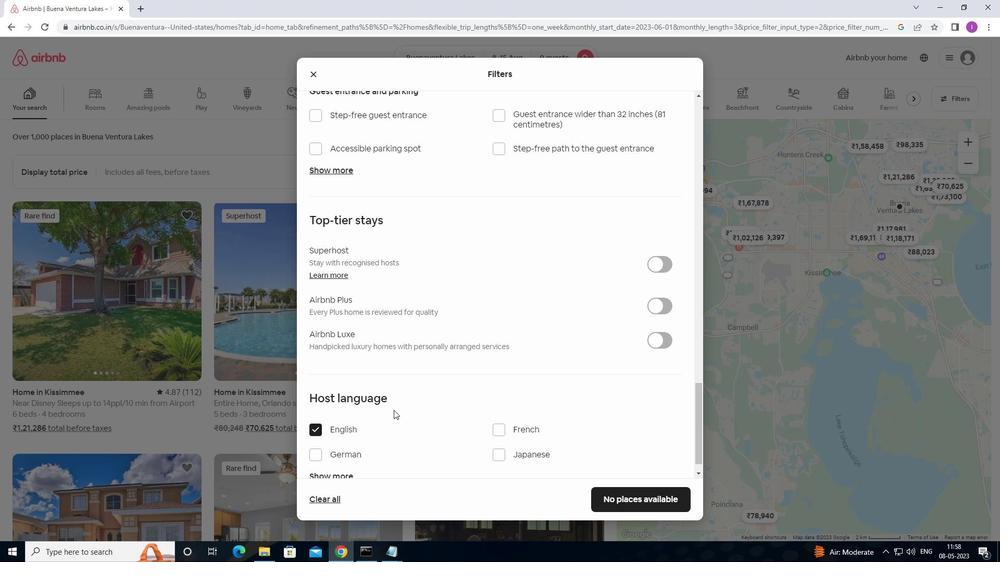 
Action: Mouse scrolled (396, 407) with delta (0, 0)
Screenshot: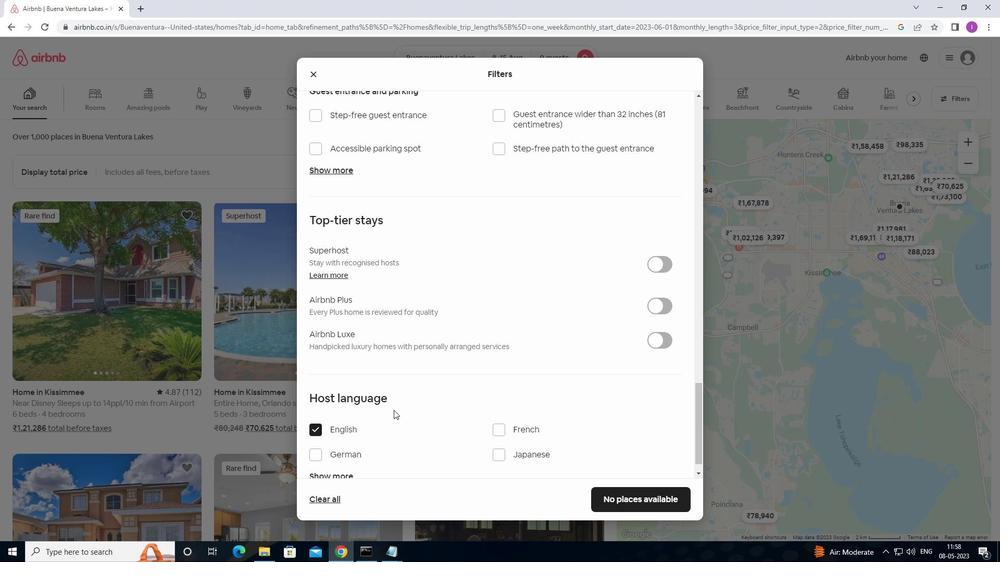 
Action: Mouse scrolled (396, 407) with delta (0, 0)
Screenshot: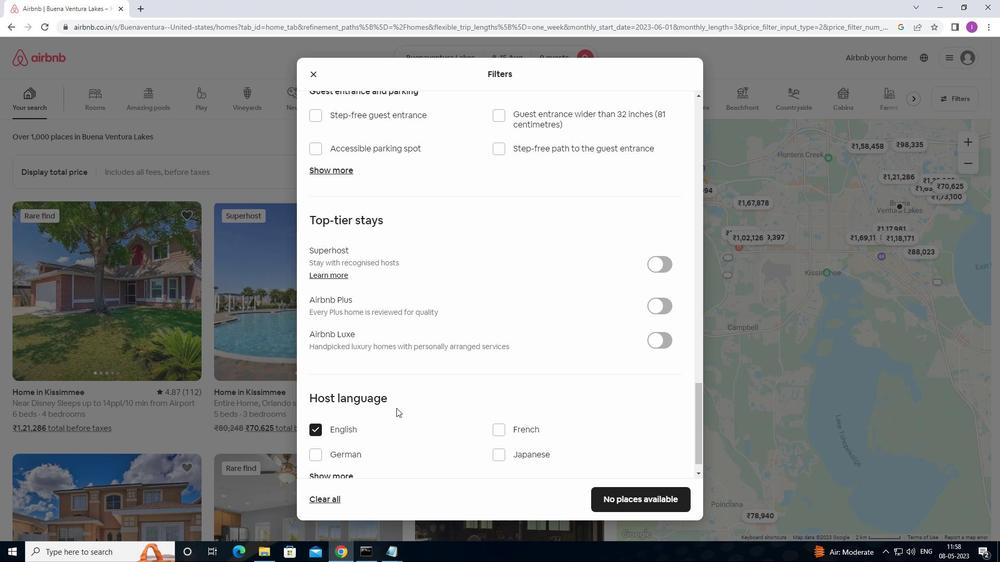 
Action: Mouse scrolled (396, 407) with delta (0, 0)
Screenshot: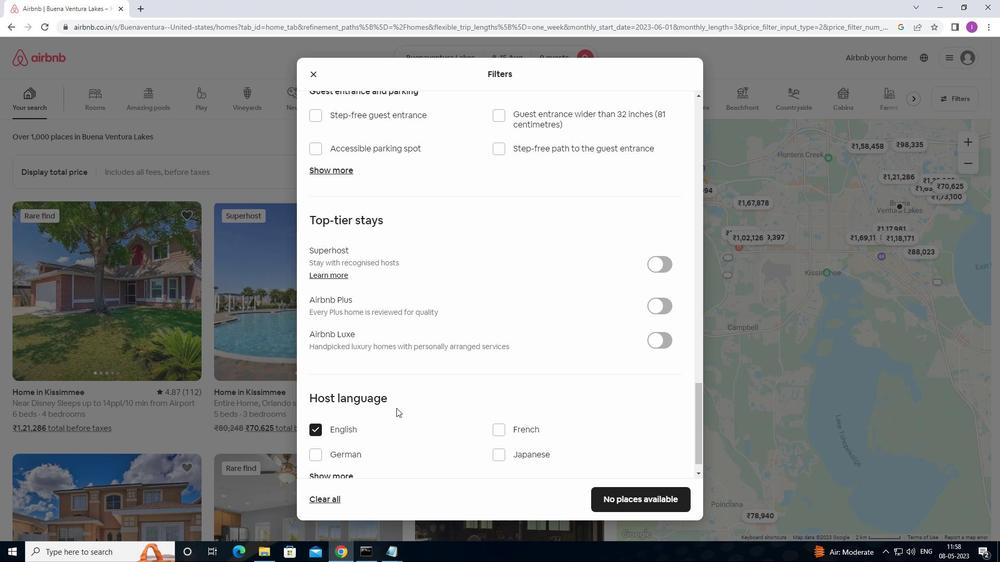 
Action: Mouse moved to (397, 407)
Screenshot: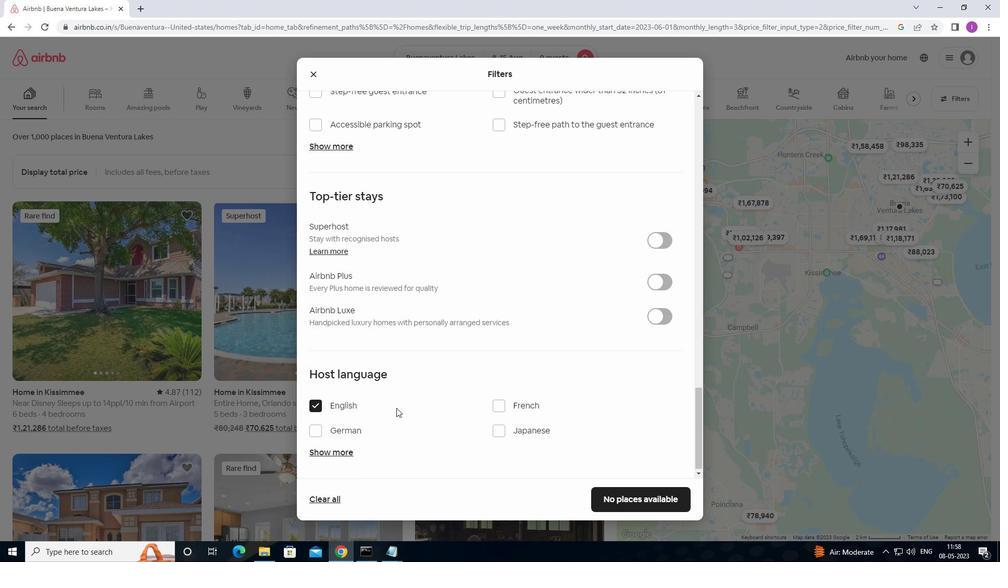 
Action: Mouse scrolled (397, 407) with delta (0, 0)
Screenshot: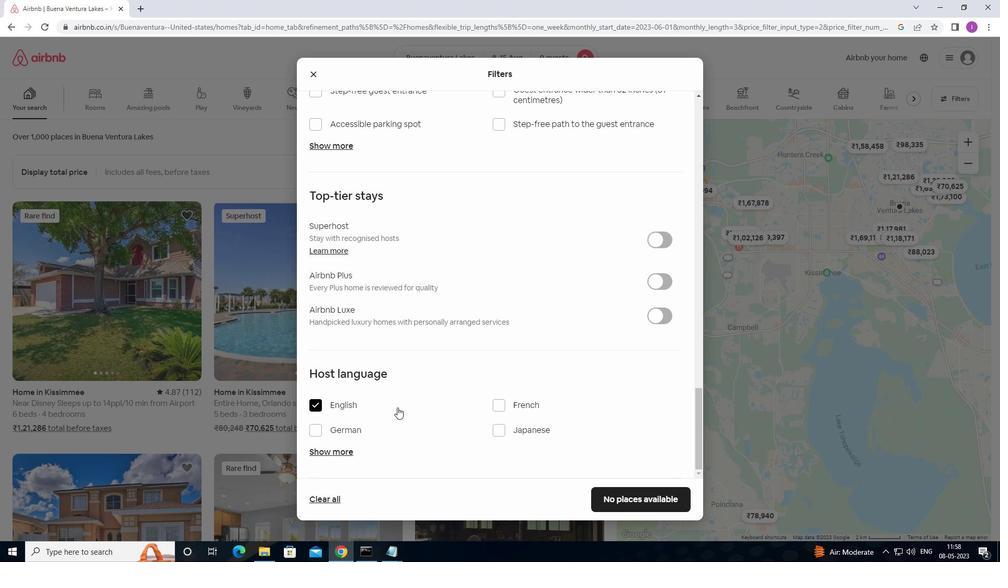 
Action: Mouse scrolled (397, 407) with delta (0, 0)
Screenshot: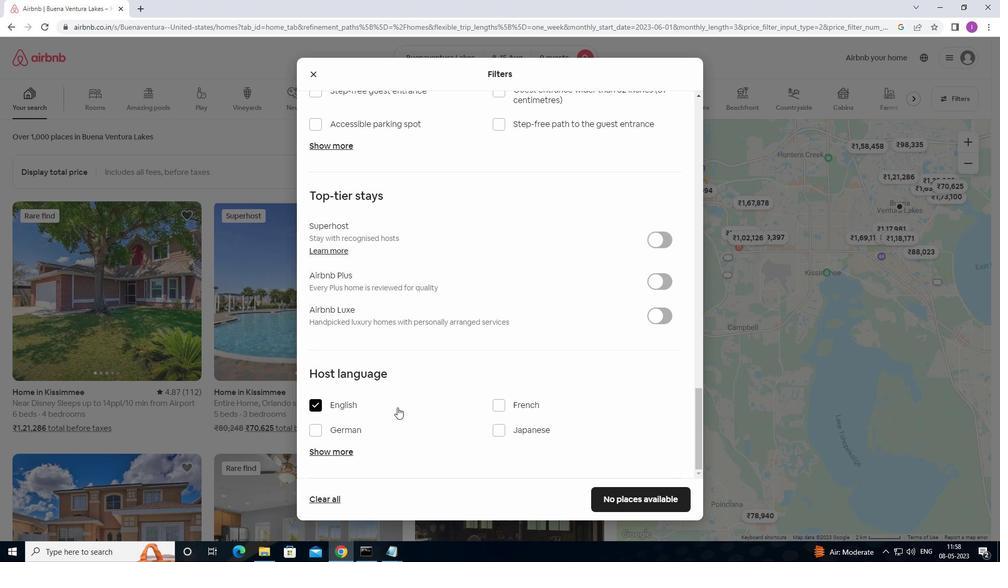 
Action: Mouse moved to (620, 504)
Screenshot: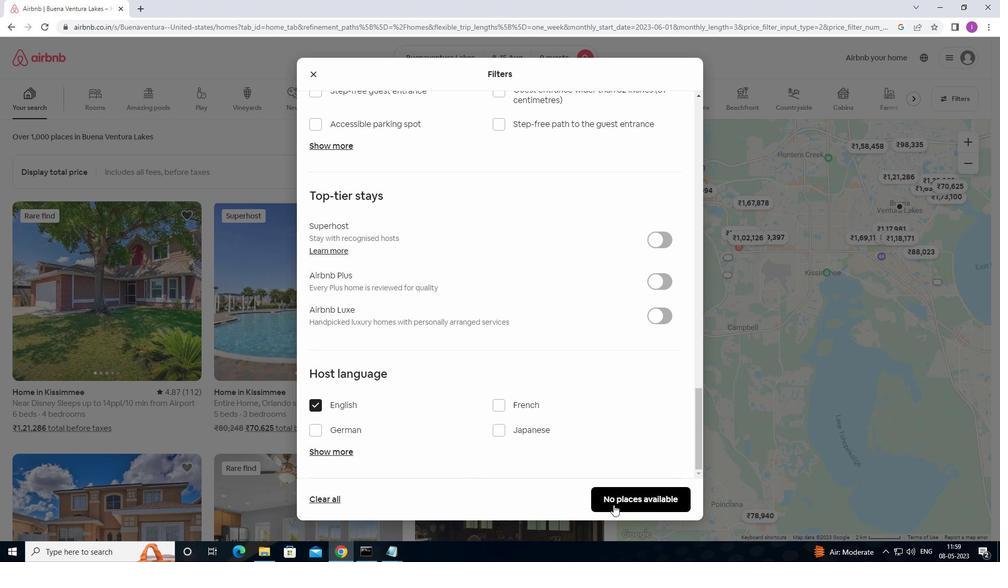 
Action: Mouse pressed left at (620, 504)
Screenshot: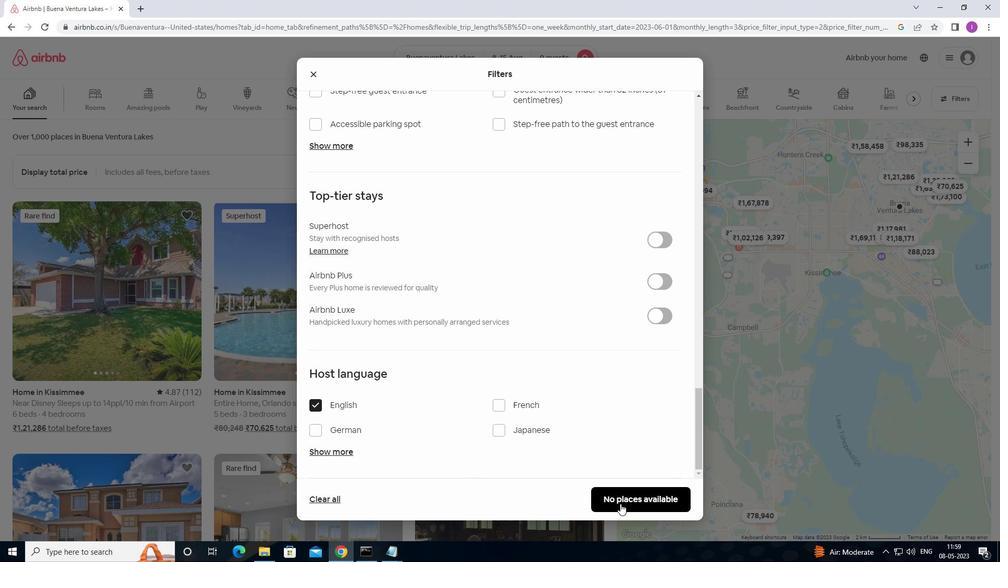 
Action: Mouse moved to (148, 209)
Screenshot: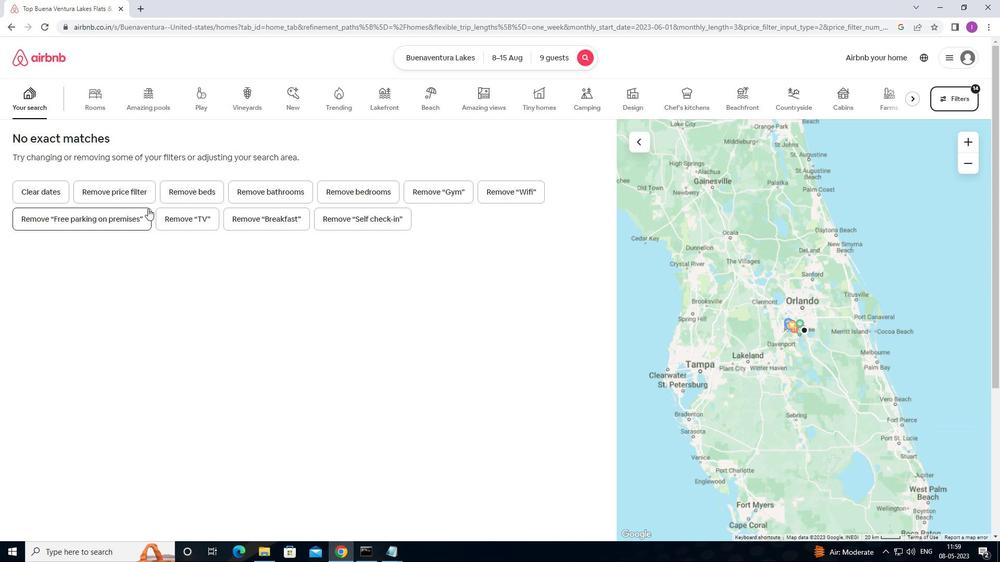 
